 Task: Find connections with filter location Emden with filter topic #Corporationwith filter profile language English with filter current company IQVIA India with filter school Careers for youth in BANGALORE with filter industry Internet Marketplace Platforms with filter service category Filing with filter keywords title Director
Action: Mouse moved to (666, 92)
Screenshot: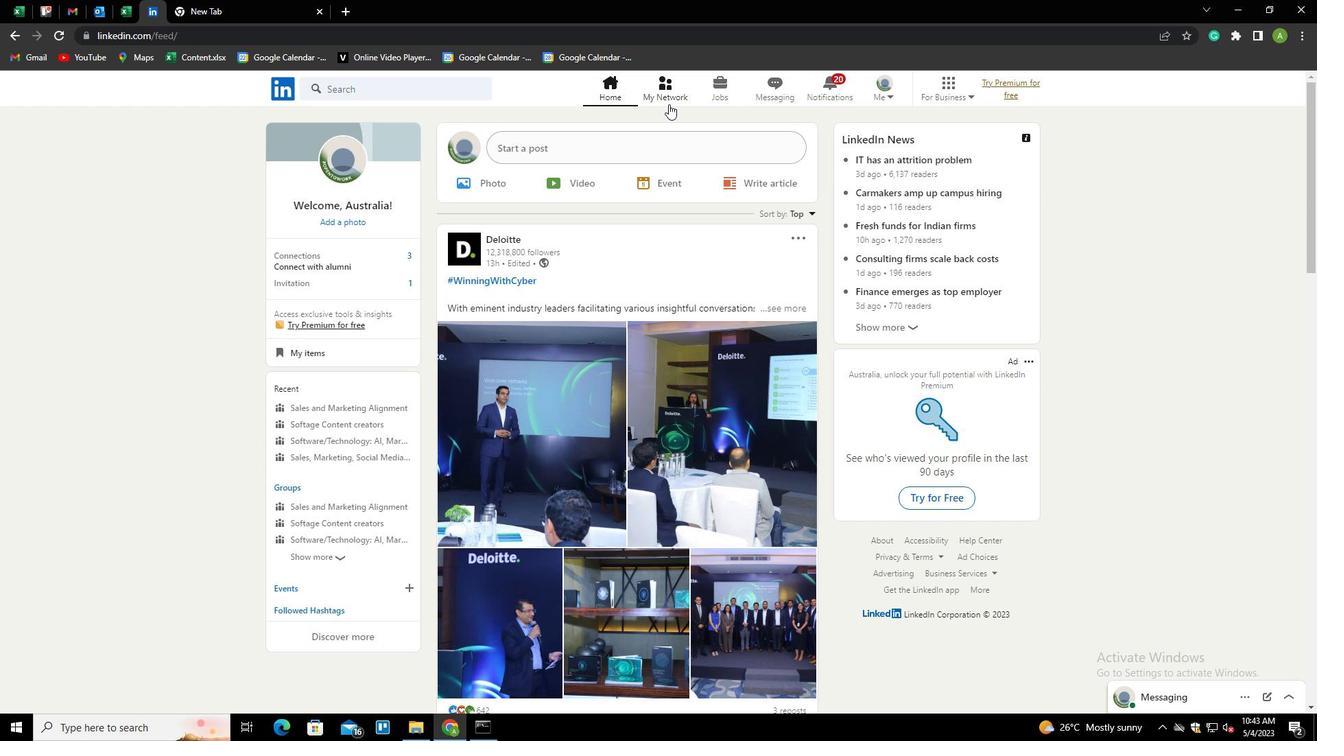 
Action: Mouse pressed left at (666, 92)
Screenshot: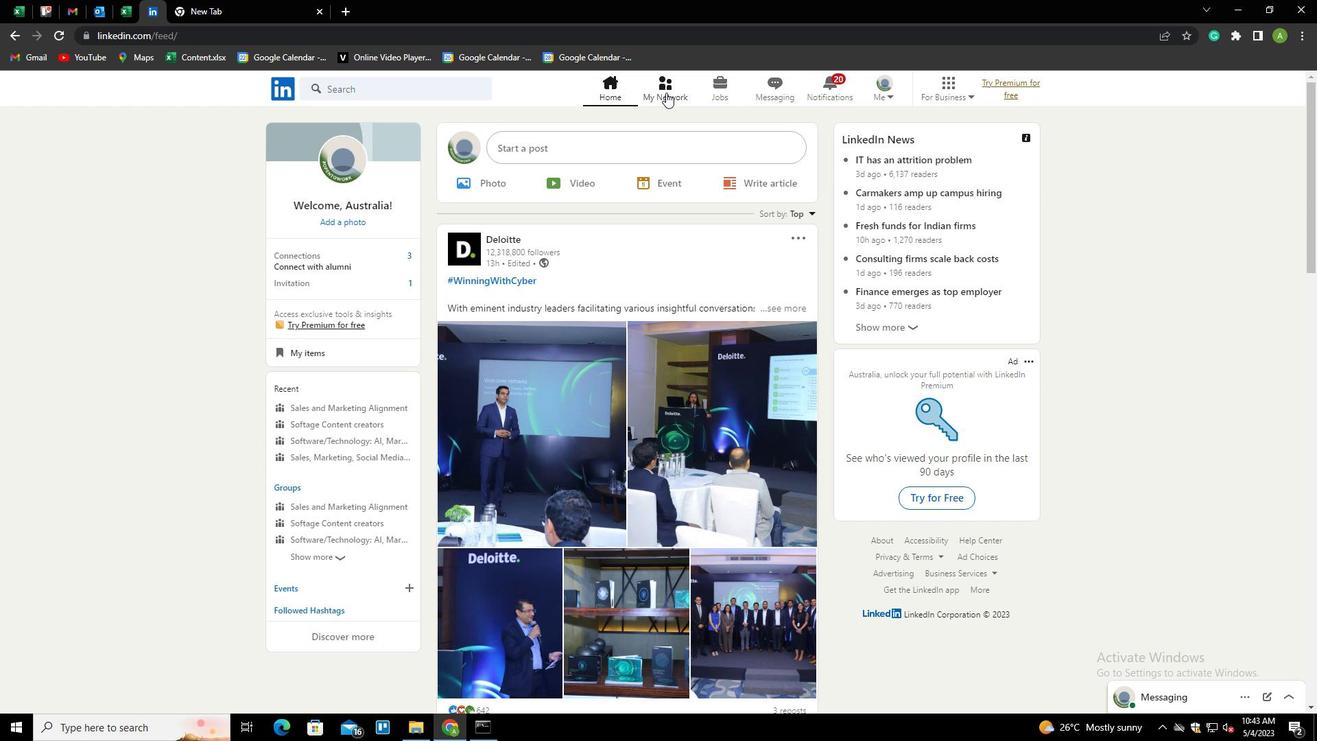 
Action: Mouse moved to (352, 156)
Screenshot: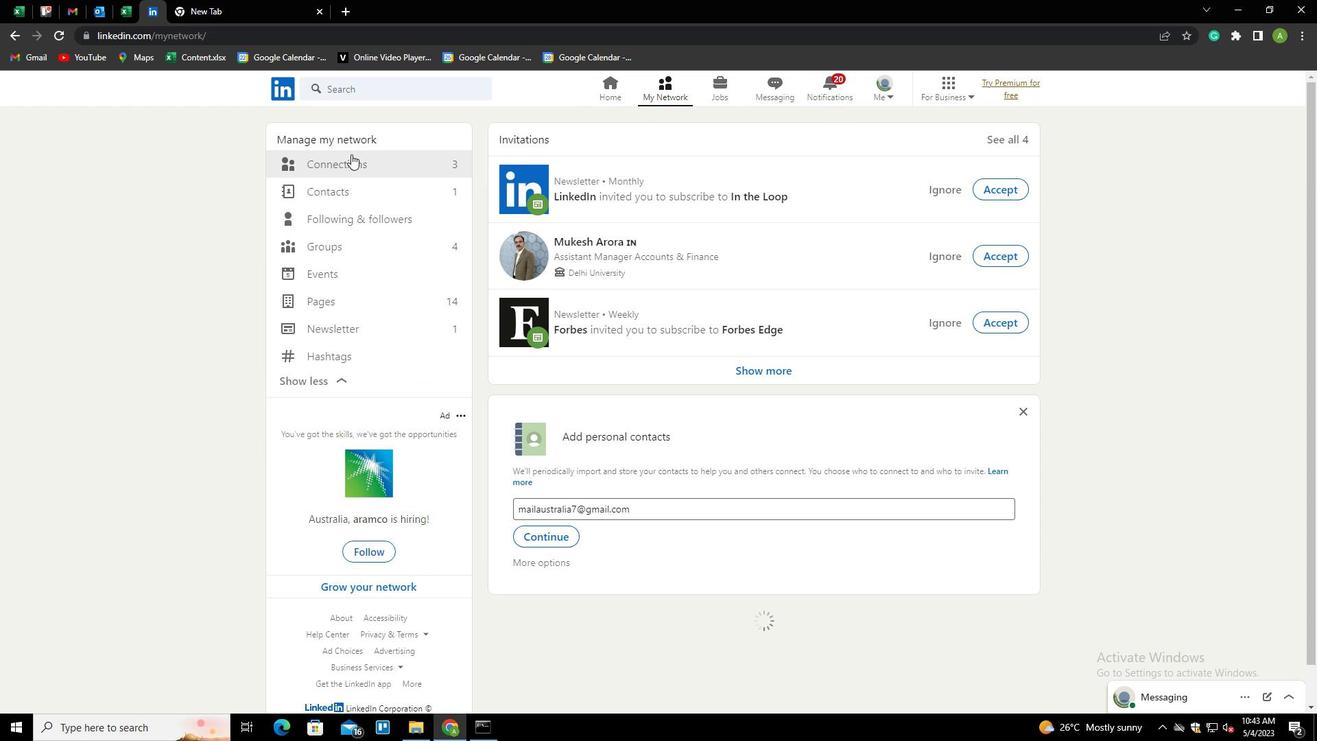 
Action: Mouse pressed left at (352, 156)
Screenshot: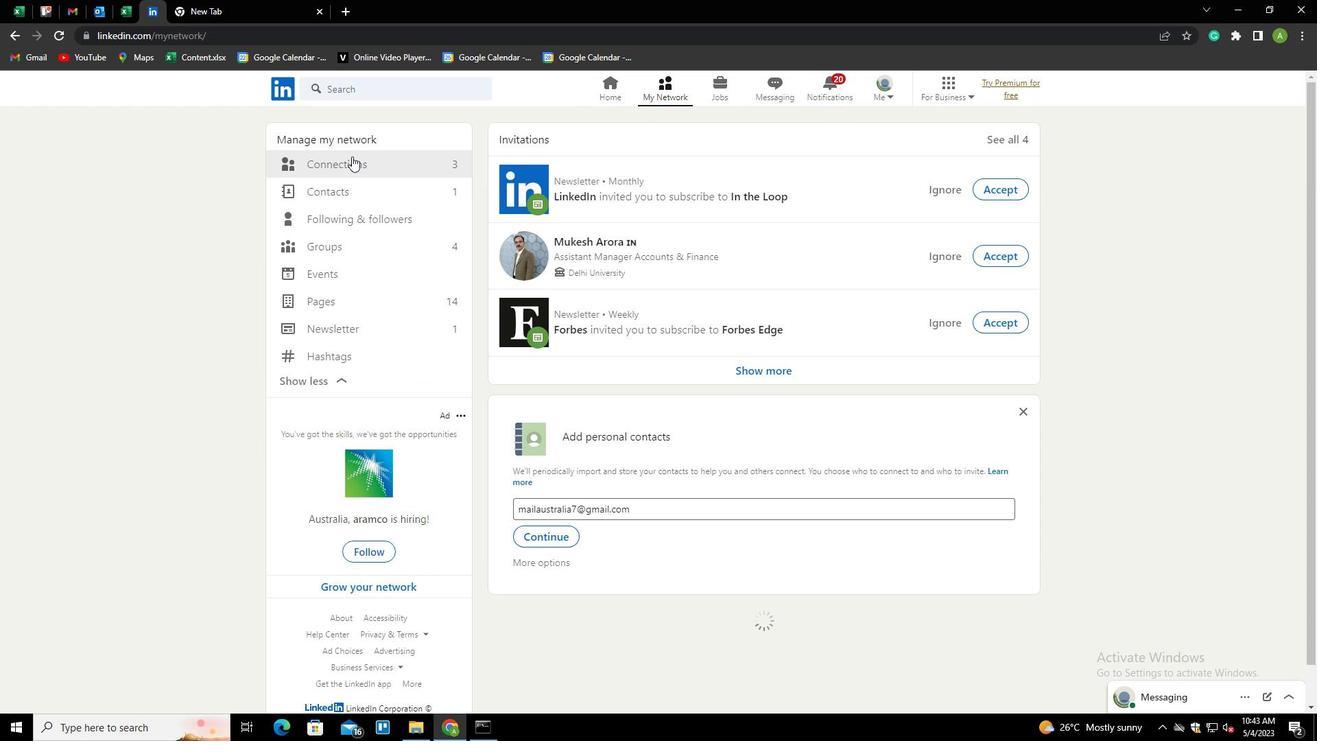 
Action: Mouse moved to (768, 168)
Screenshot: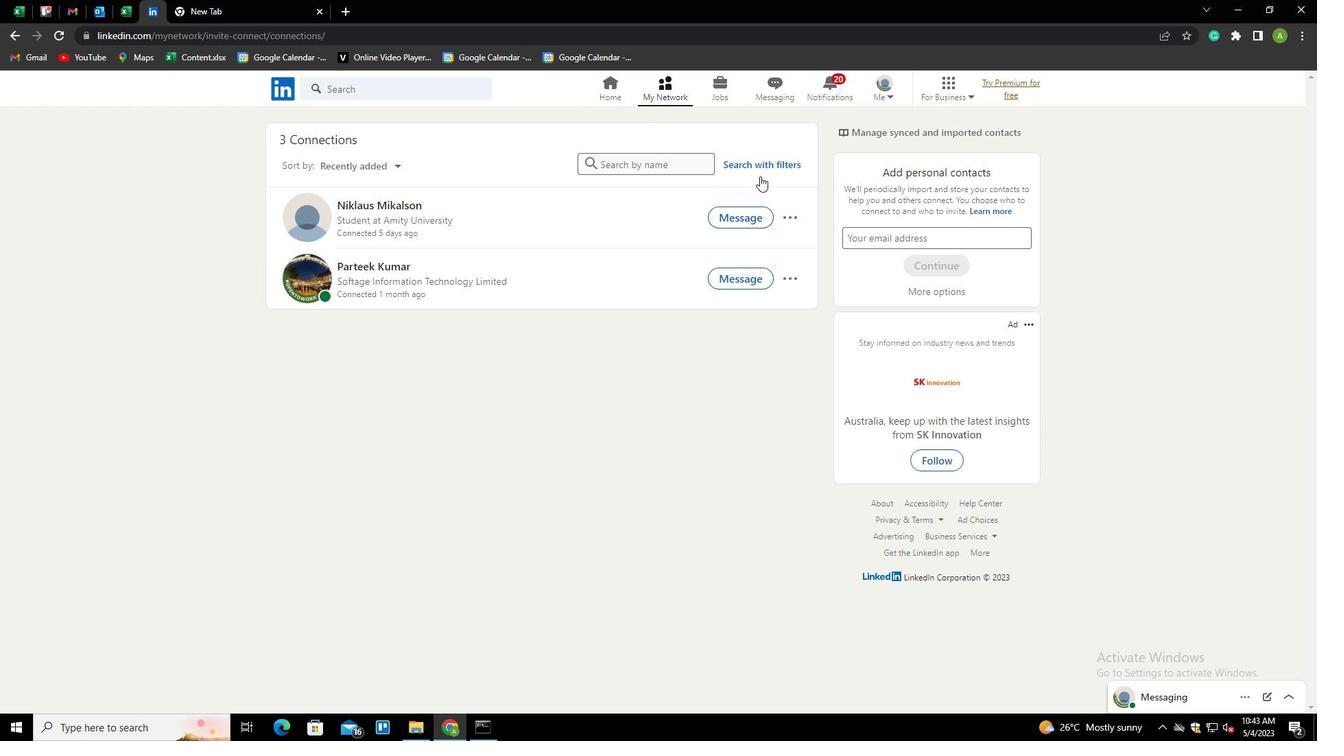 
Action: Mouse pressed left at (768, 168)
Screenshot: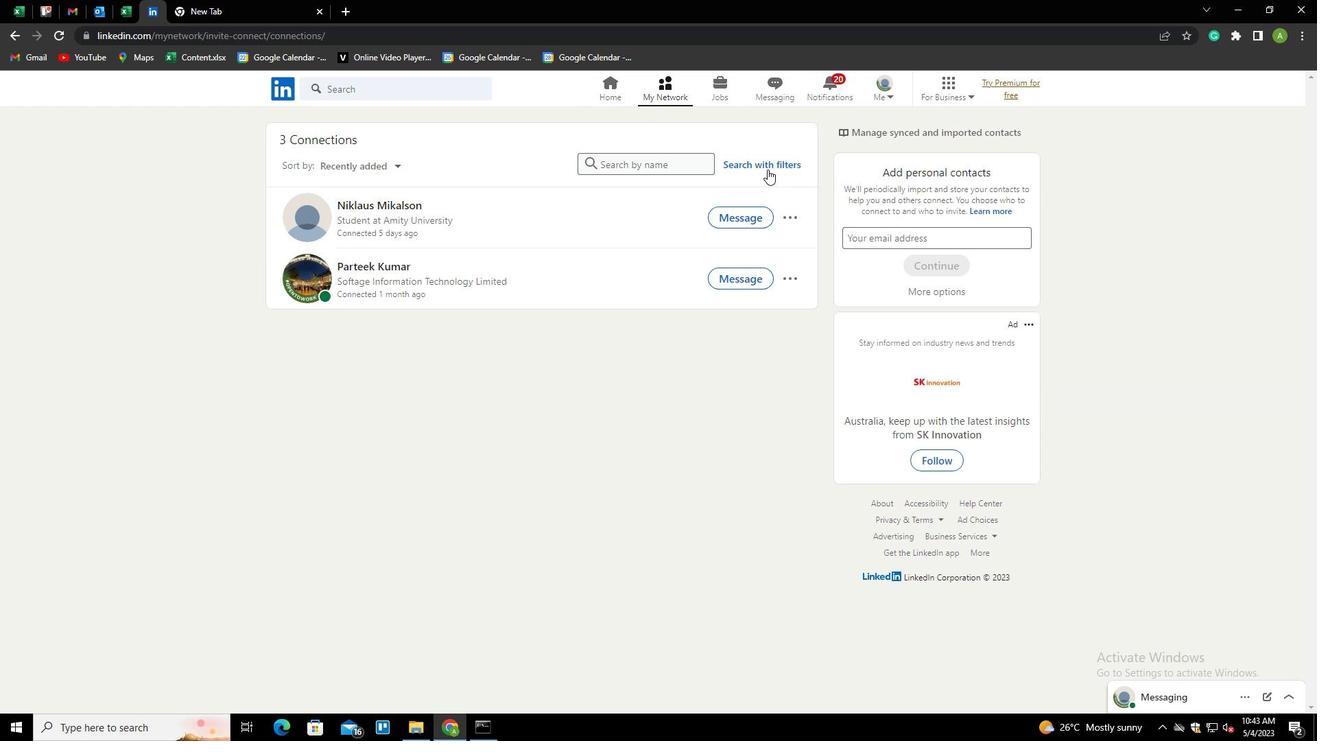 
Action: Mouse moved to (704, 125)
Screenshot: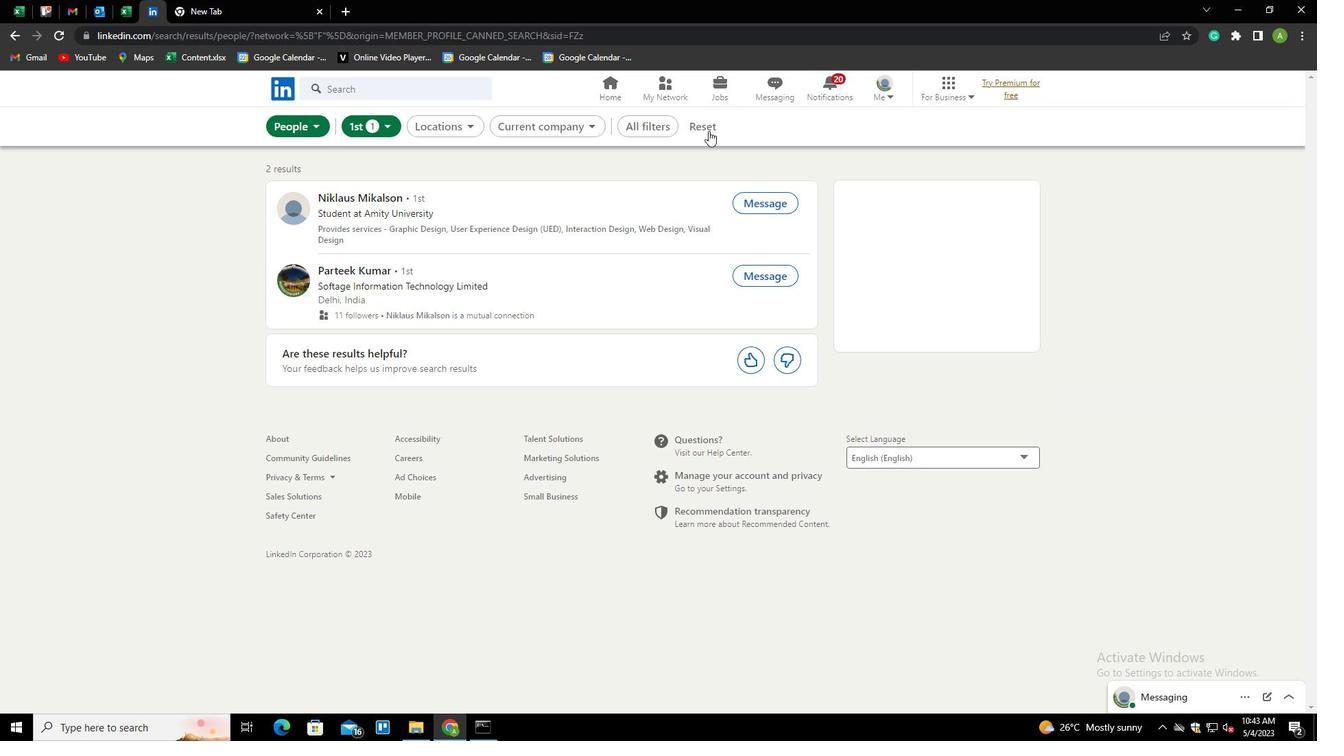 
Action: Mouse pressed left at (704, 125)
Screenshot: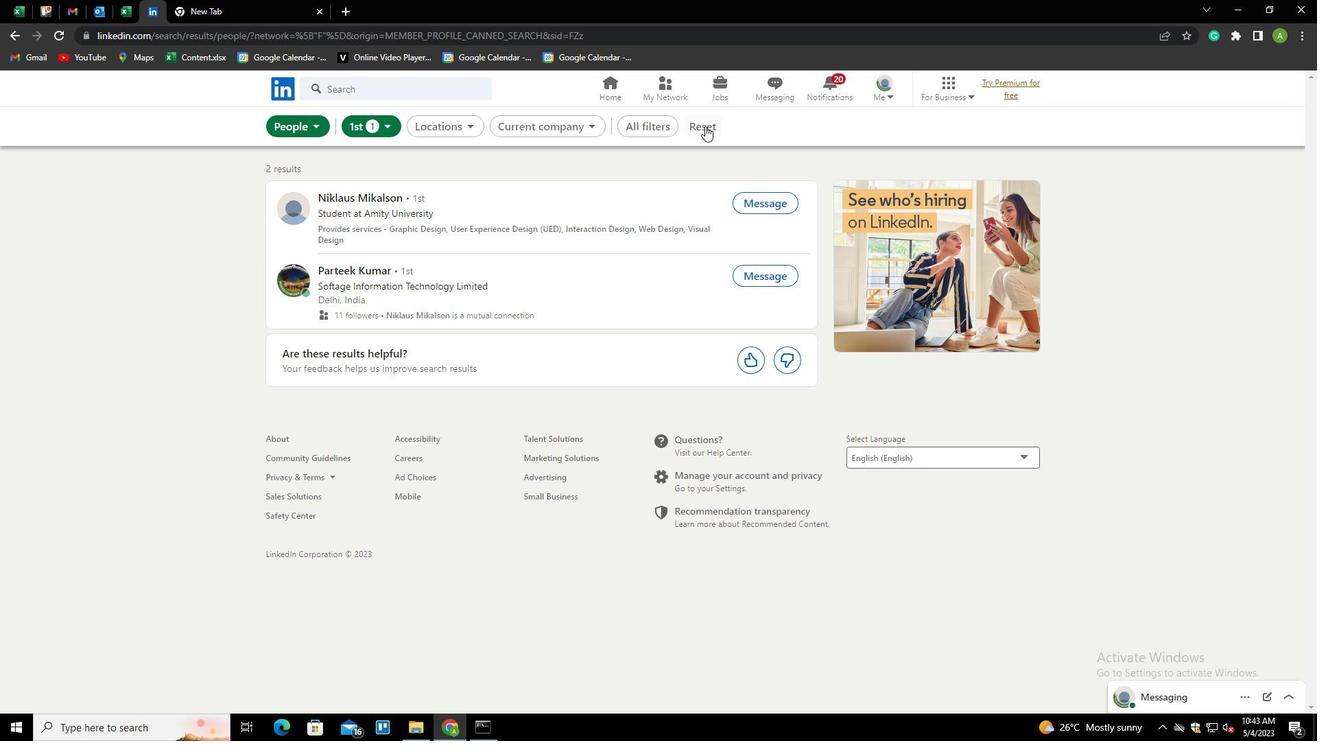 
Action: Mouse moved to (678, 125)
Screenshot: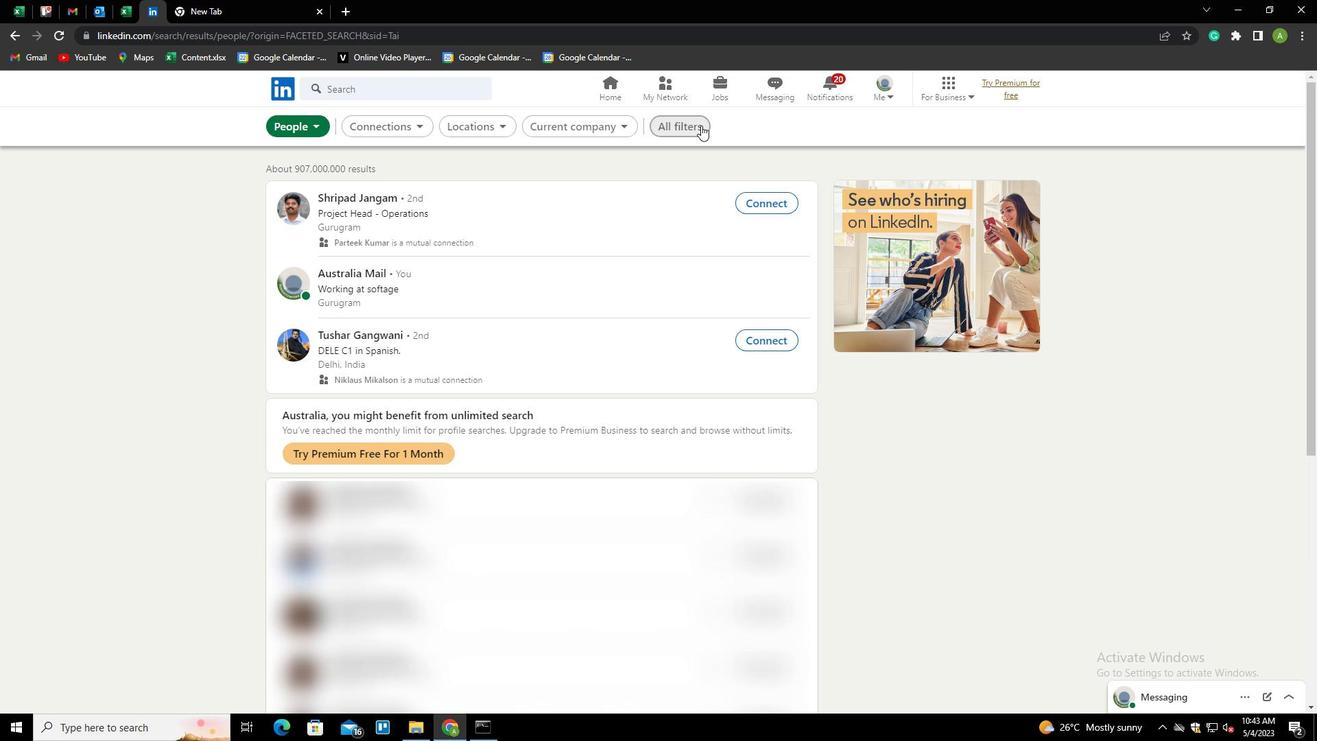 
Action: Mouse pressed left at (678, 125)
Screenshot: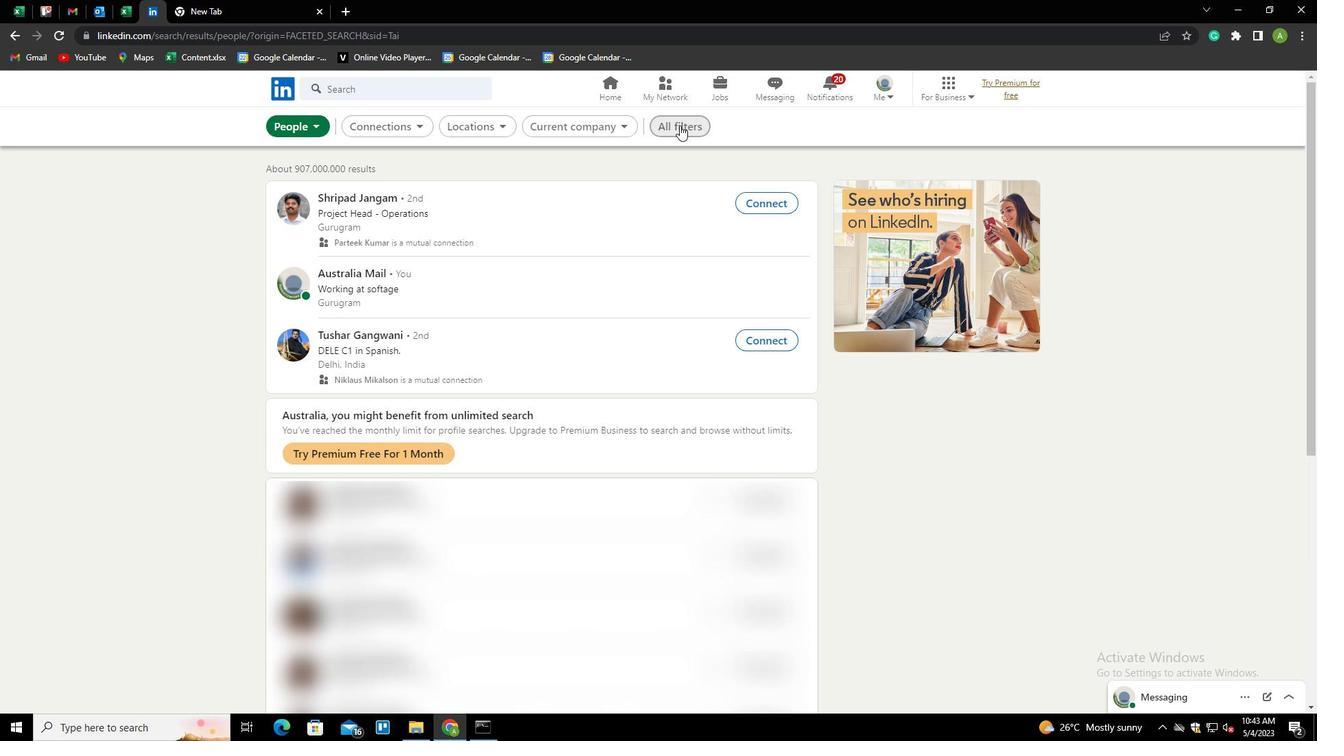 
Action: Mouse moved to (1166, 389)
Screenshot: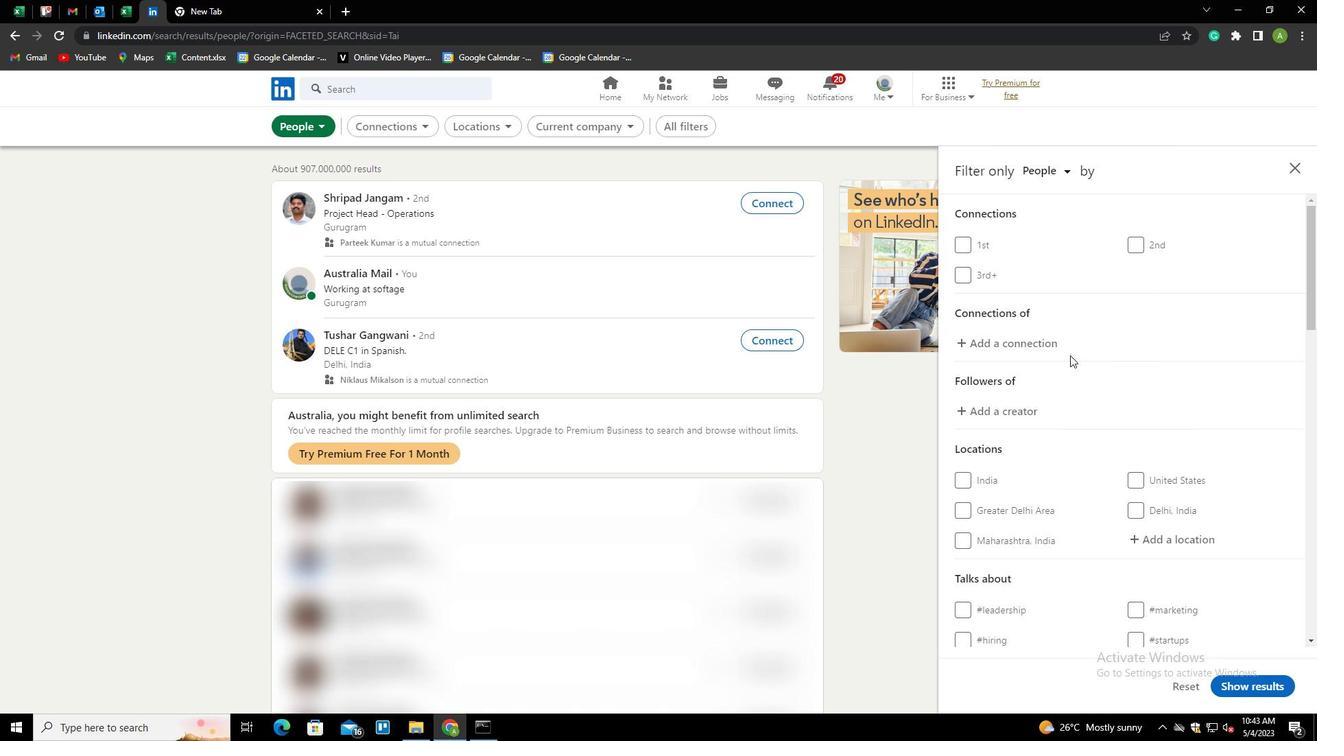 
Action: Mouse scrolled (1166, 388) with delta (0, 0)
Screenshot: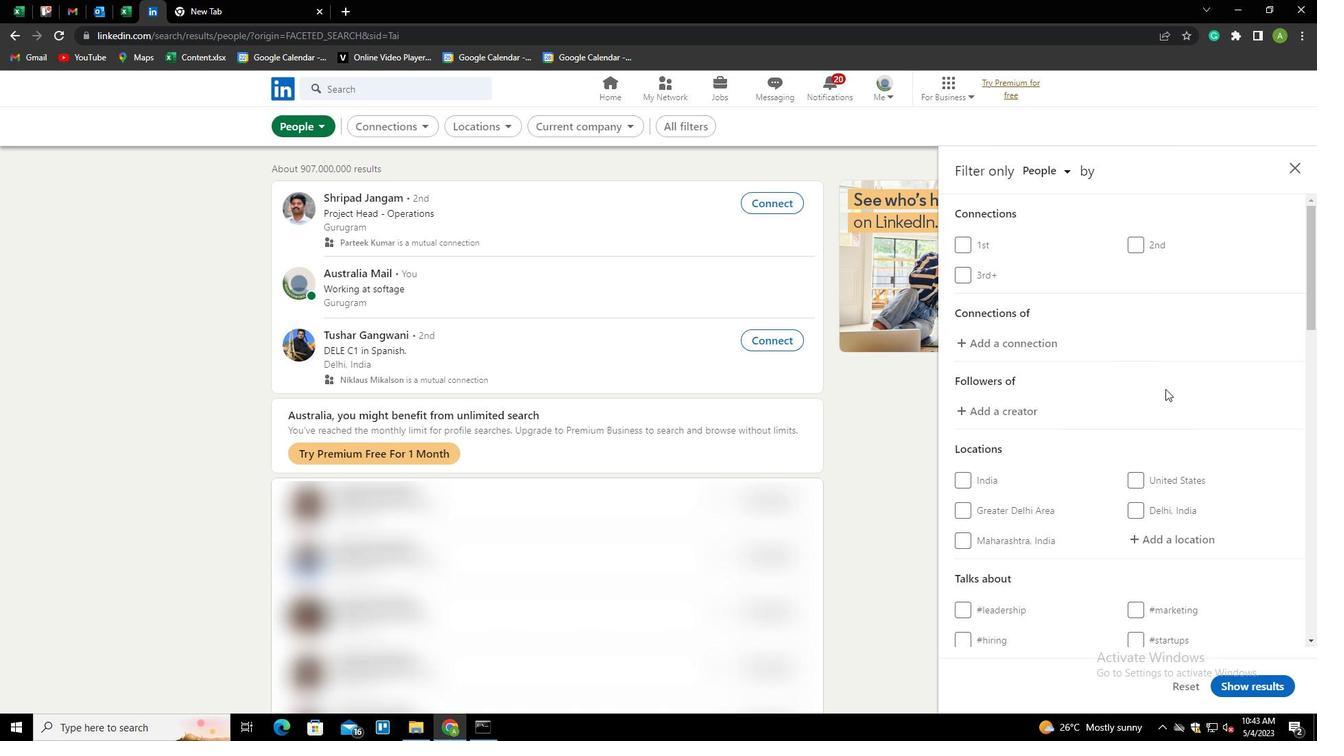 
Action: Mouse scrolled (1166, 388) with delta (0, 0)
Screenshot: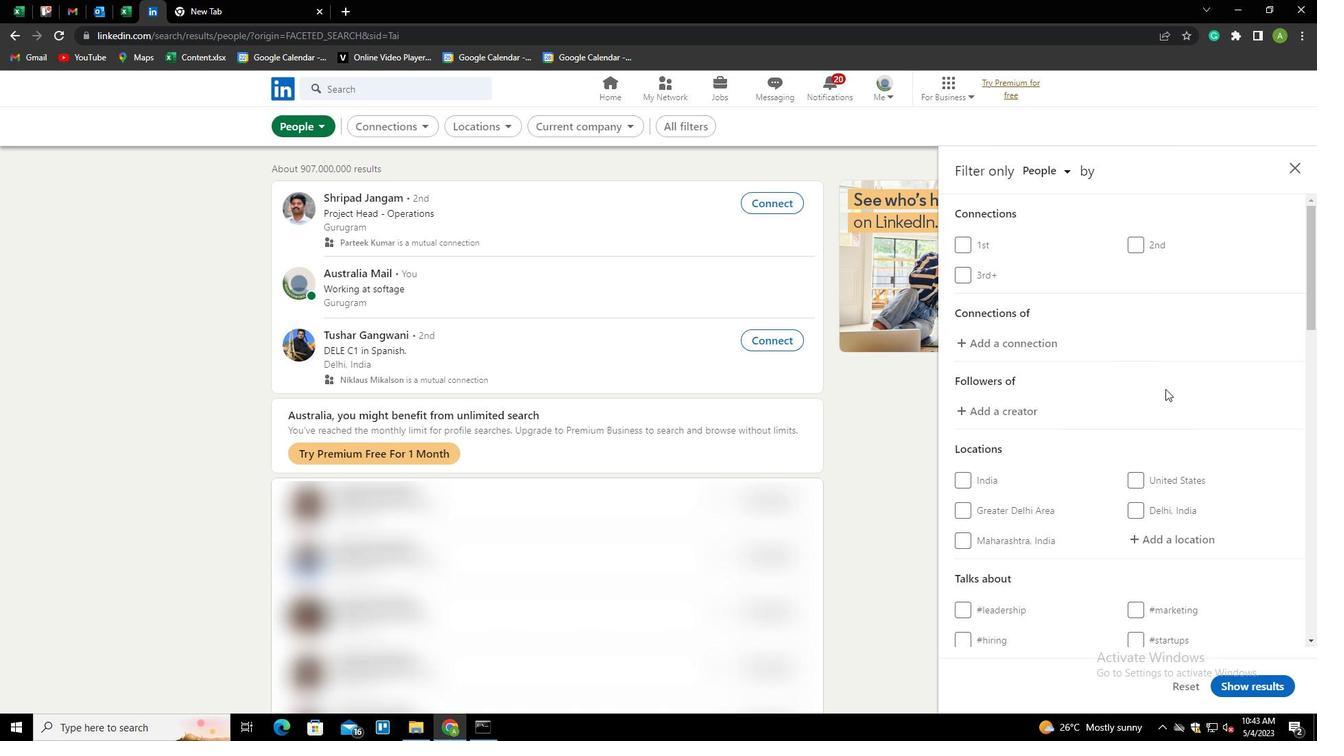
Action: Mouse scrolled (1166, 388) with delta (0, 0)
Screenshot: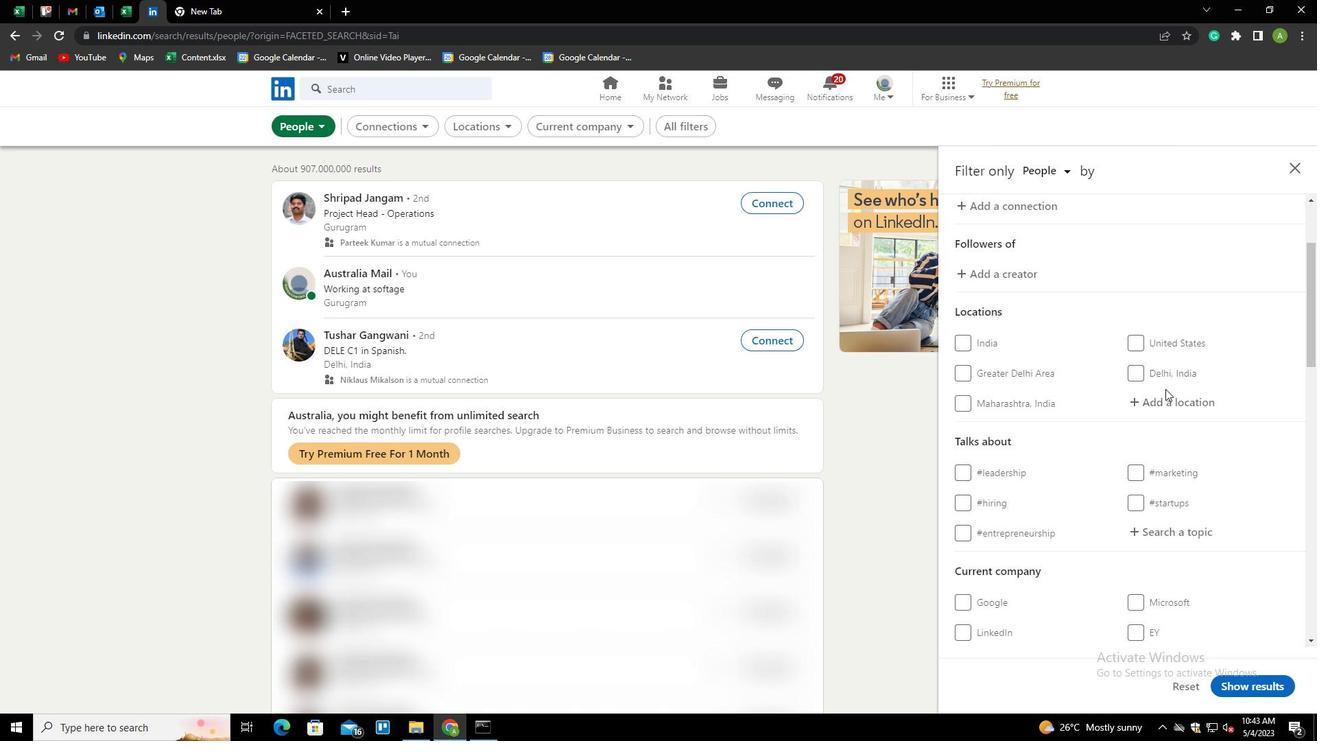 
Action: Mouse scrolled (1166, 388) with delta (0, 0)
Screenshot: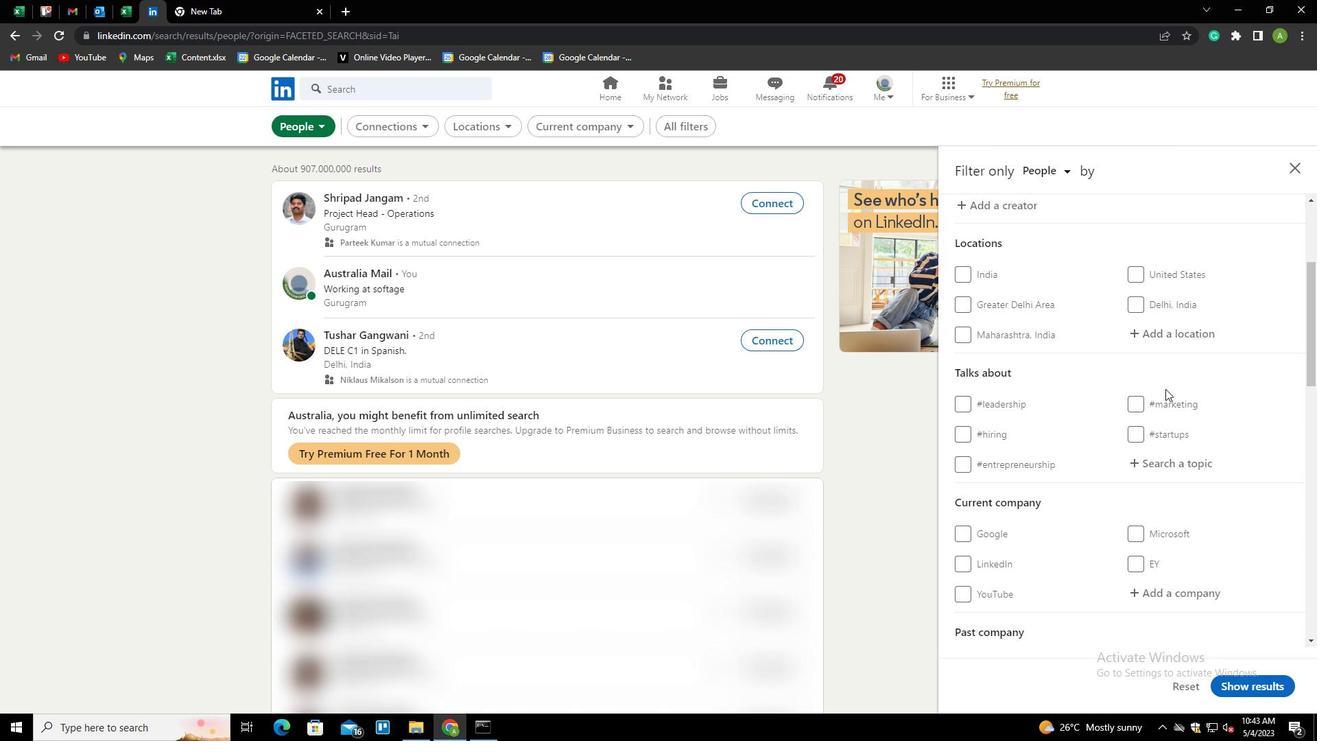 
Action: Mouse moved to (1157, 273)
Screenshot: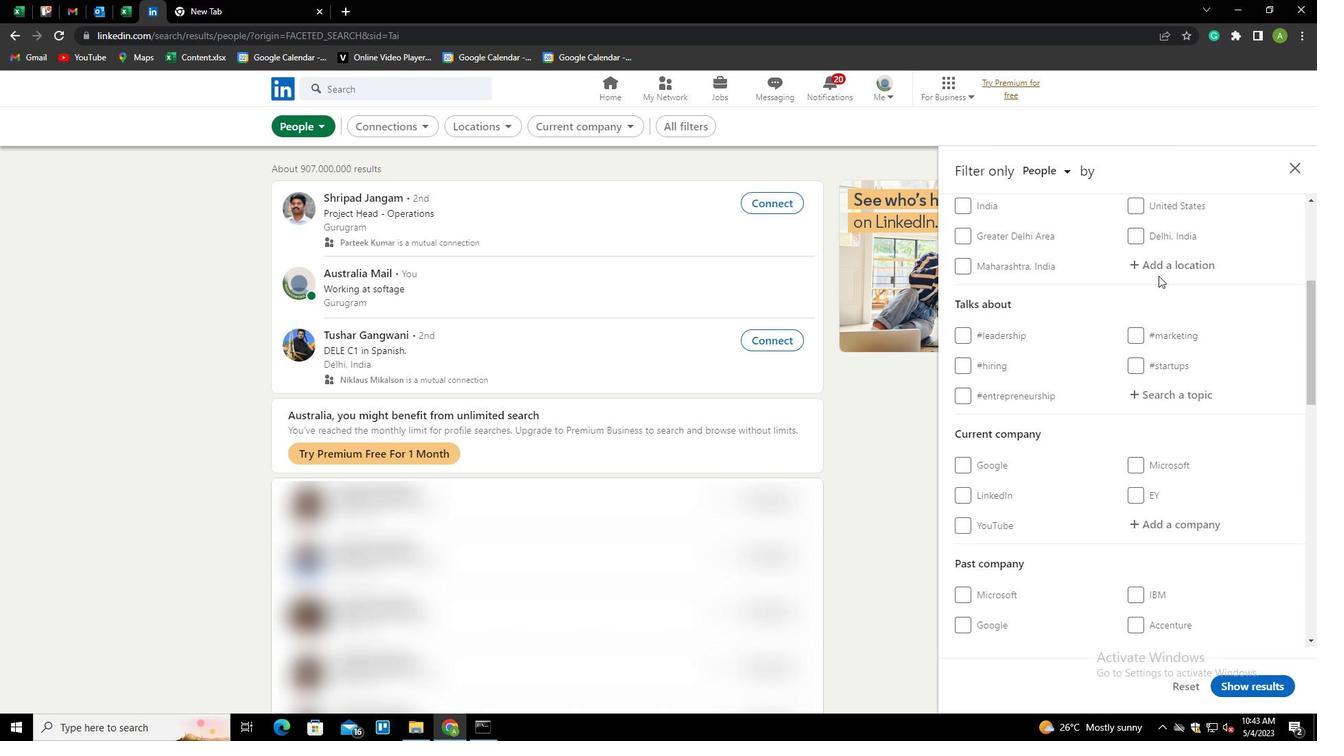 
Action: Mouse pressed left at (1157, 273)
Screenshot: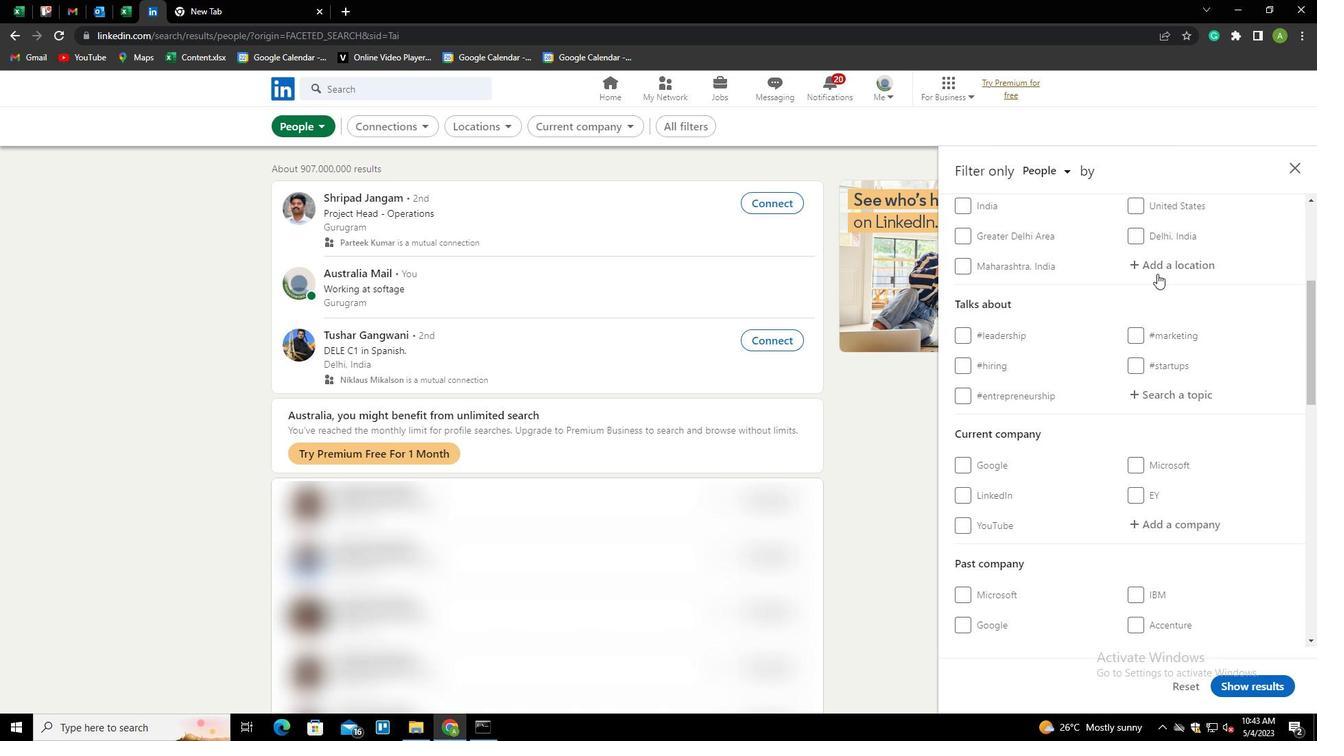
Action: Key pressed <Key.shift>EMDEN<Key.down><Key.enter>
Screenshot: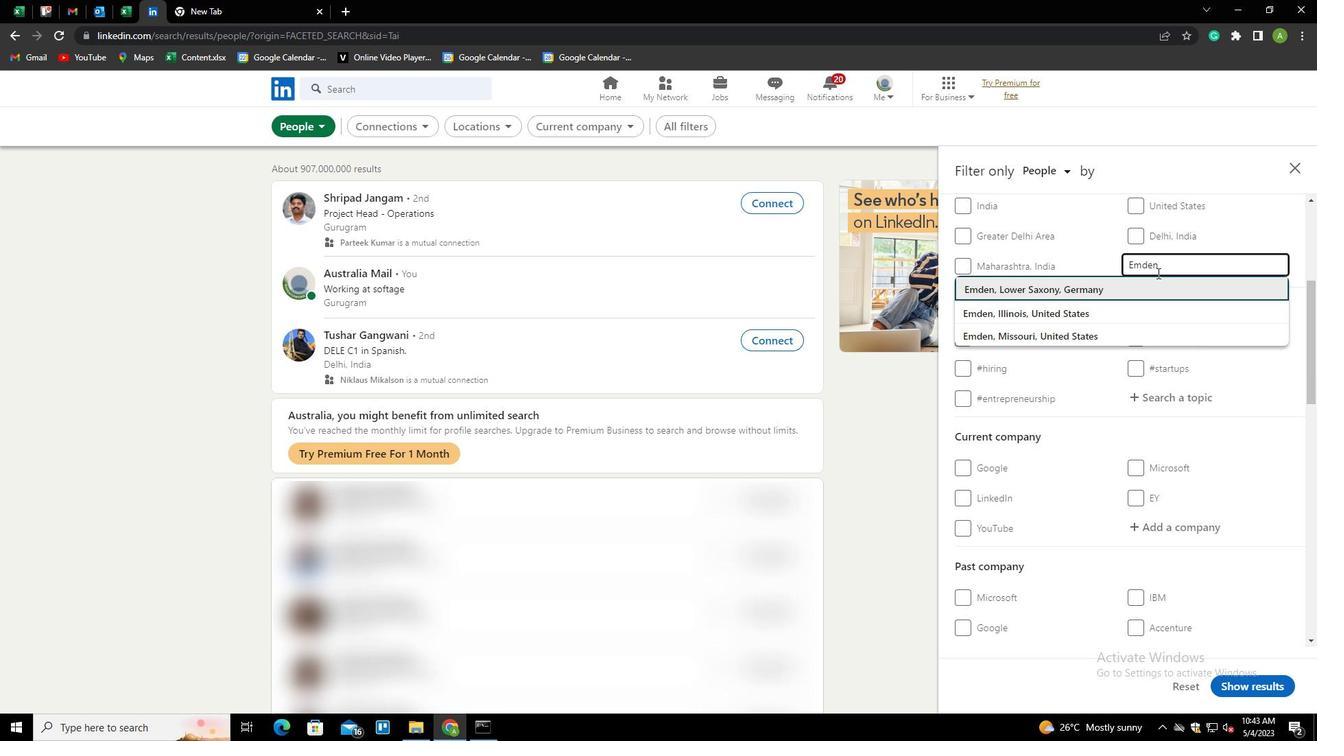
Action: Mouse scrolled (1157, 272) with delta (0, 0)
Screenshot: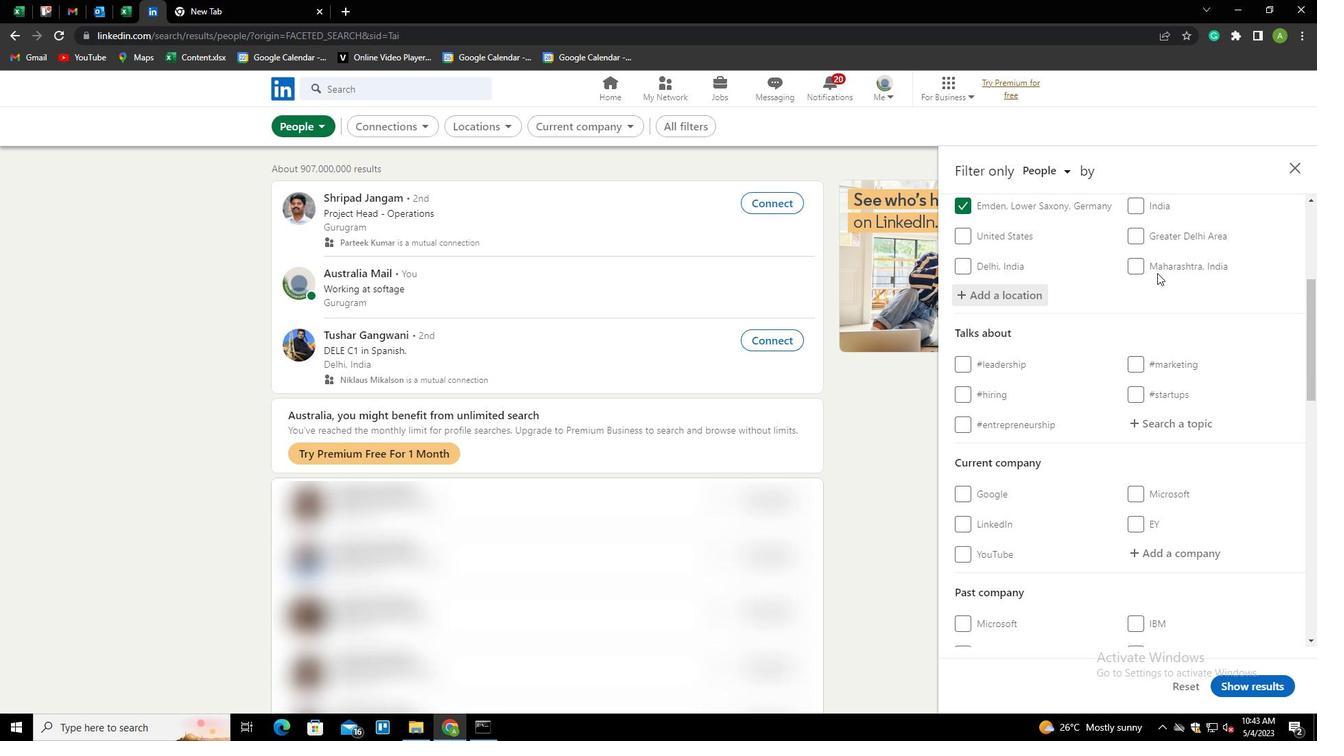 
Action: Mouse scrolled (1157, 272) with delta (0, 0)
Screenshot: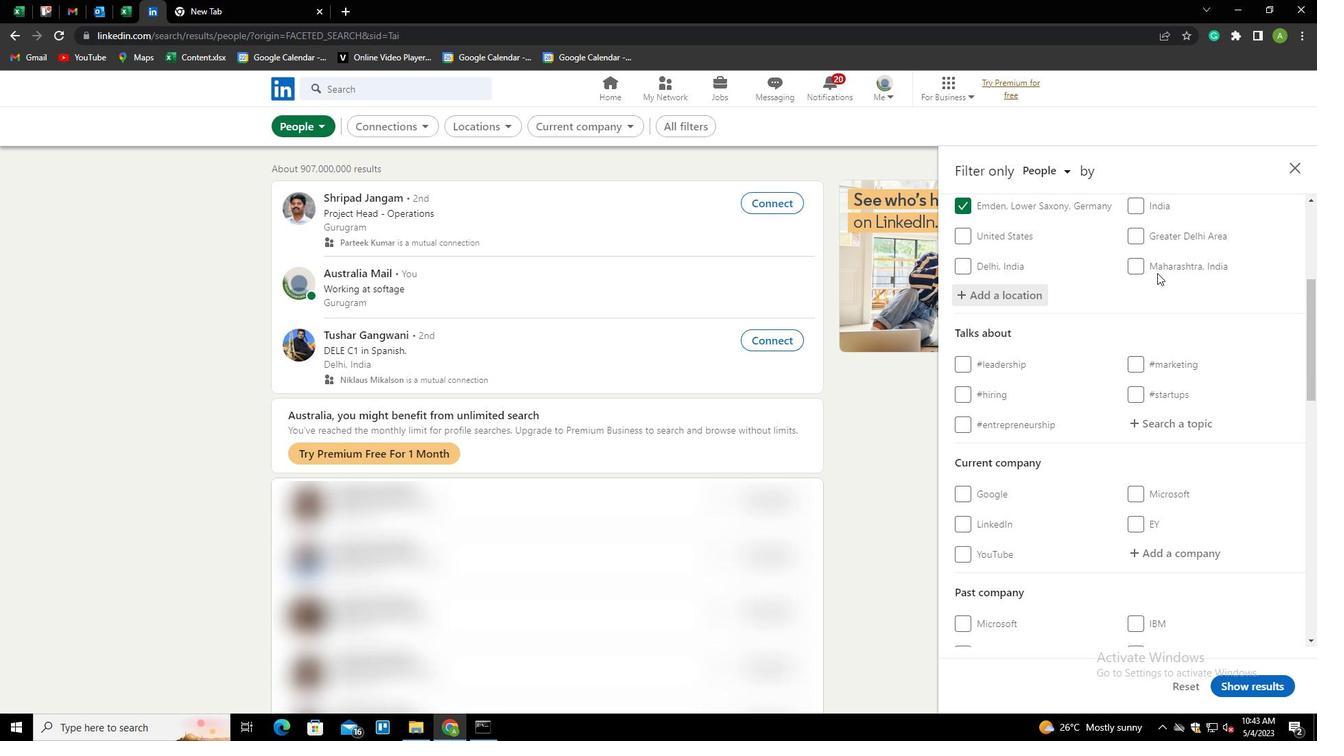 
Action: Mouse moved to (1150, 289)
Screenshot: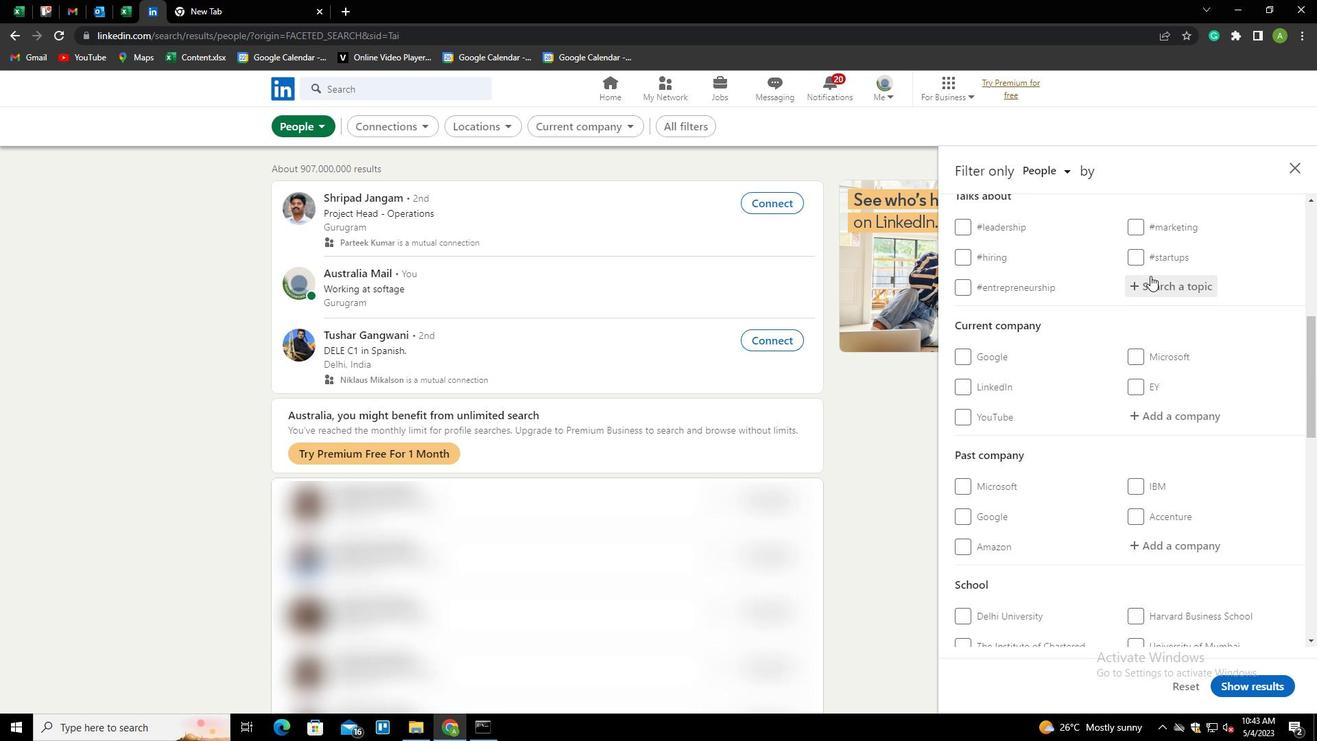 
Action: Mouse pressed left at (1150, 289)
Screenshot: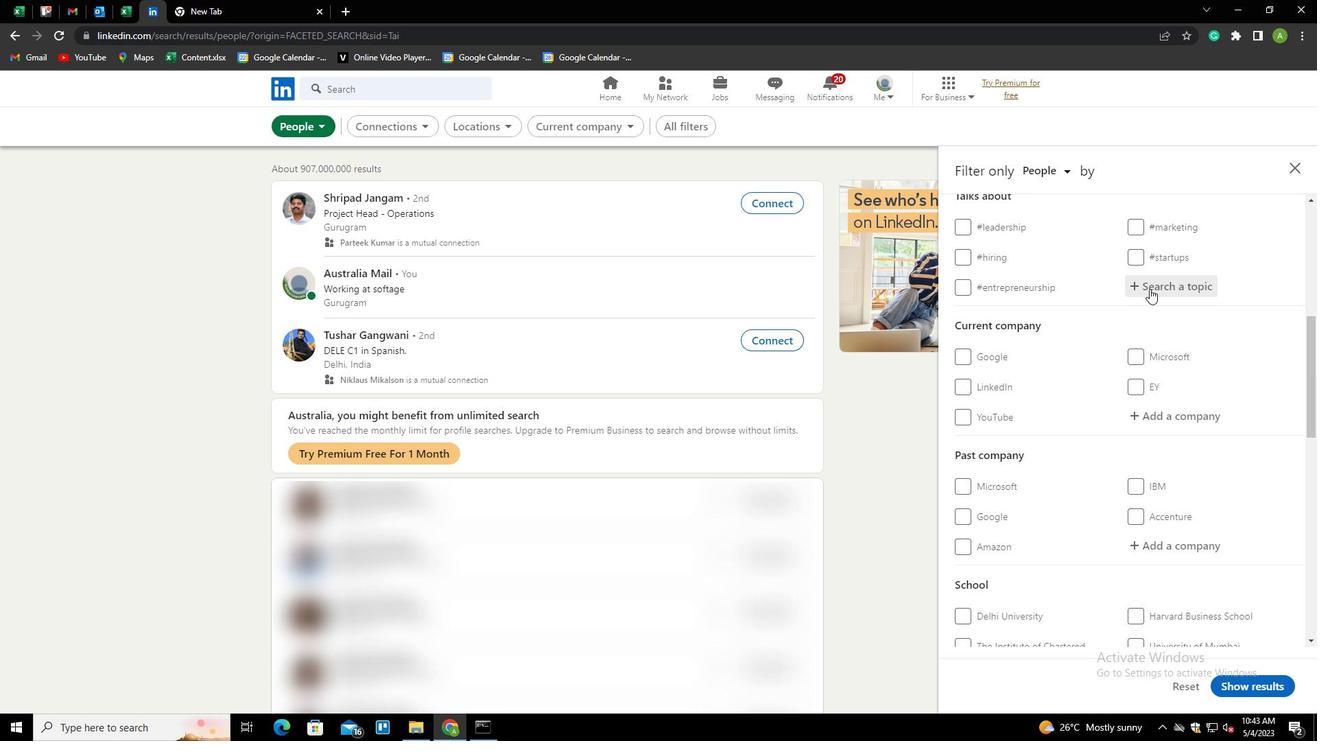 
Action: Key pressed <Key.shift>CORPORATION<Key.down><Key.down><Key.enter>
Screenshot: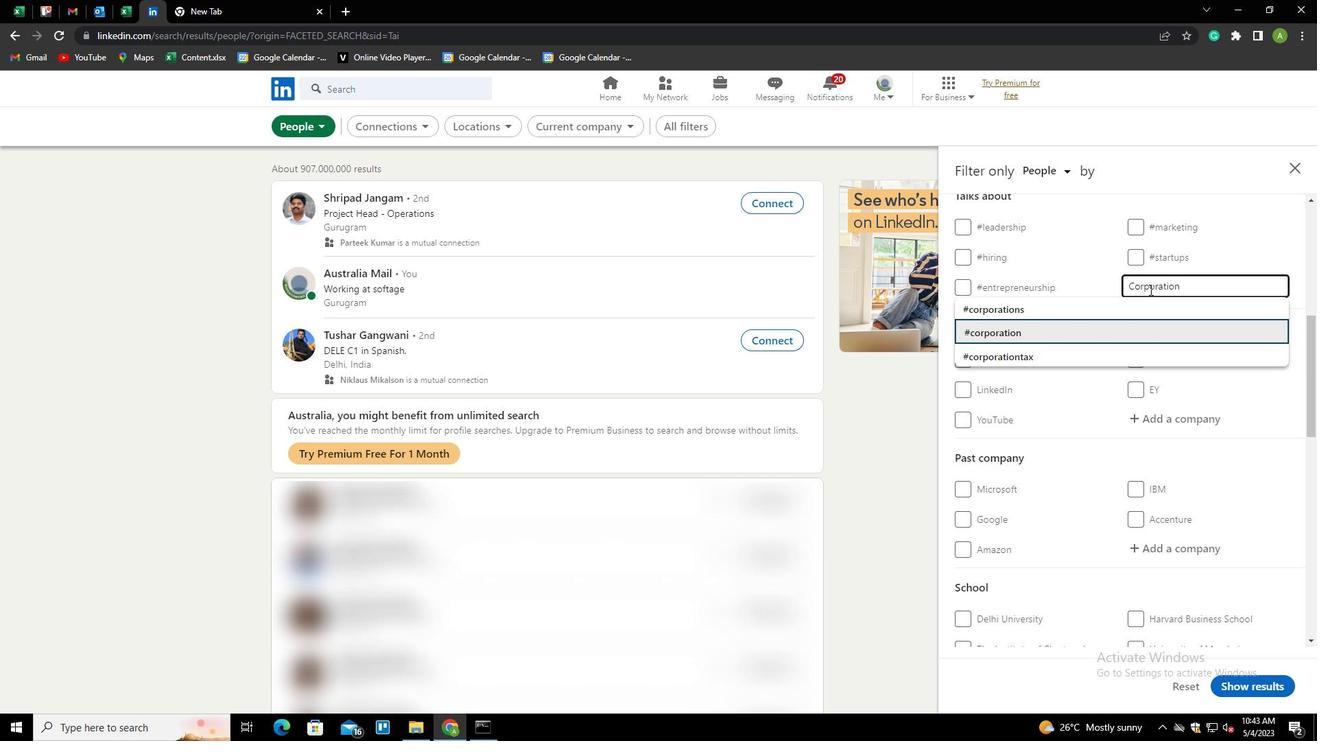 
Action: Mouse scrolled (1150, 288) with delta (0, 0)
Screenshot: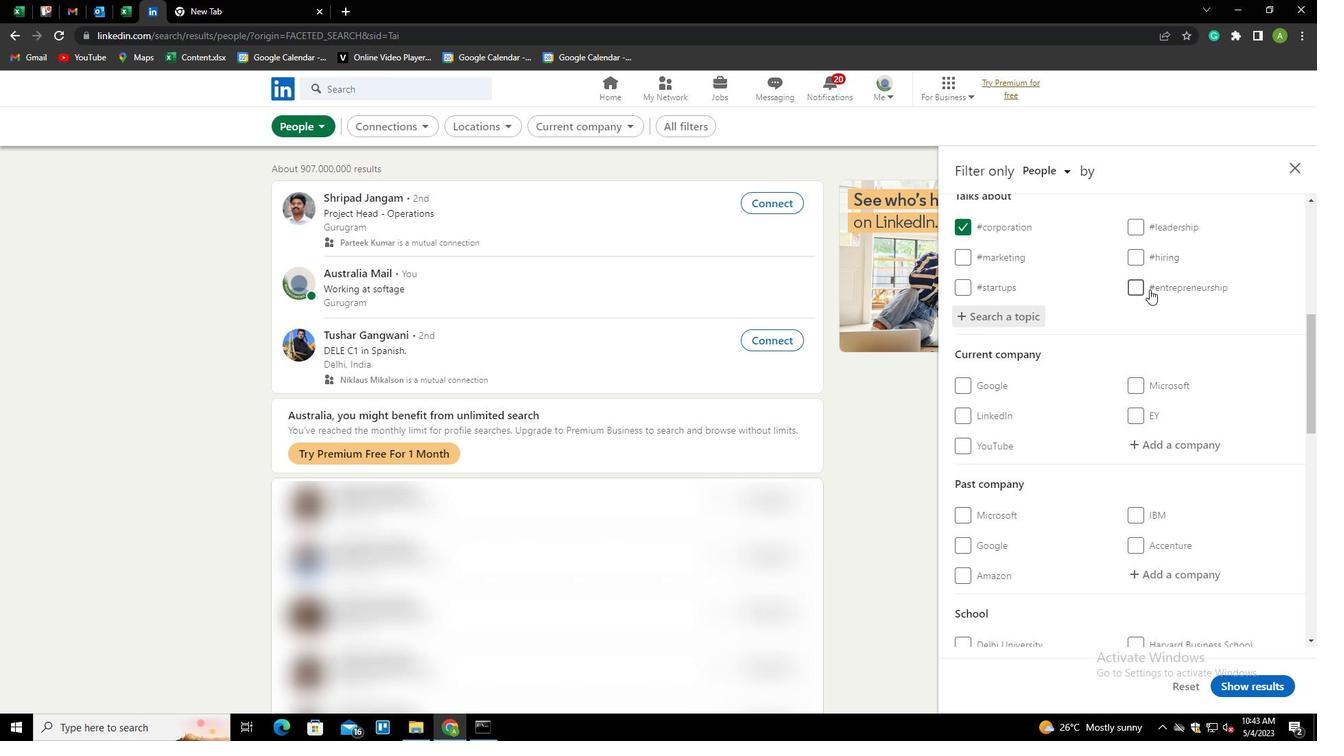 
Action: Mouse scrolled (1150, 288) with delta (0, 0)
Screenshot: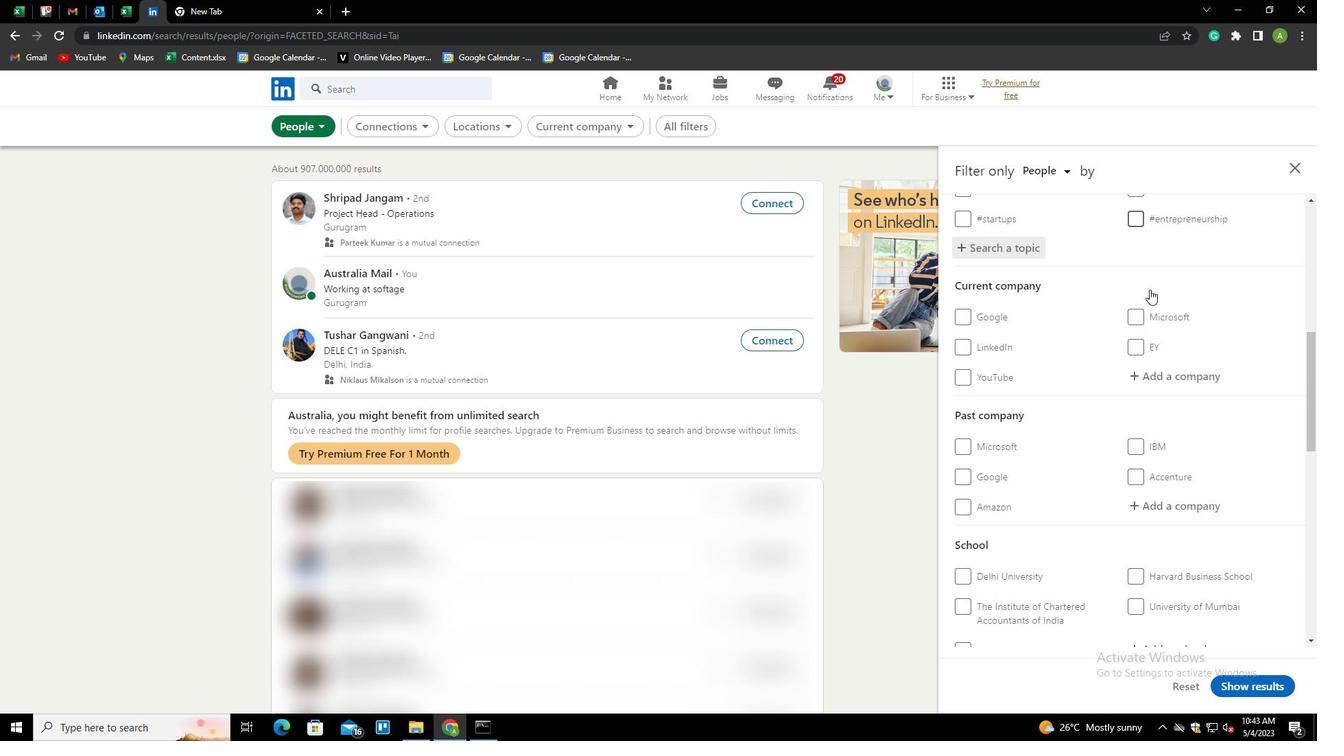 
Action: Mouse scrolled (1150, 288) with delta (0, 0)
Screenshot: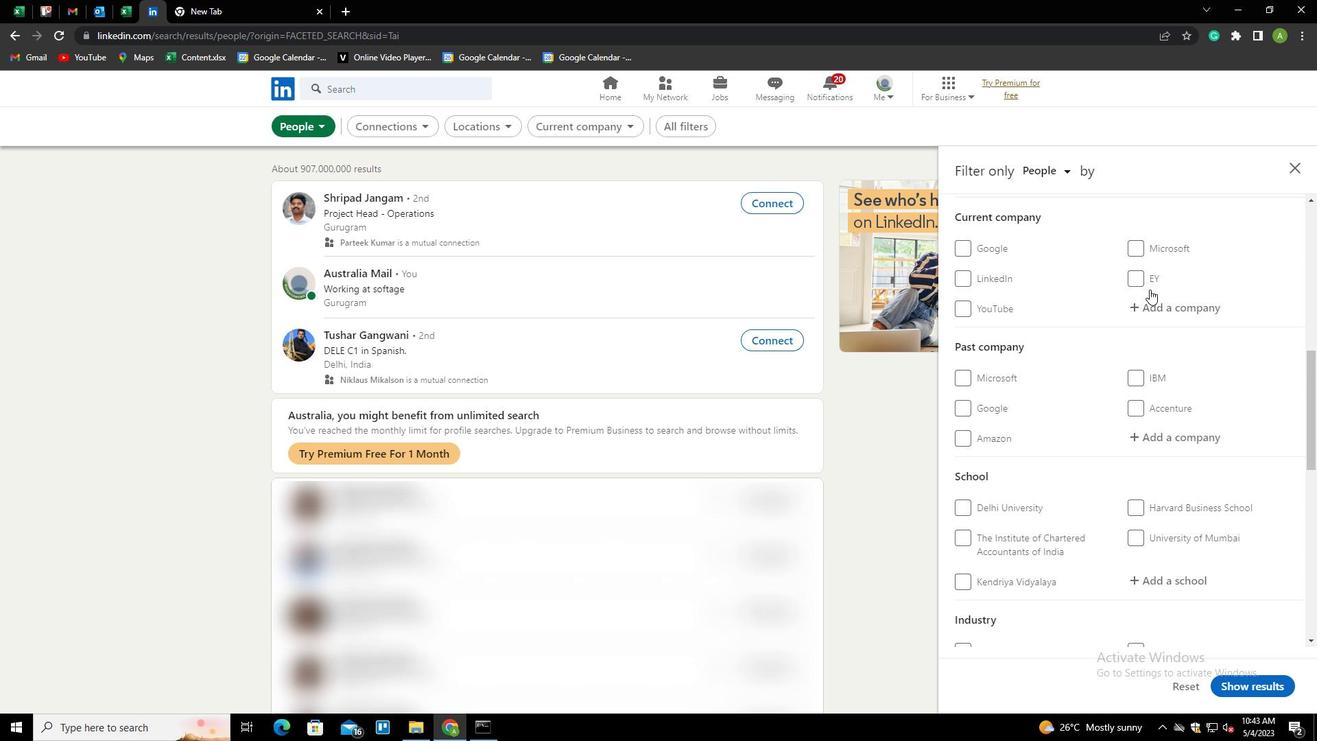 
Action: Mouse scrolled (1150, 288) with delta (0, 0)
Screenshot: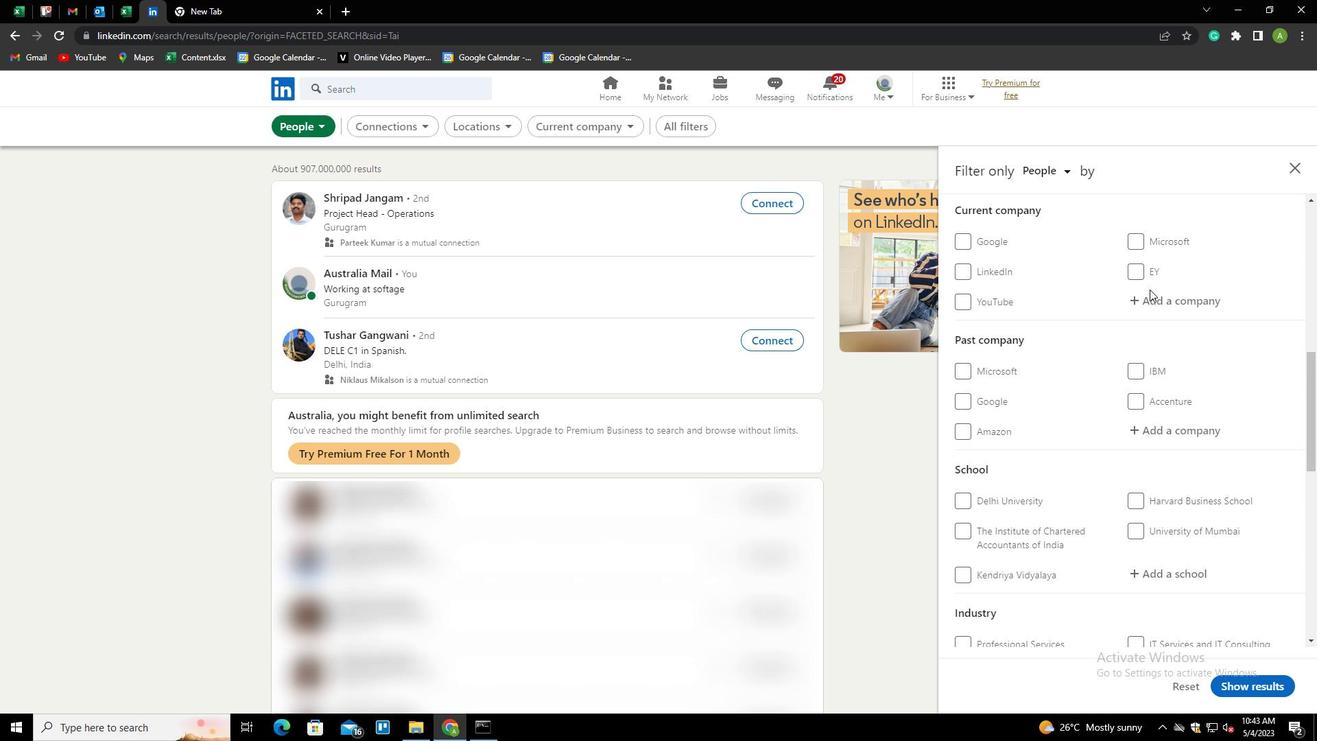 
Action: Mouse scrolled (1150, 288) with delta (0, 0)
Screenshot: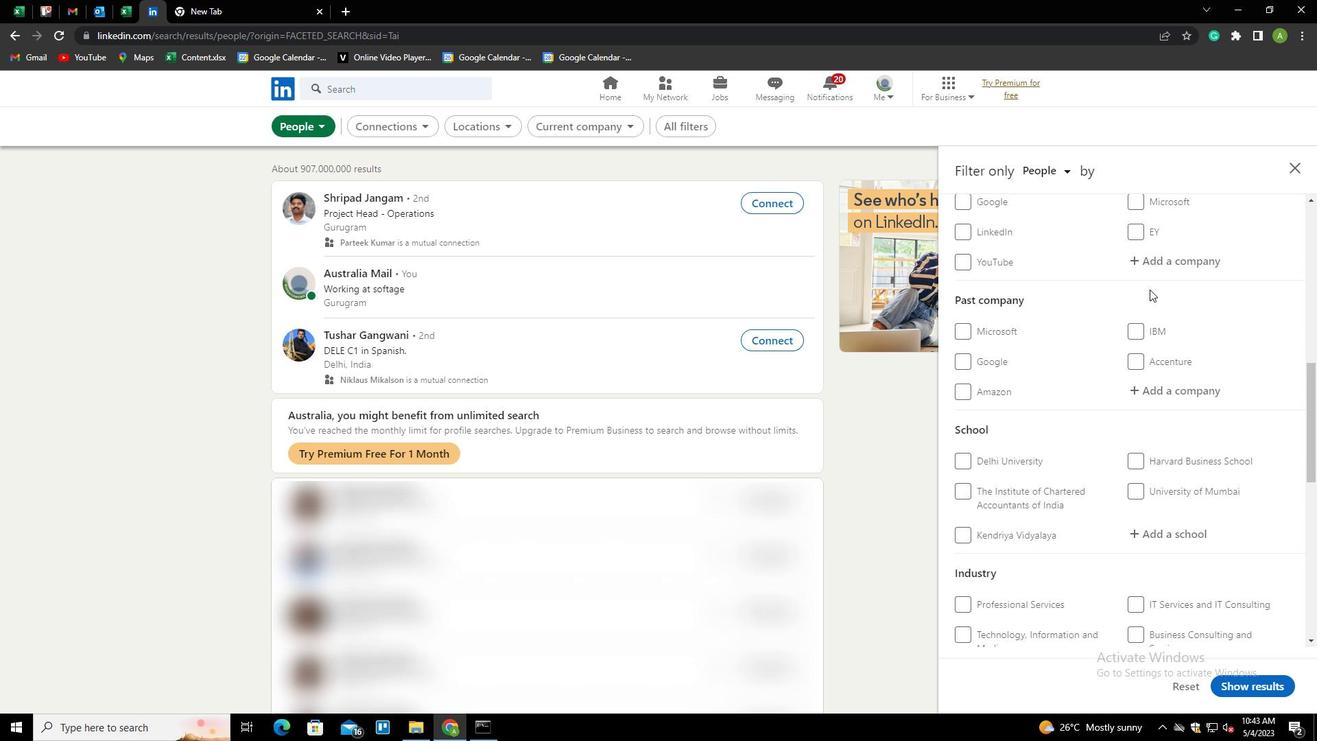 
Action: Mouse scrolled (1150, 288) with delta (0, 0)
Screenshot: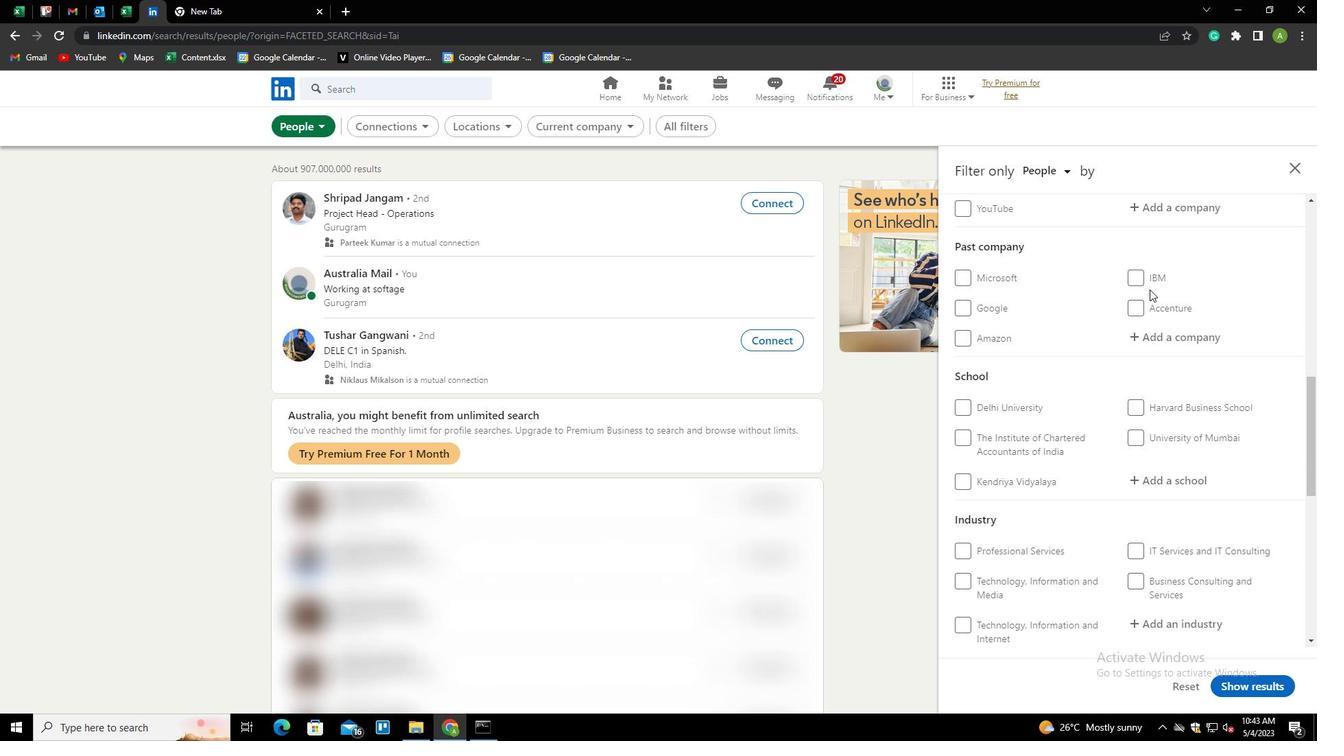 
Action: Mouse scrolled (1150, 288) with delta (0, 0)
Screenshot: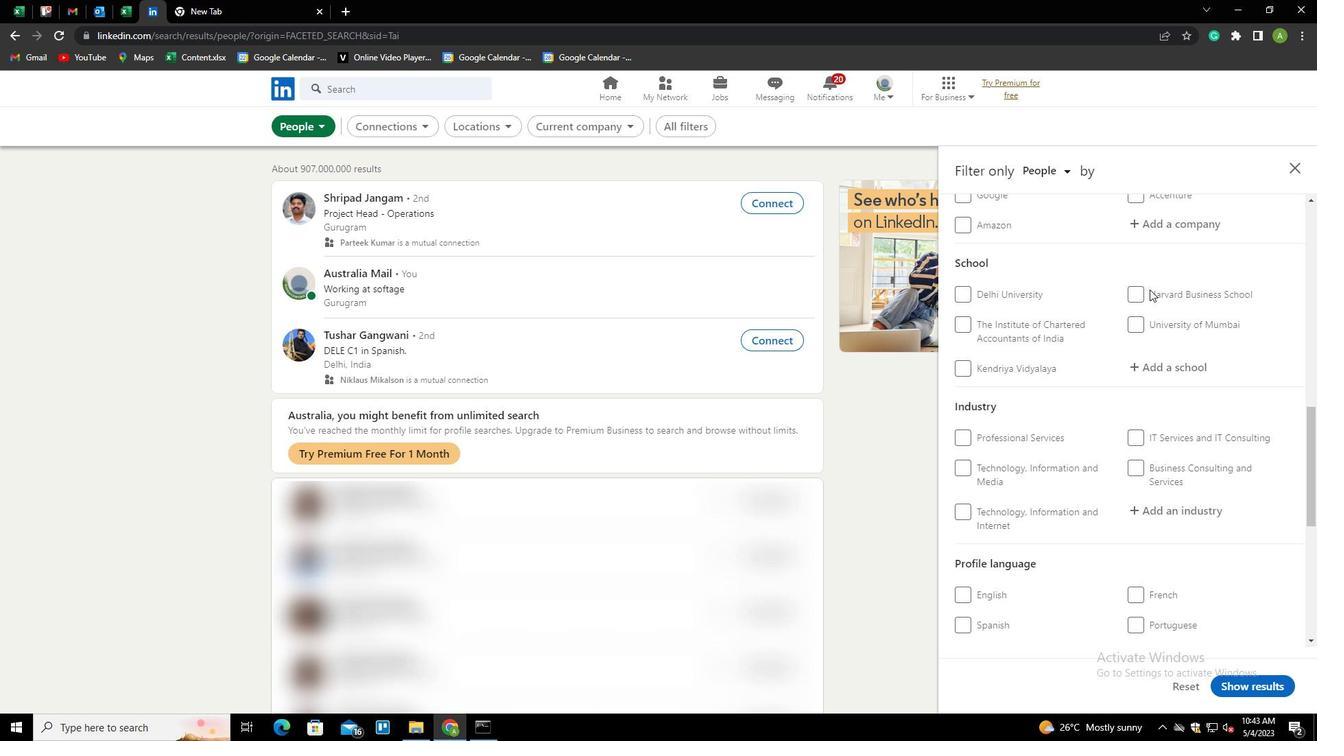 
Action: Mouse moved to (964, 471)
Screenshot: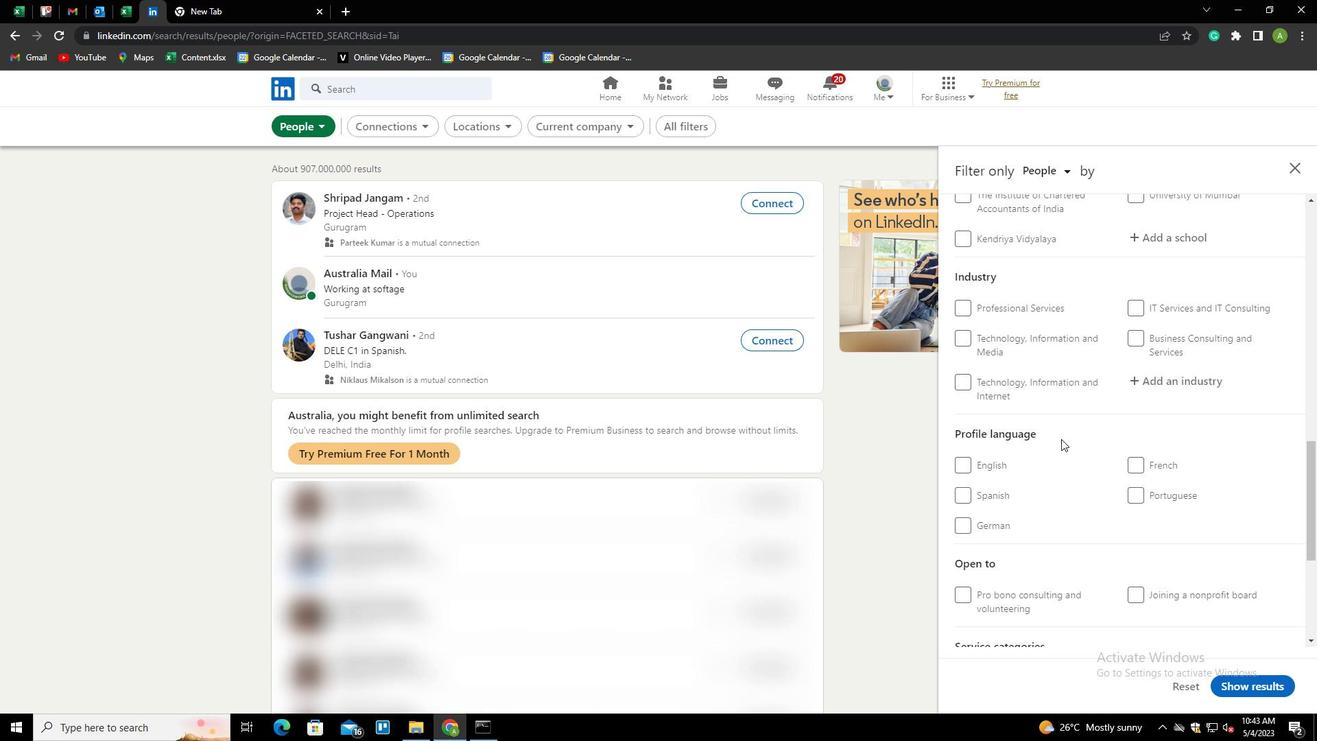 
Action: Mouse pressed left at (964, 471)
Screenshot: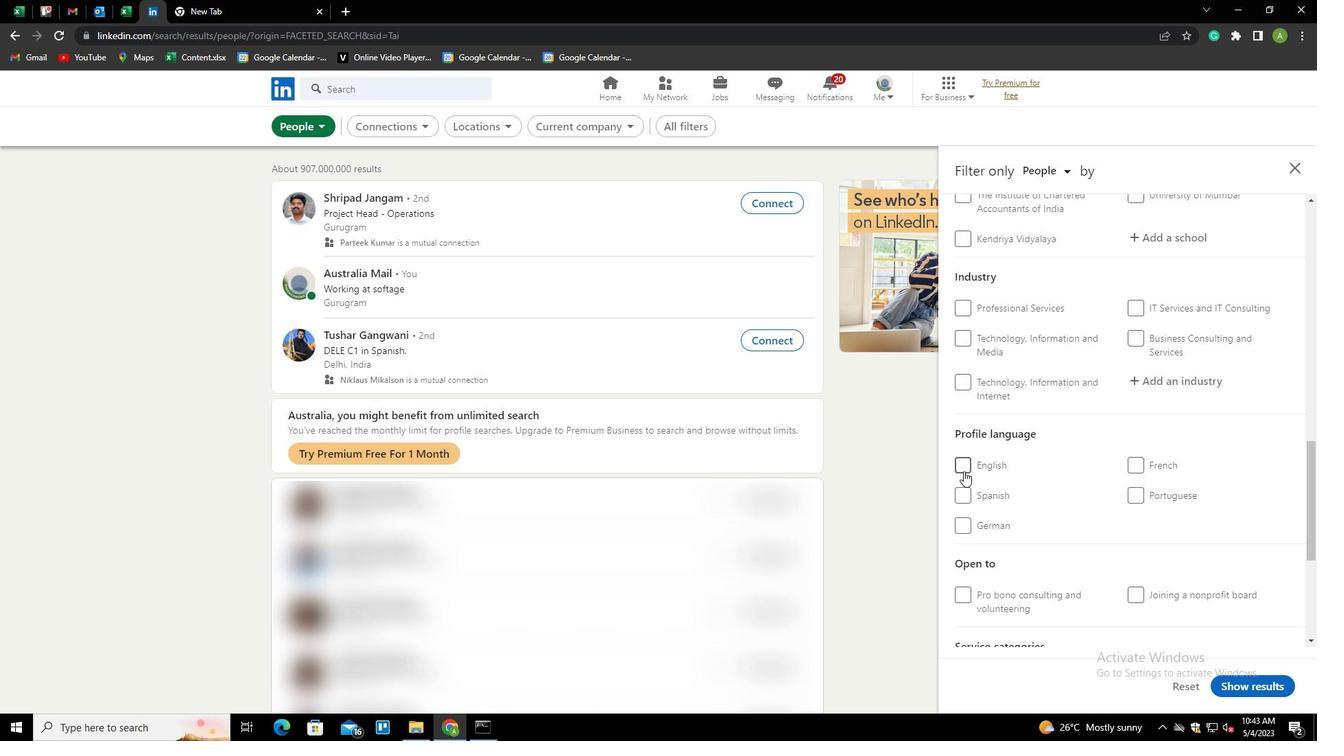 
Action: Mouse moved to (1127, 426)
Screenshot: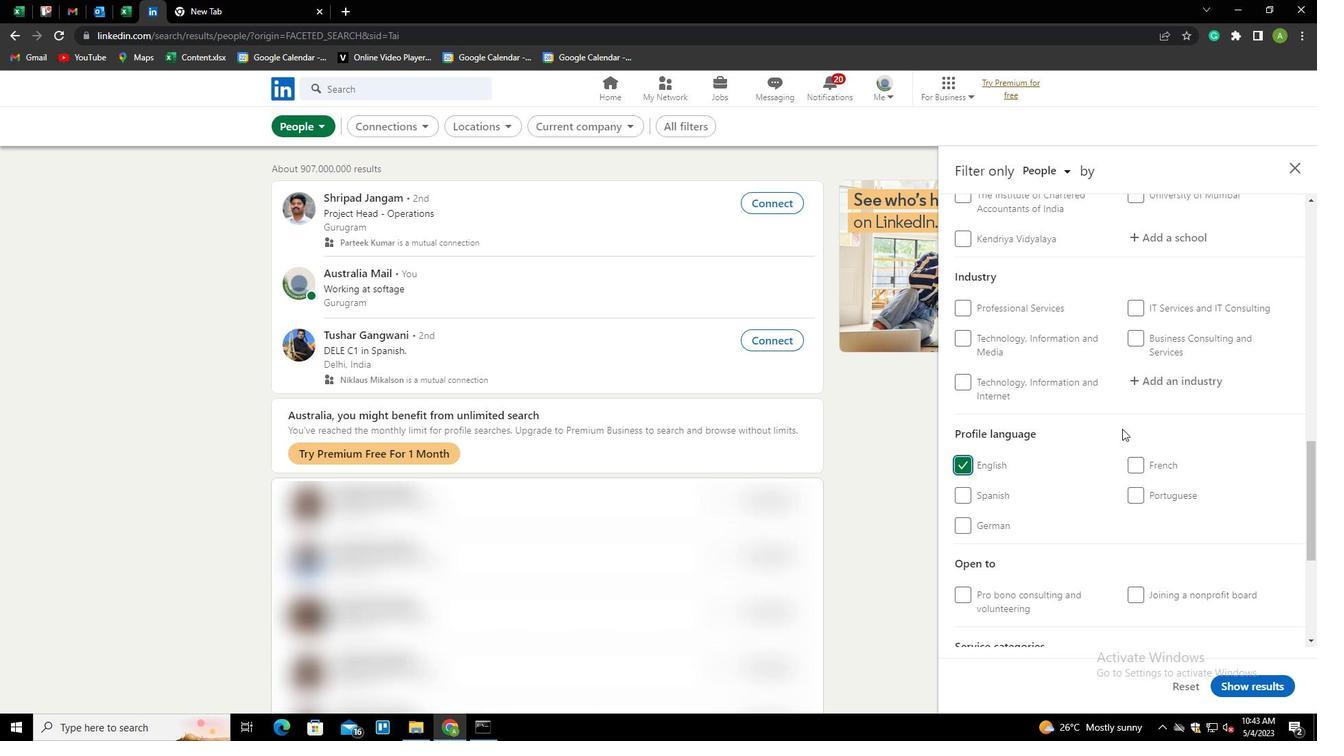 
Action: Mouse scrolled (1127, 427) with delta (0, 0)
Screenshot: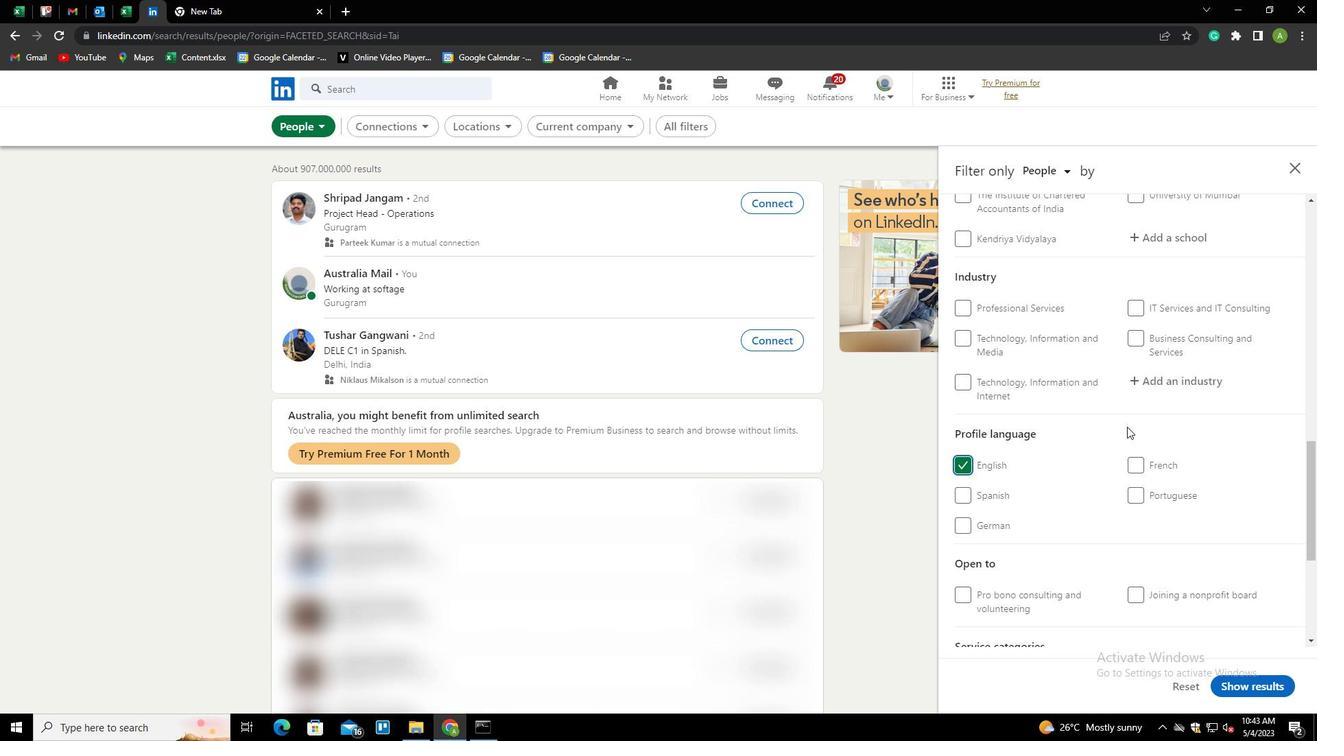 
Action: Mouse scrolled (1127, 427) with delta (0, 0)
Screenshot: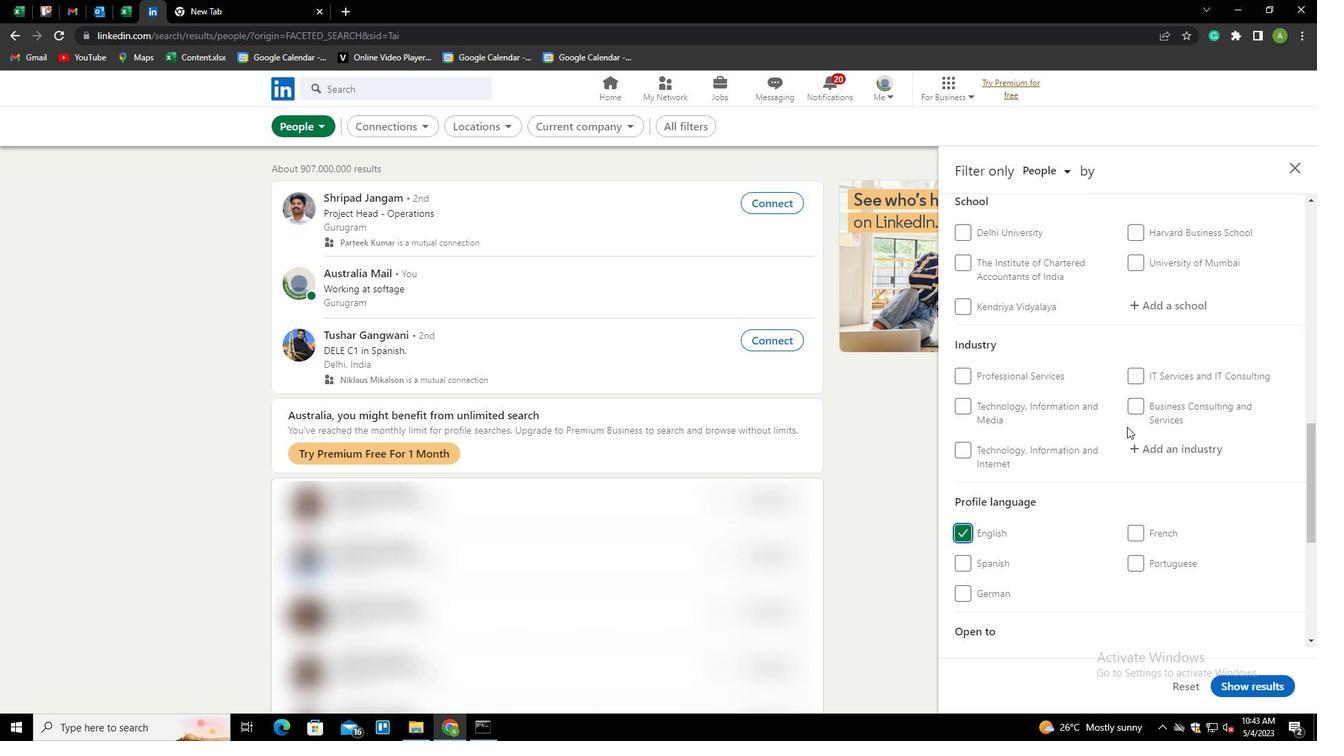 
Action: Mouse scrolled (1127, 427) with delta (0, 0)
Screenshot: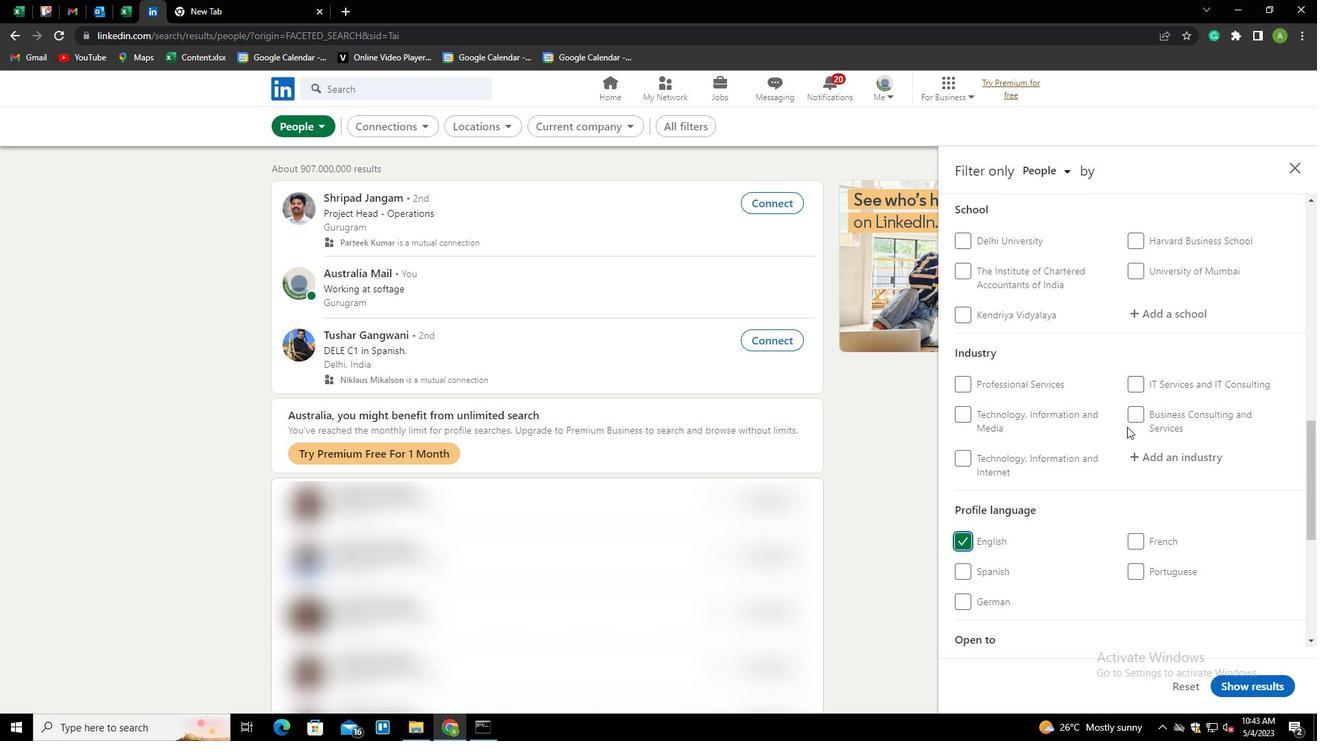 
Action: Mouse scrolled (1127, 427) with delta (0, 0)
Screenshot: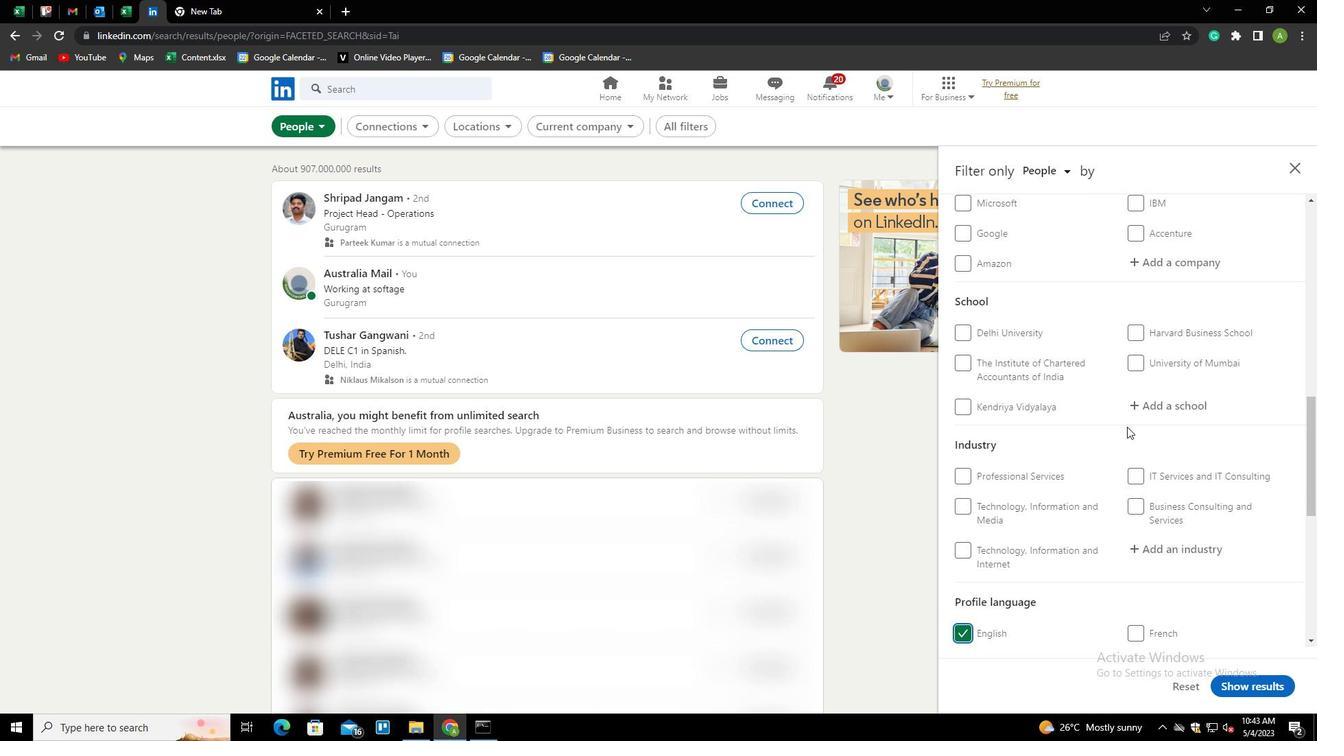 
Action: Mouse scrolled (1127, 427) with delta (0, 0)
Screenshot: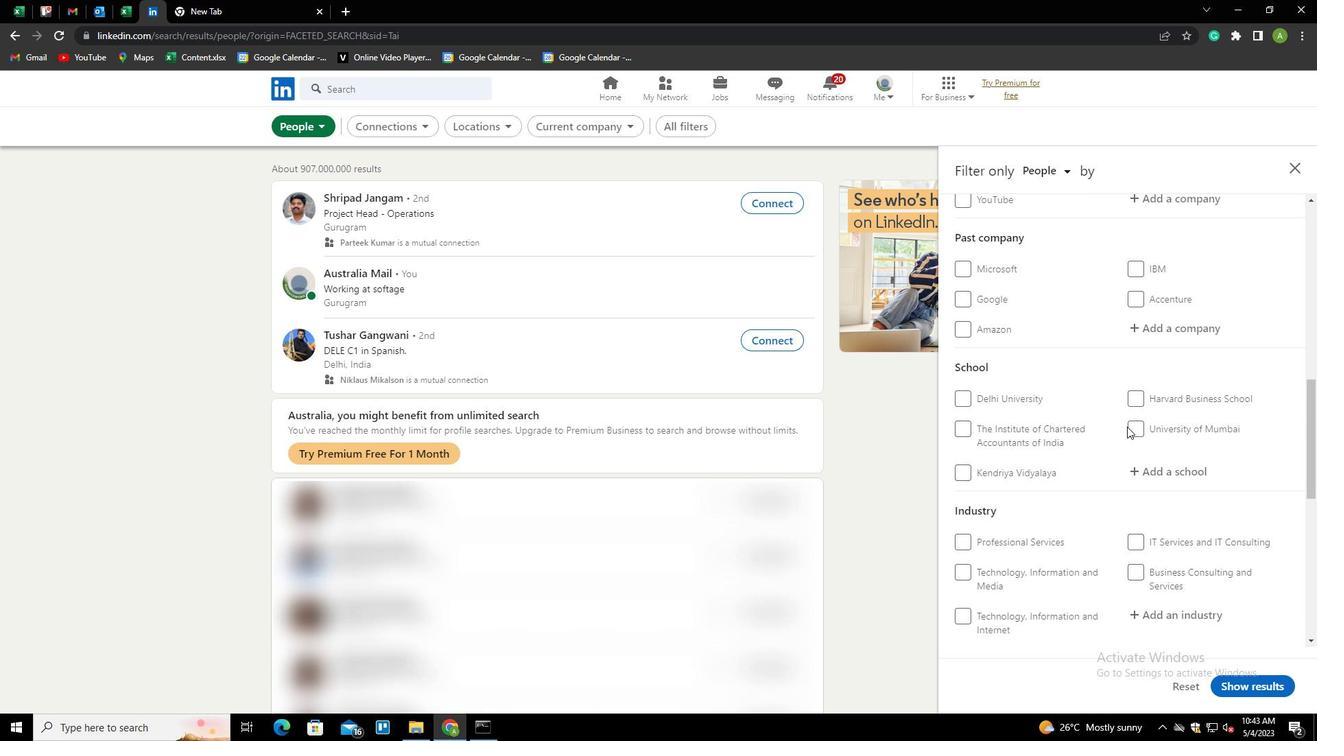 
Action: Mouse scrolled (1127, 427) with delta (0, 0)
Screenshot: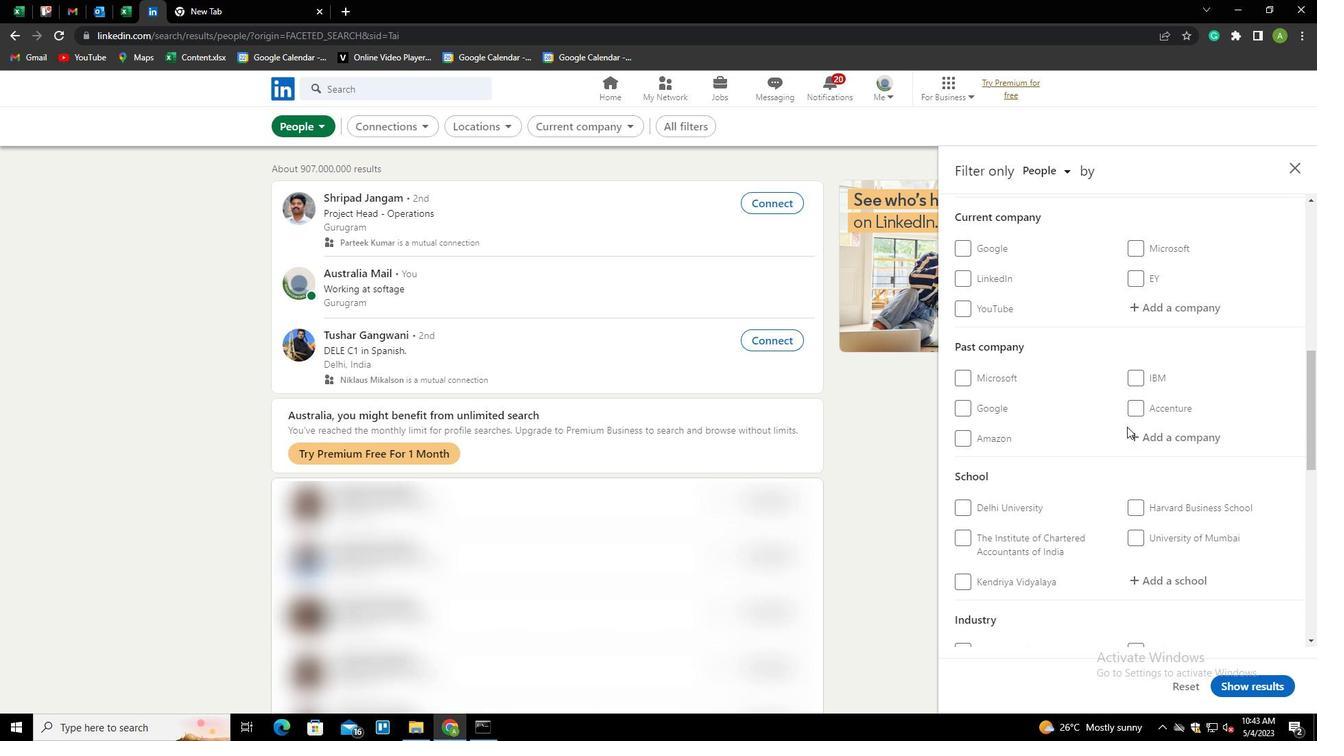 
Action: Mouse scrolled (1127, 427) with delta (0, 0)
Screenshot: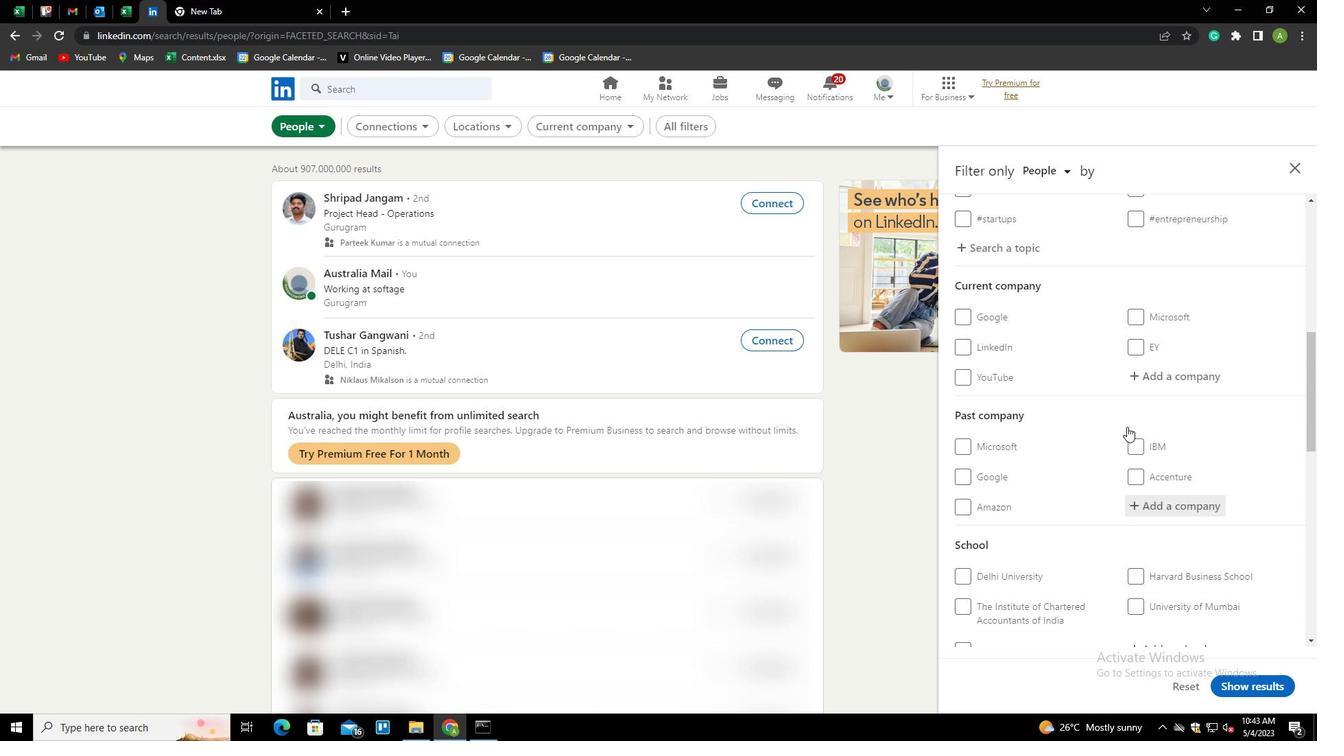 
Action: Mouse scrolled (1127, 427) with delta (0, 0)
Screenshot: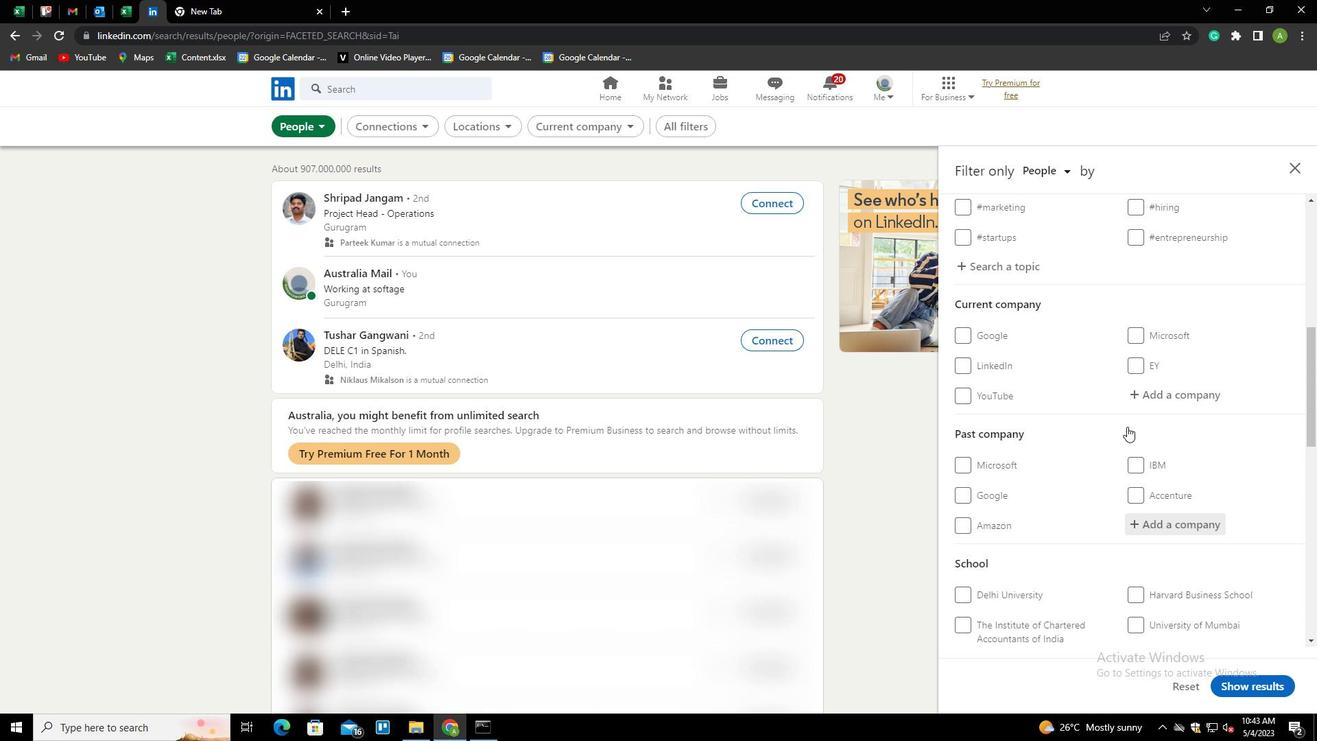 
Action: Mouse scrolled (1127, 426) with delta (0, 0)
Screenshot: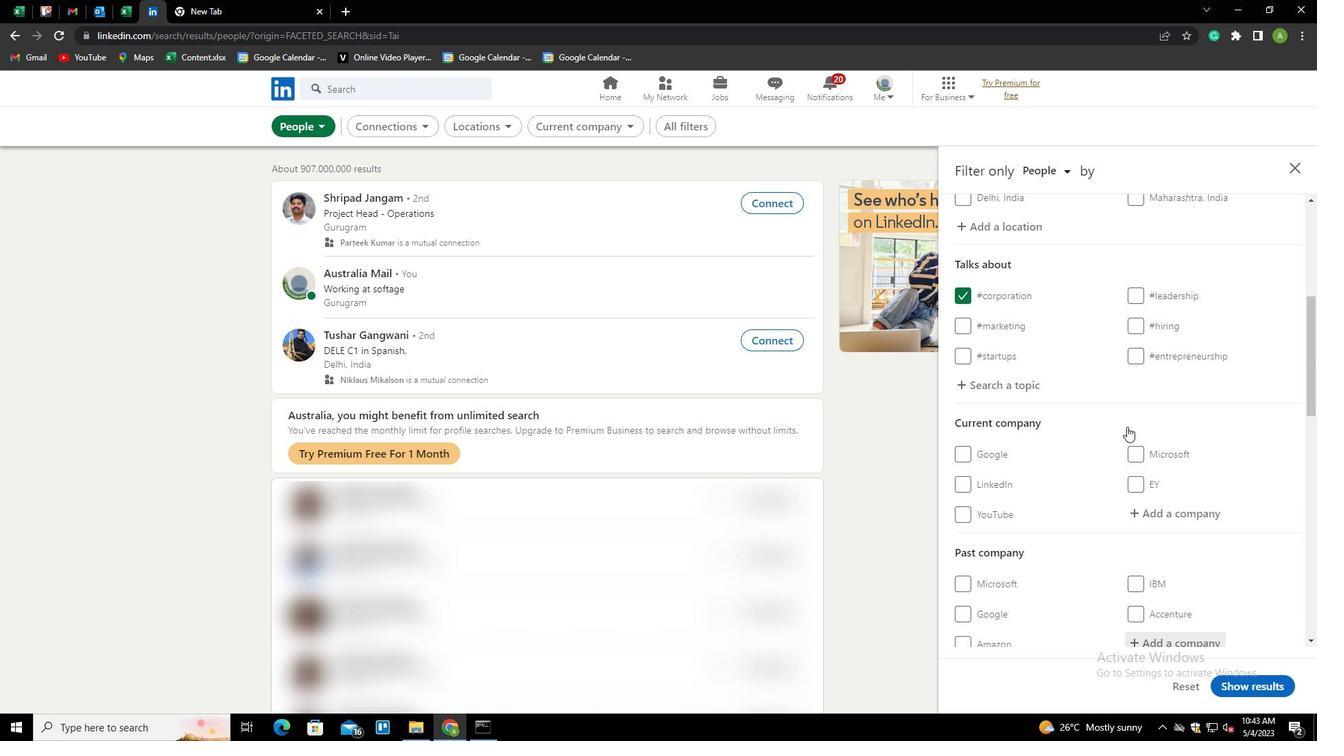 
Action: Mouse scrolled (1127, 426) with delta (0, 0)
Screenshot: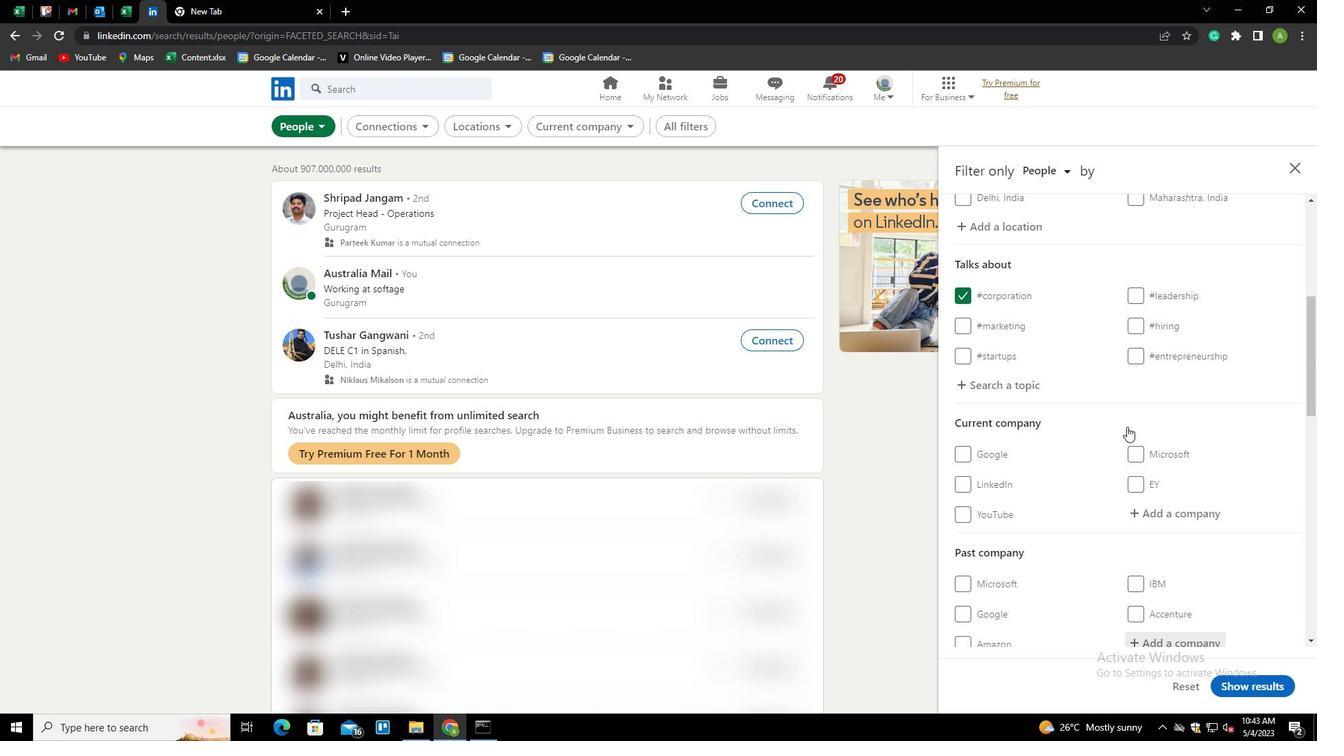 
Action: Mouse moved to (1158, 369)
Screenshot: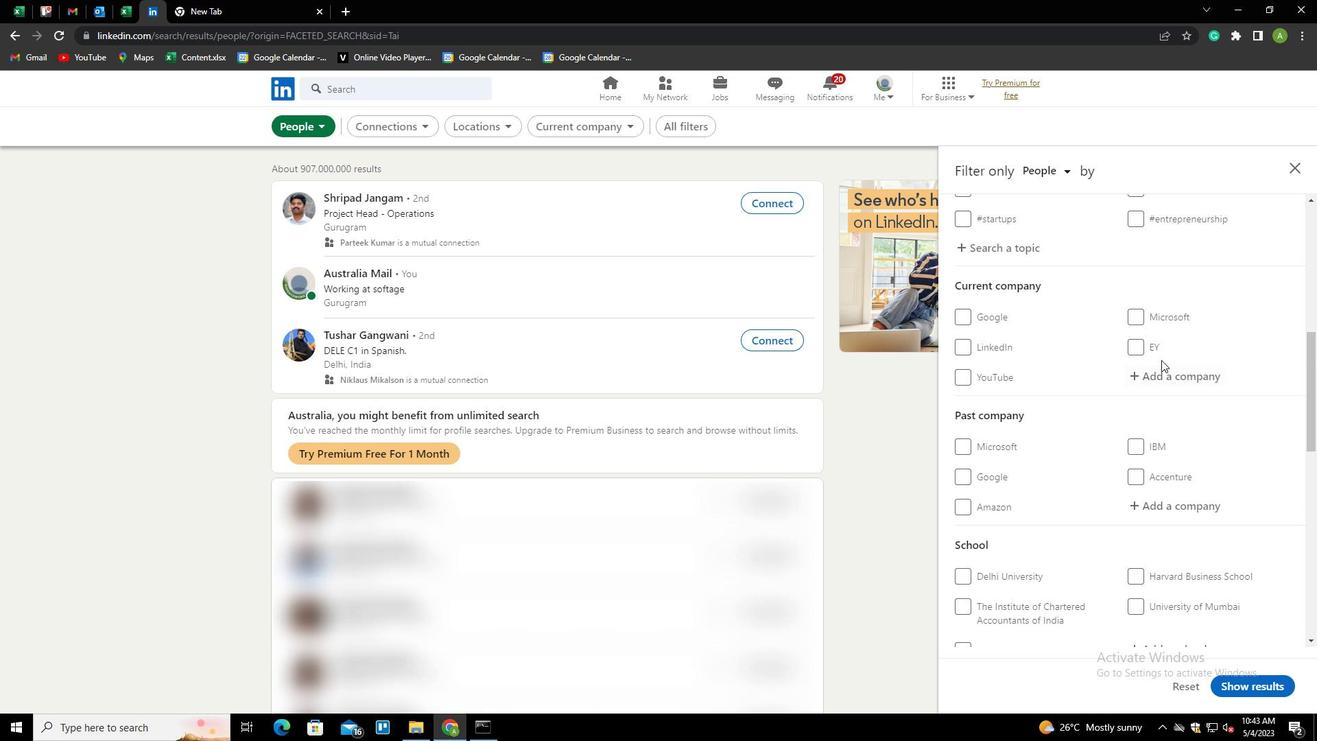 
Action: Mouse pressed left at (1158, 369)
Screenshot: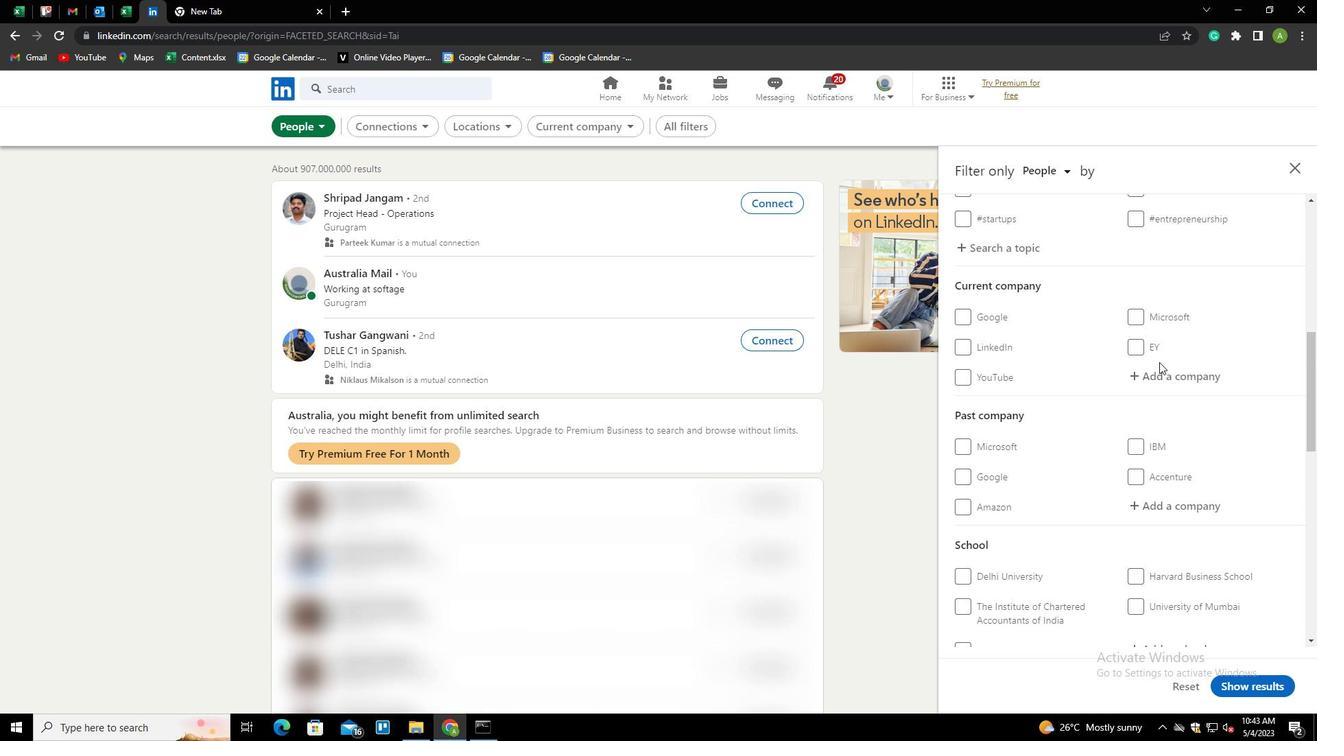 
Action: Key pressed <Key.shift>IW<Key.backspace>QVIA<Key.down><Key.down><Key.enter>
Screenshot: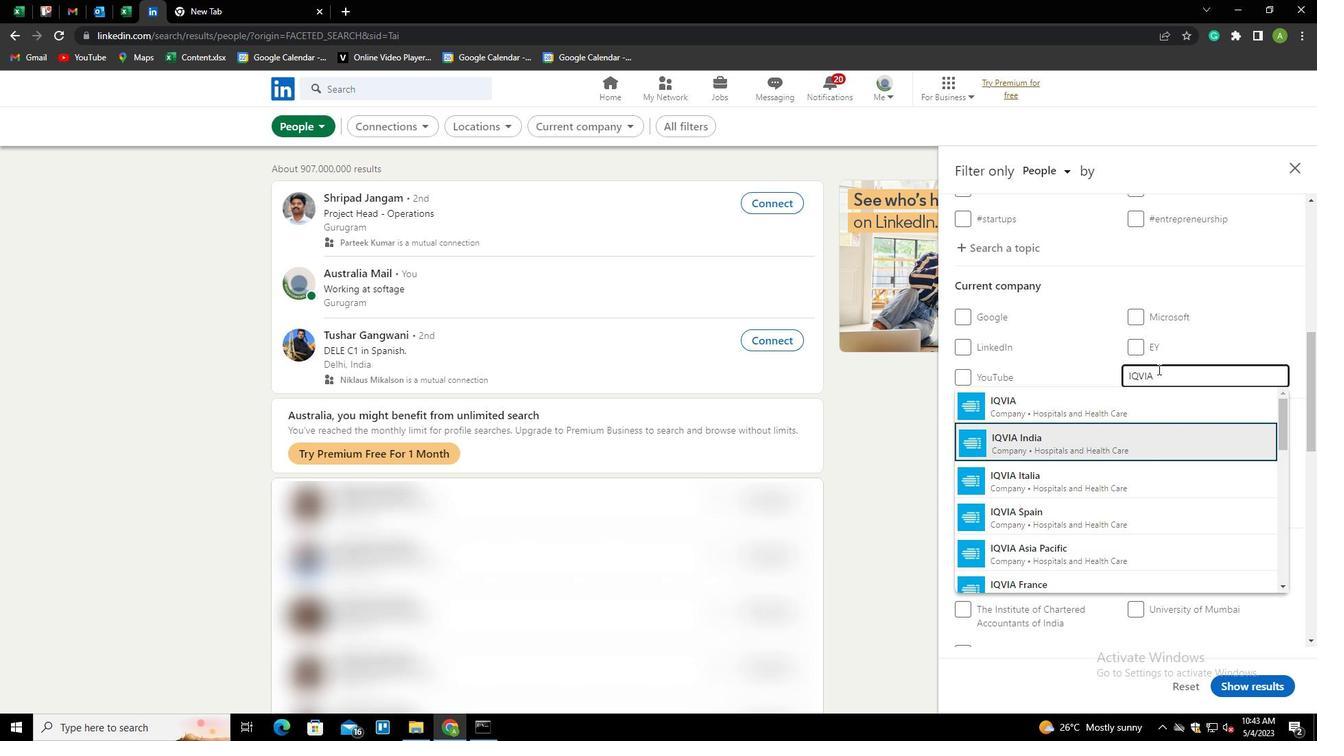 
Action: Mouse scrolled (1158, 368) with delta (0, 0)
Screenshot: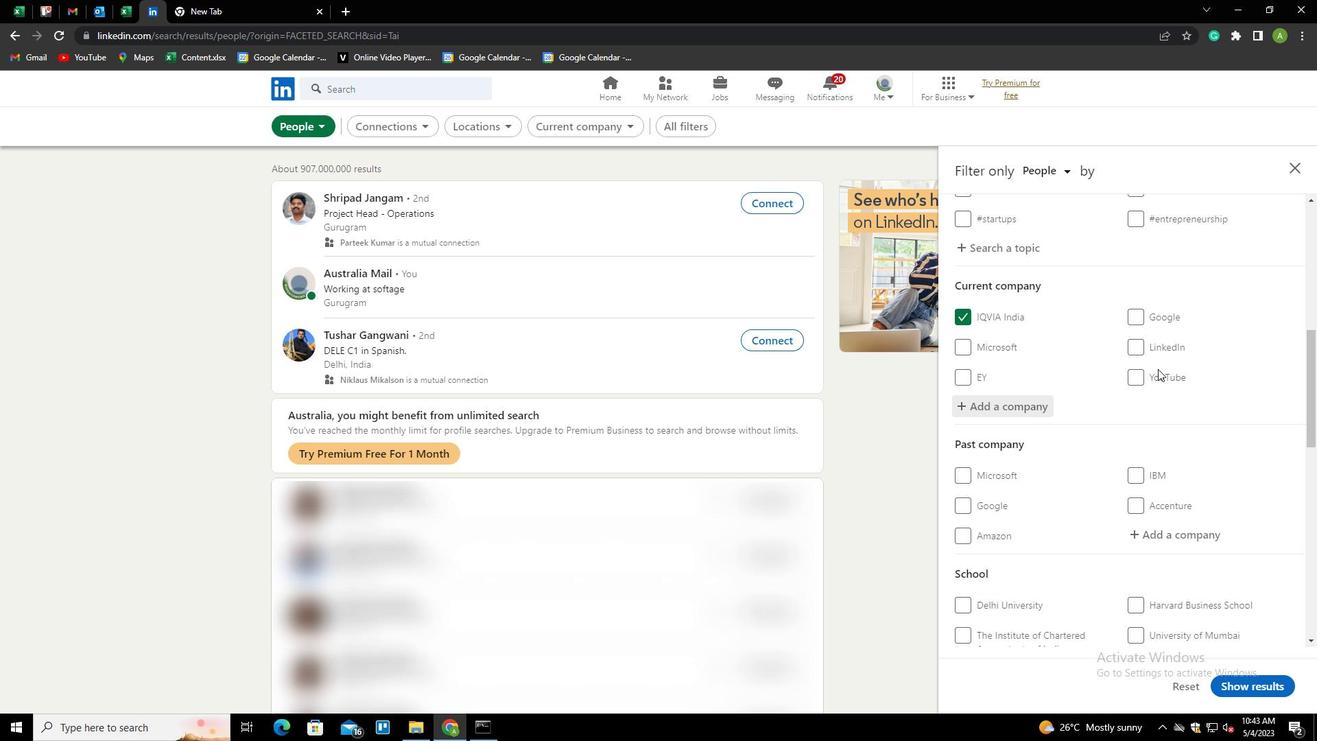 
Action: Mouse scrolled (1158, 368) with delta (0, 0)
Screenshot: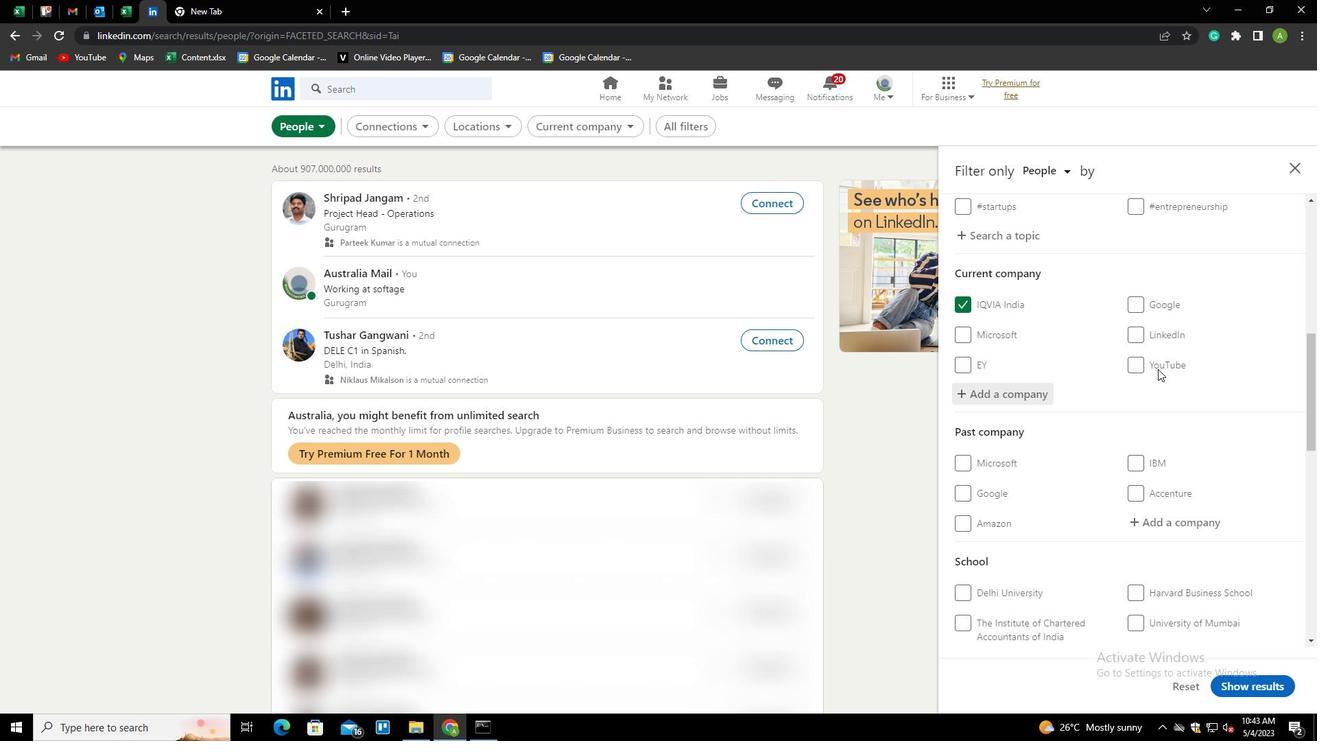 
Action: Mouse scrolled (1158, 368) with delta (0, 0)
Screenshot: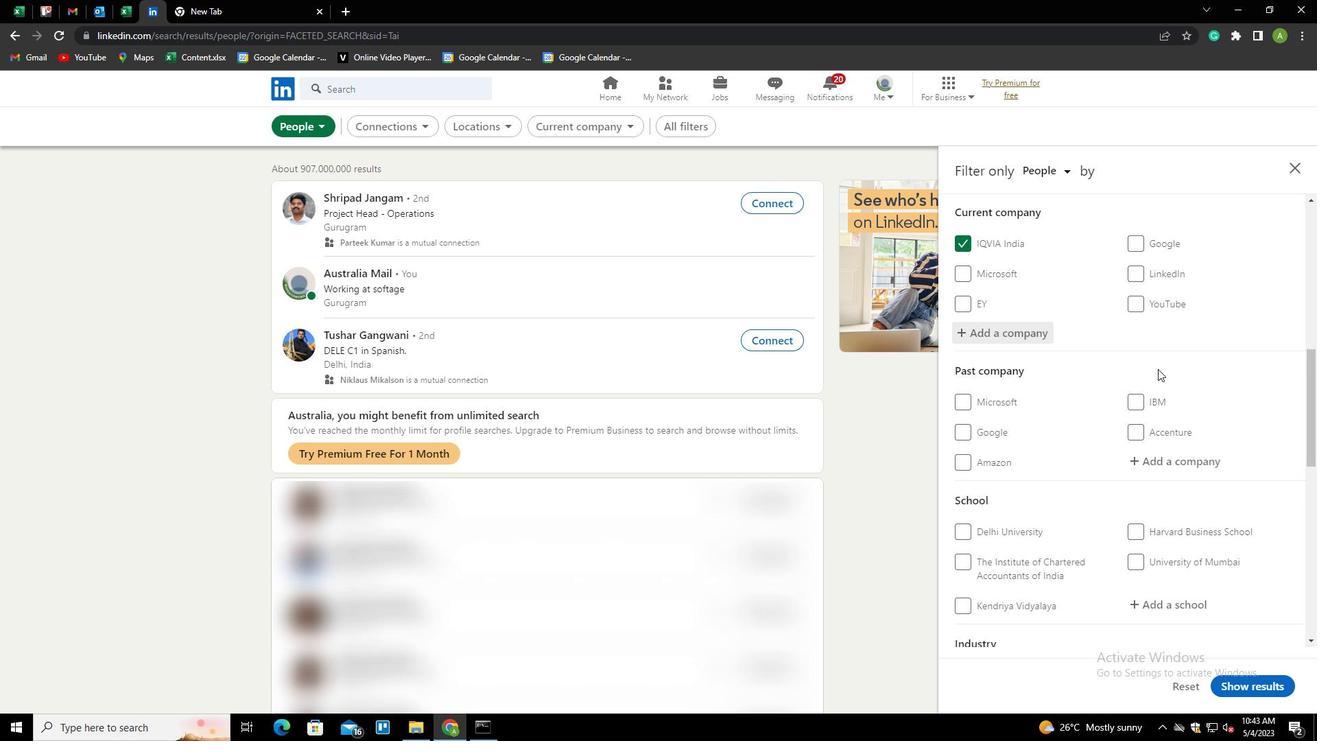 
Action: Mouse moved to (1164, 470)
Screenshot: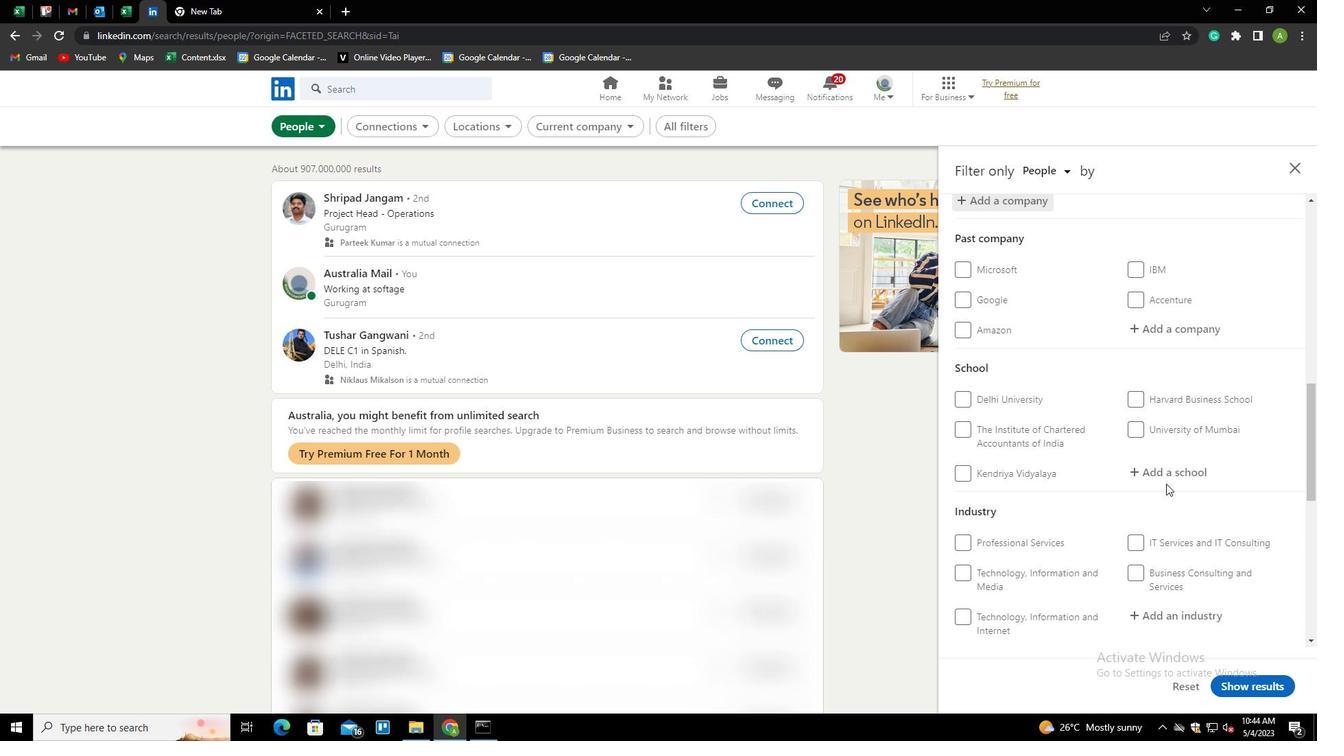 
Action: Mouse pressed left at (1164, 470)
Screenshot: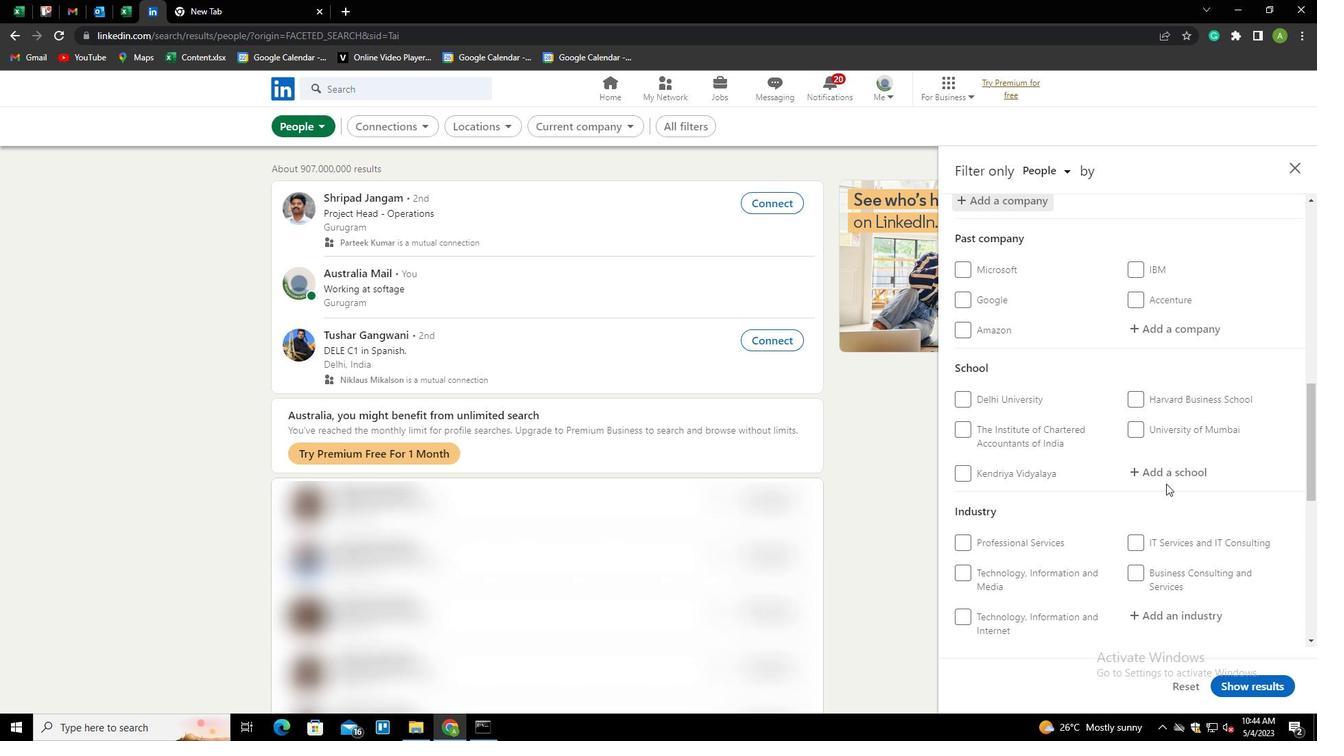 
Action: Mouse moved to (1170, 469)
Screenshot: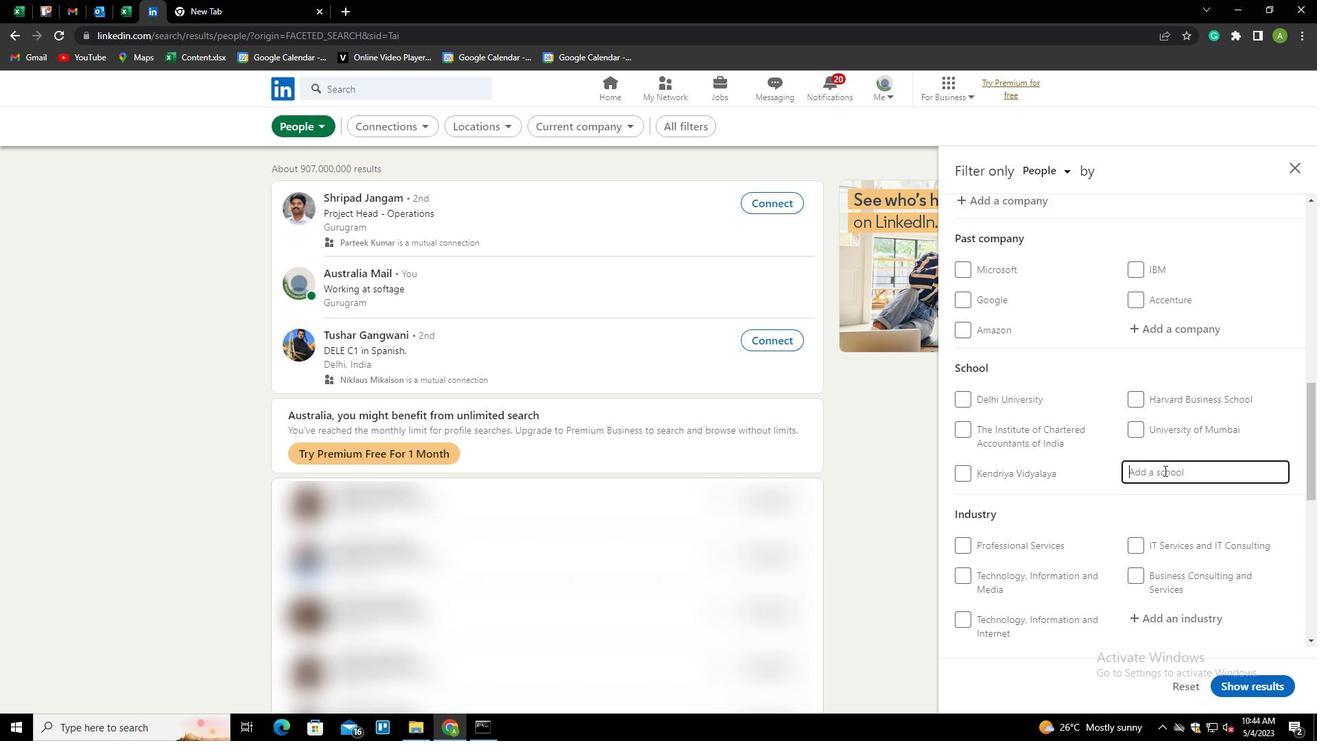 
Action: Mouse pressed left at (1170, 469)
Screenshot: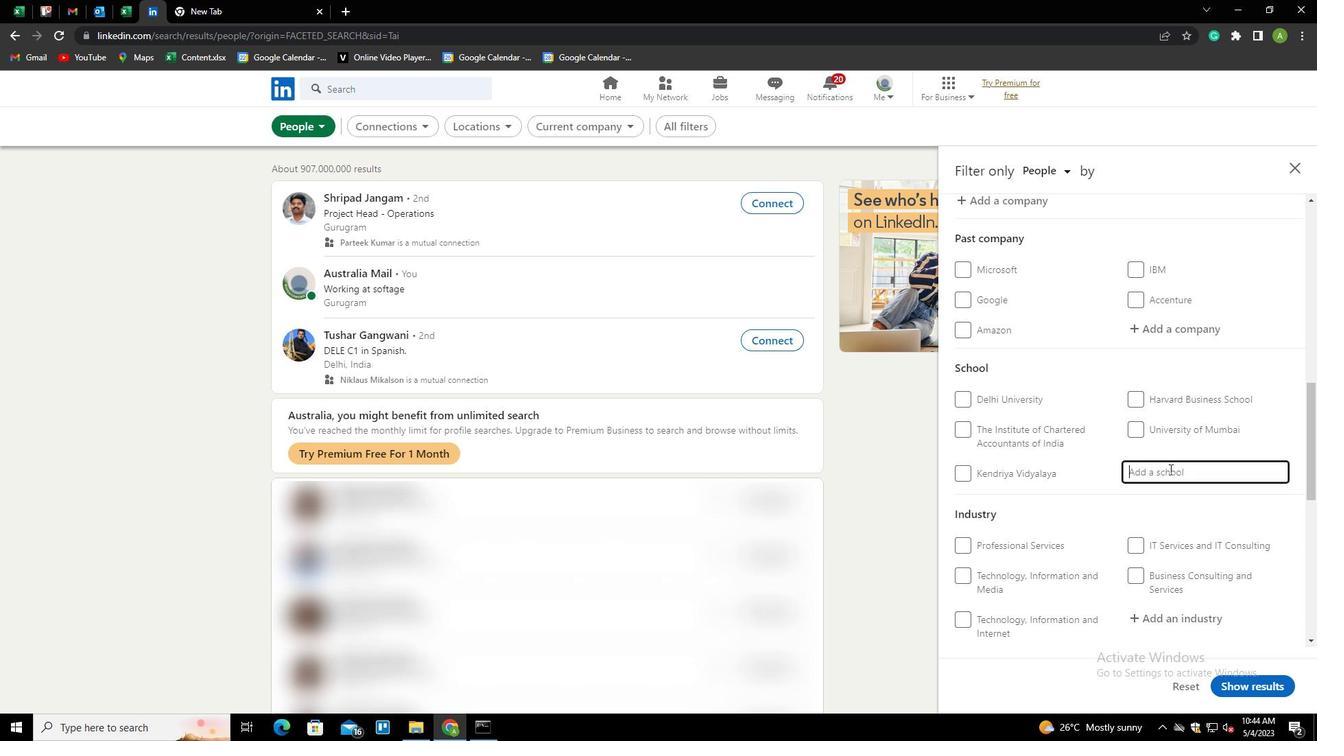 
Action: Key pressed <Key.shift>CAREERS<Key.space>FOR<Key.space><Key.shift>YU<Key.backspace>OUTH<Key.down><Key.down><Key.down><Key.down><Key.enter>
Screenshot: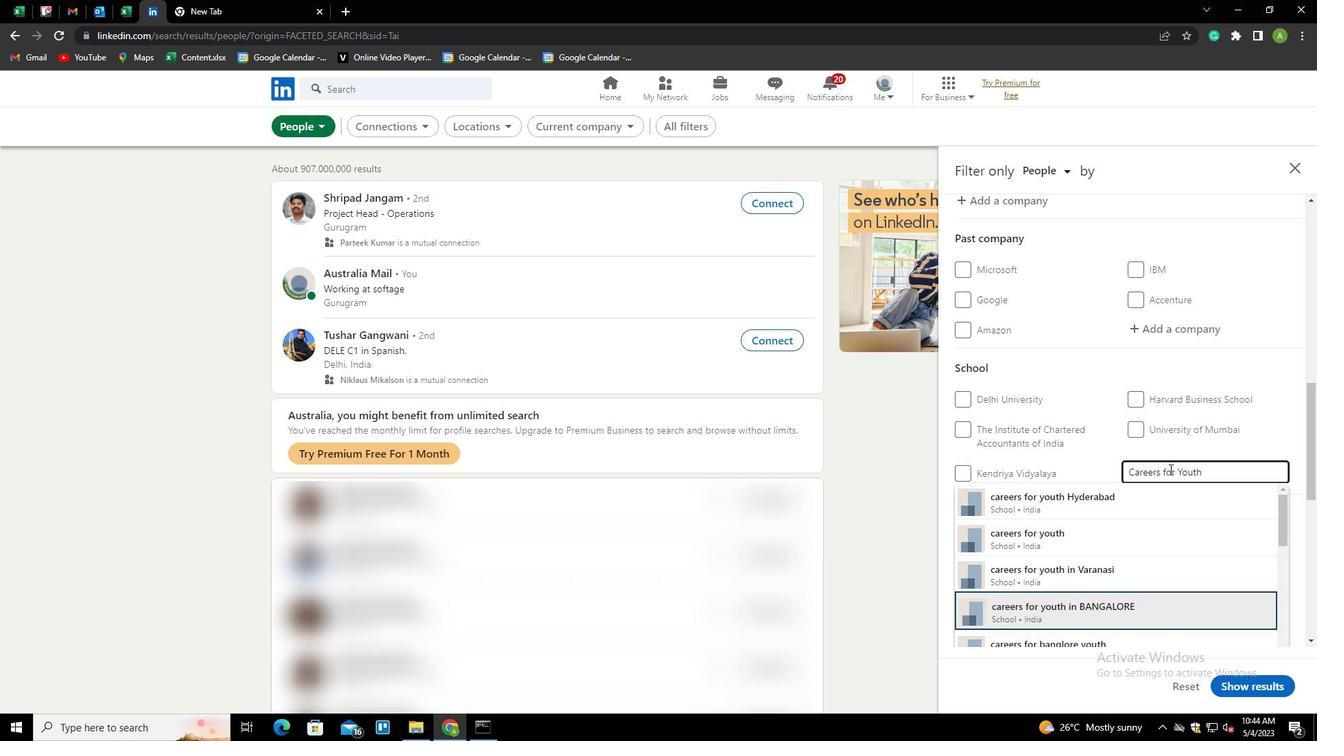 
Action: Mouse scrolled (1170, 468) with delta (0, 0)
Screenshot: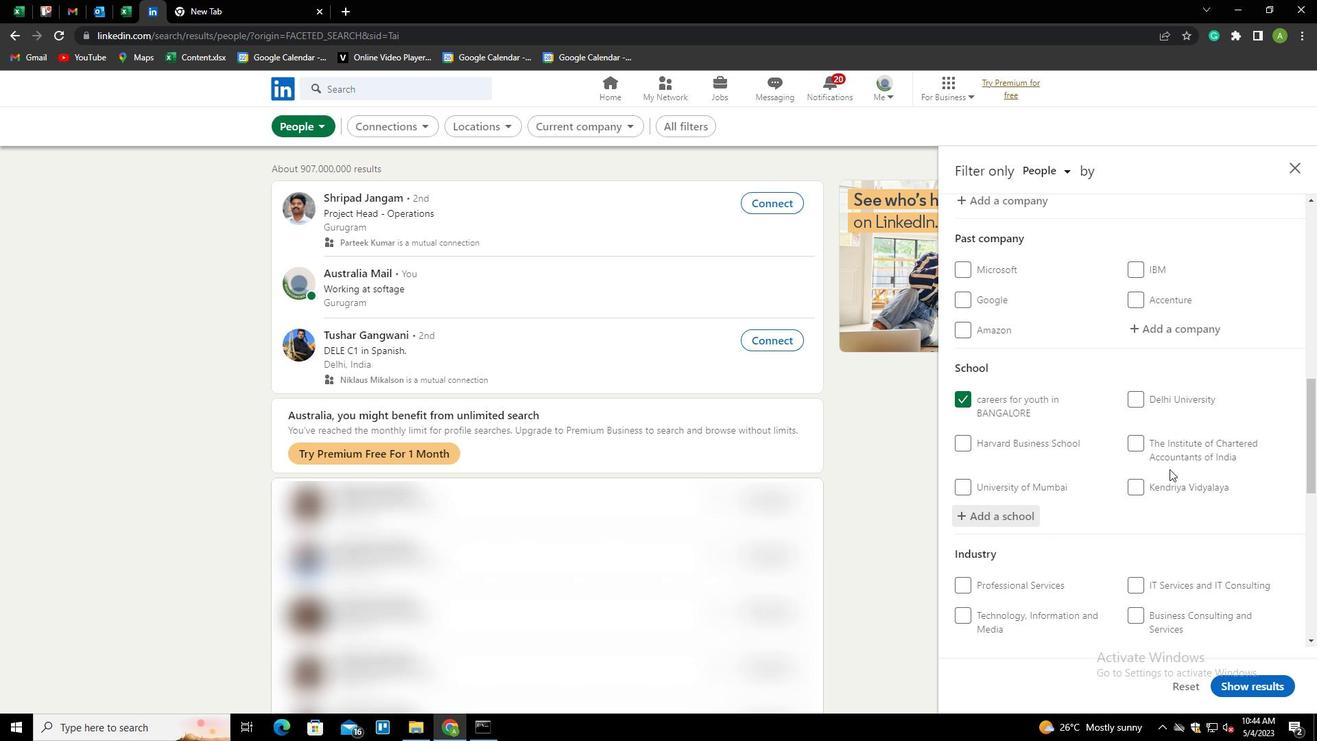 
Action: Mouse scrolled (1170, 468) with delta (0, 0)
Screenshot: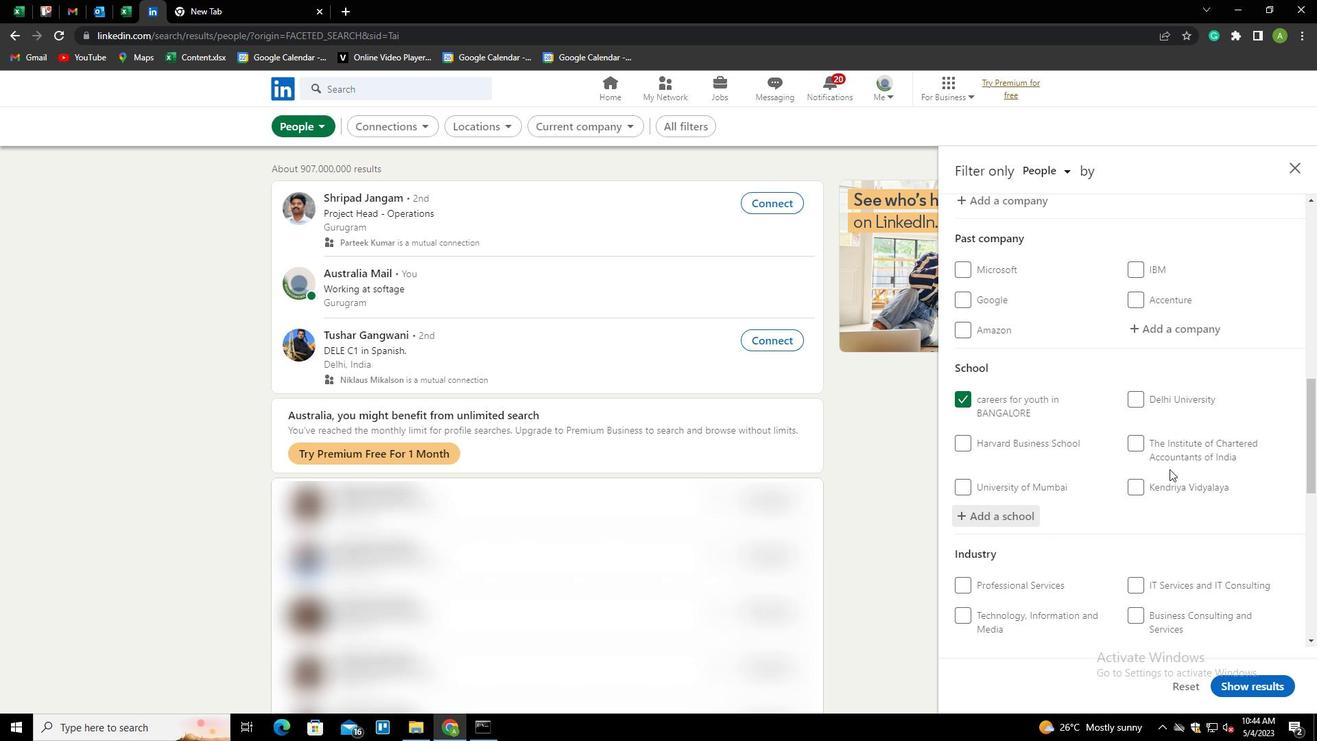 
Action: Mouse scrolled (1170, 468) with delta (0, 0)
Screenshot: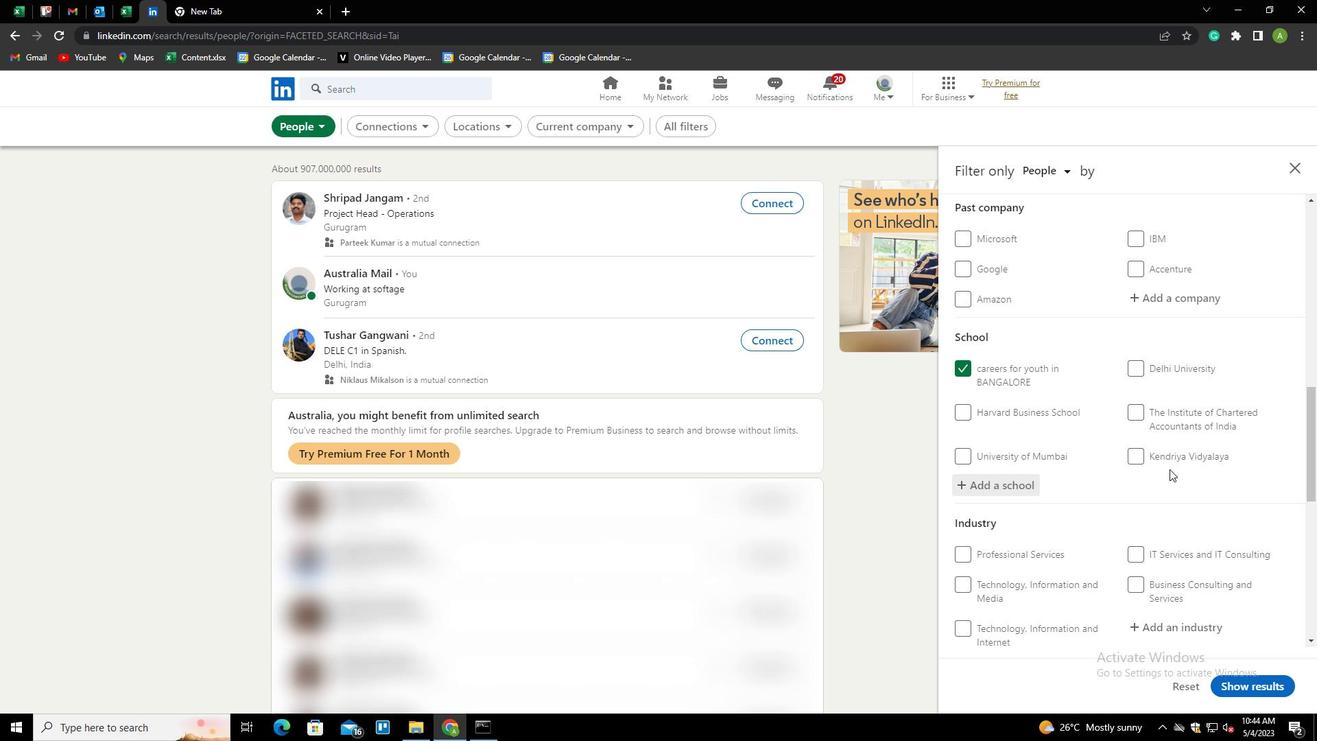 
Action: Mouse moved to (1168, 446)
Screenshot: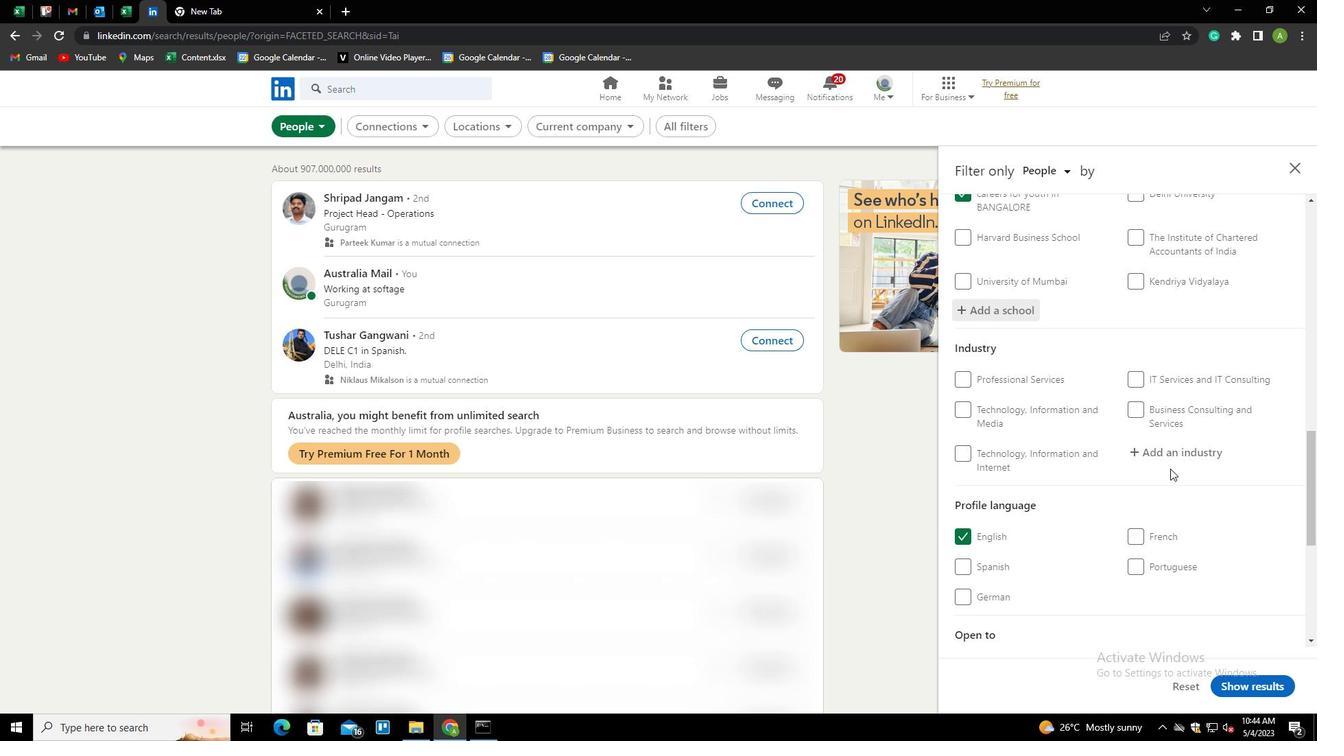 
Action: Mouse pressed left at (1168, 446)
Screenshot: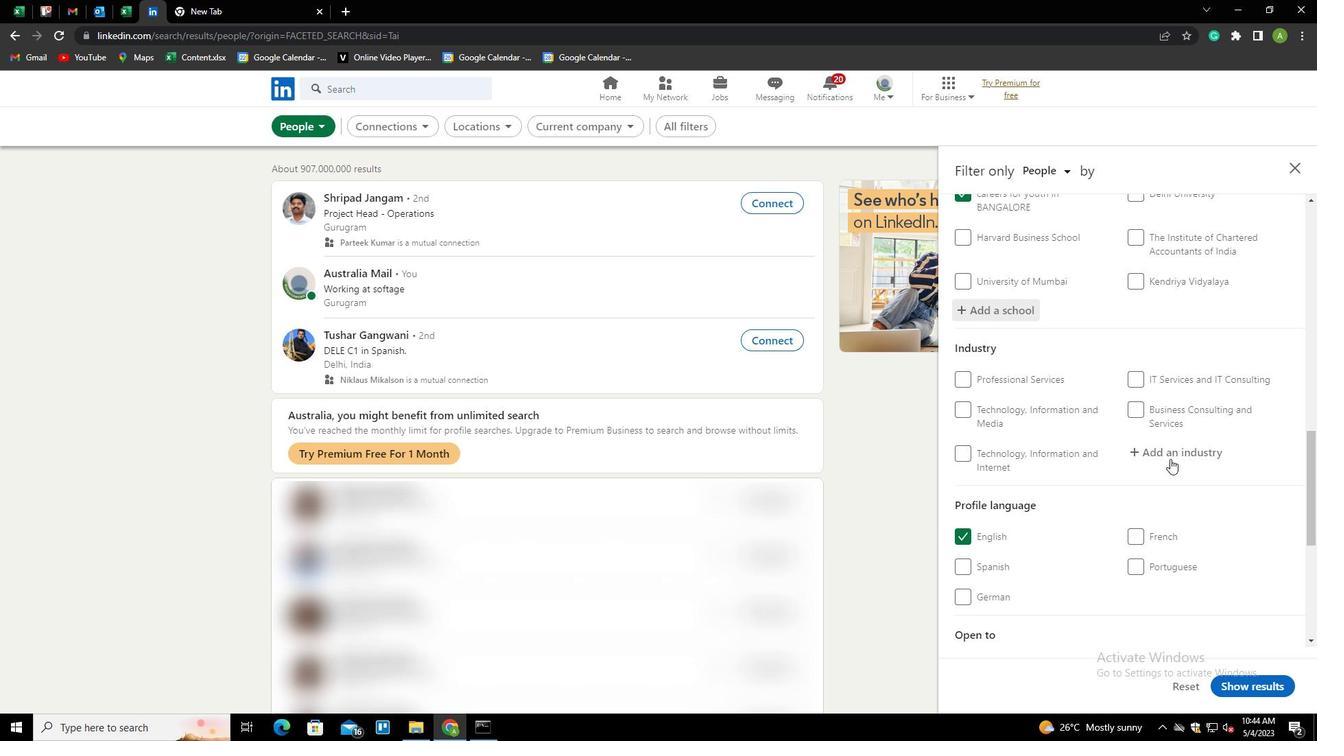 
Action: Key pressed <Key.shift>INTERNET<Key.space><Key.shift>MARKET<Key.space><Key.backspace>PLACE<Key.space><Key.shift>PLATFORMS<Key.down><Key.enter>
Screenshot: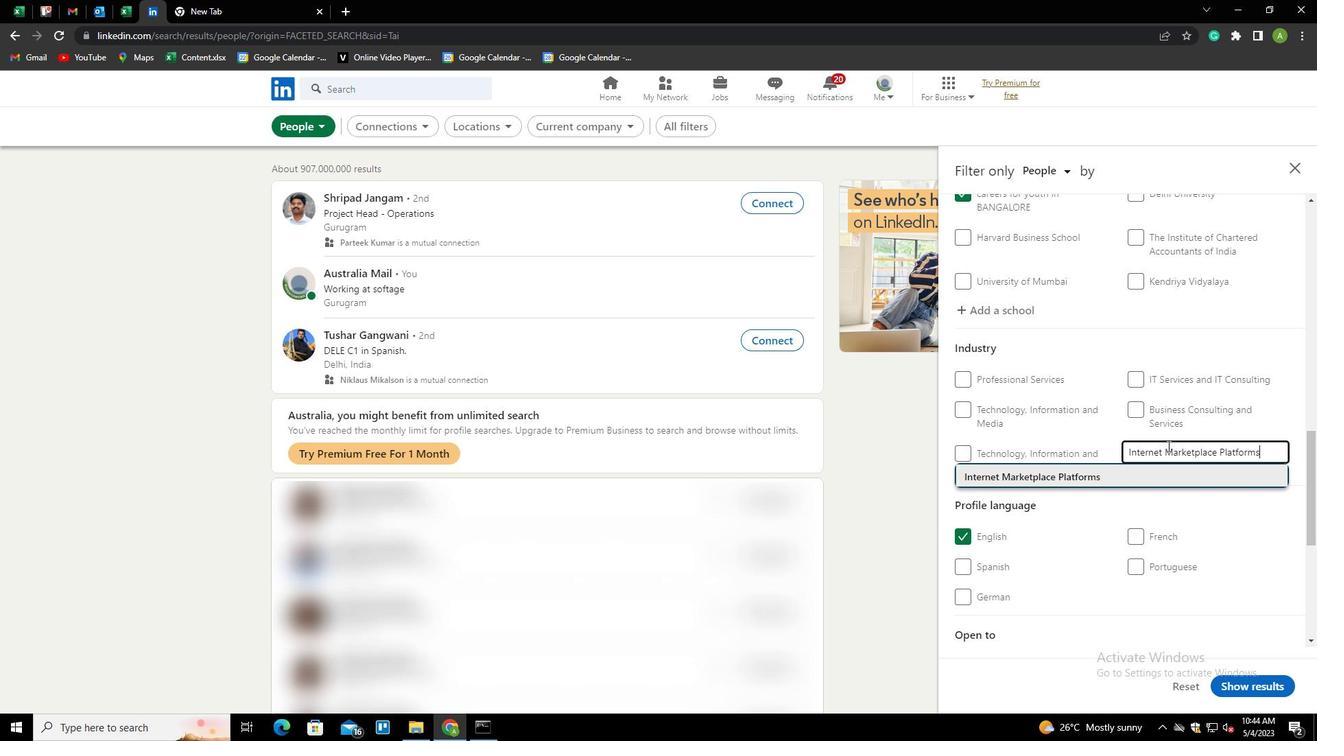 
Action: Mouse scrolled (1168, 445) with delta (0, 0)
Screenshot: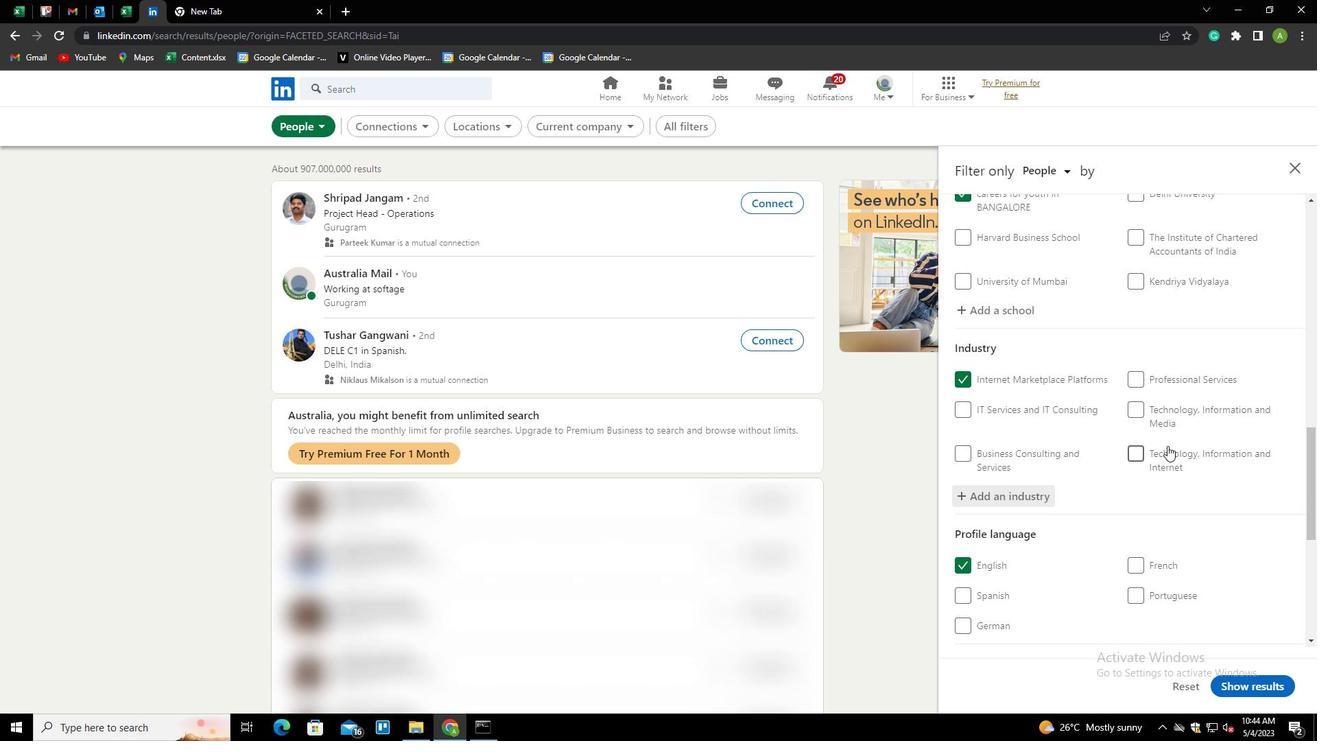 
Action: Mouse scrolled (1168, 445) with delta (0, 0)
Screenshot: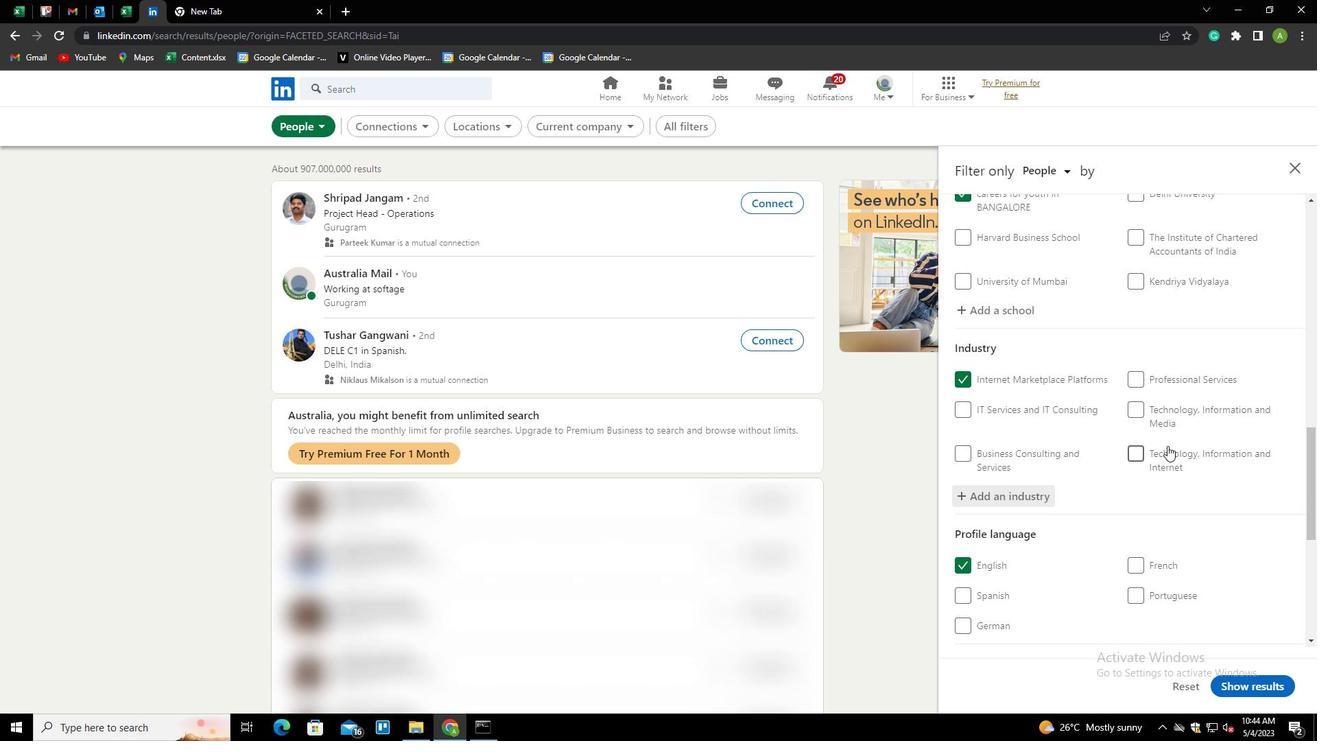
Action: Mouse scrolled (1168, 445) with delta (0, 0)
Screenshot: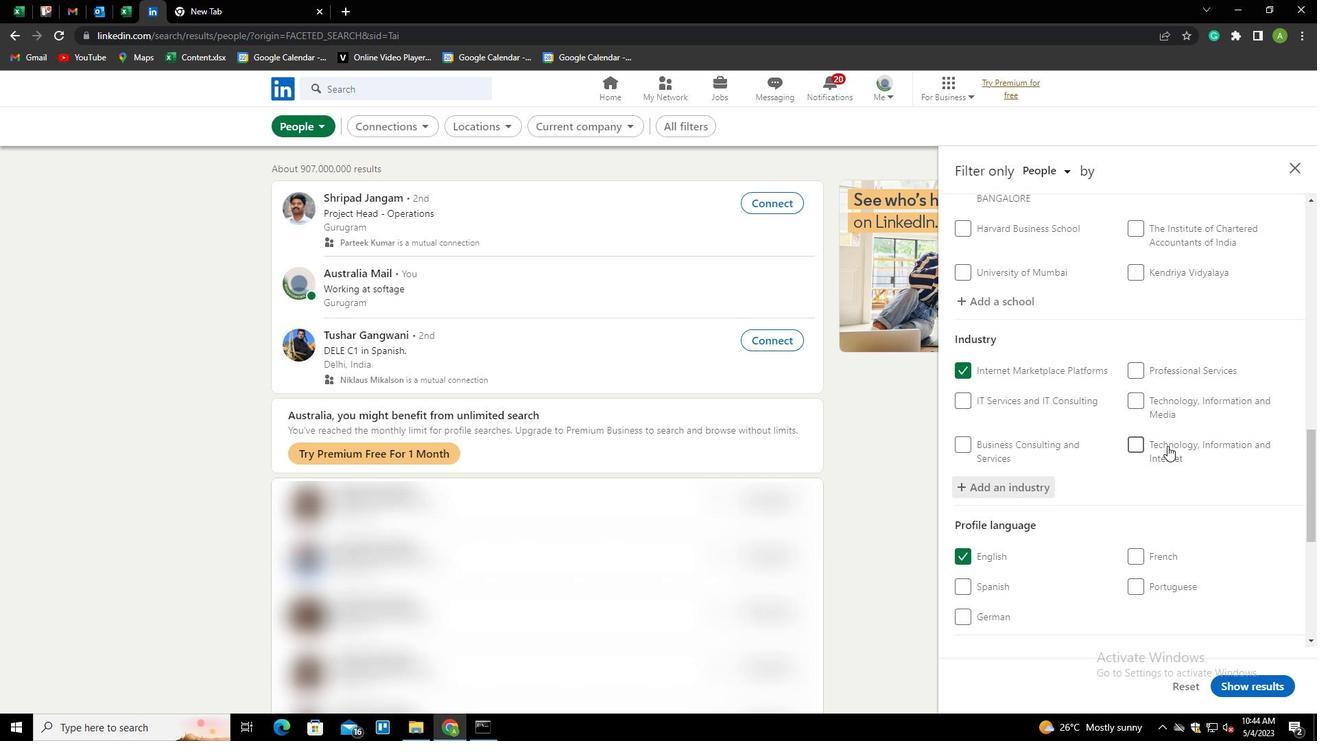 
Action: Mouse scrolled (1168, 445) with delta (0, 0)
Screenshot: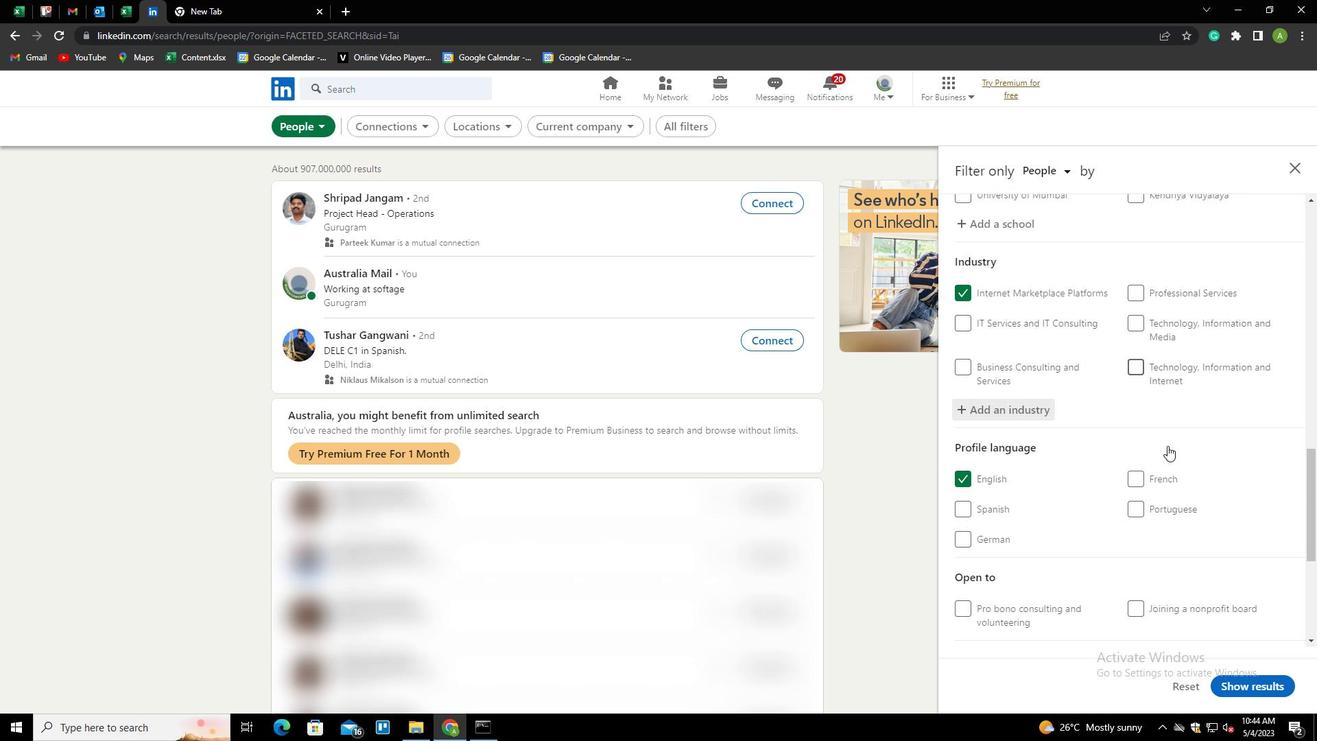 
Action: Mouse scrolled (1168, 445) with delta (0, 0)
Screenshot: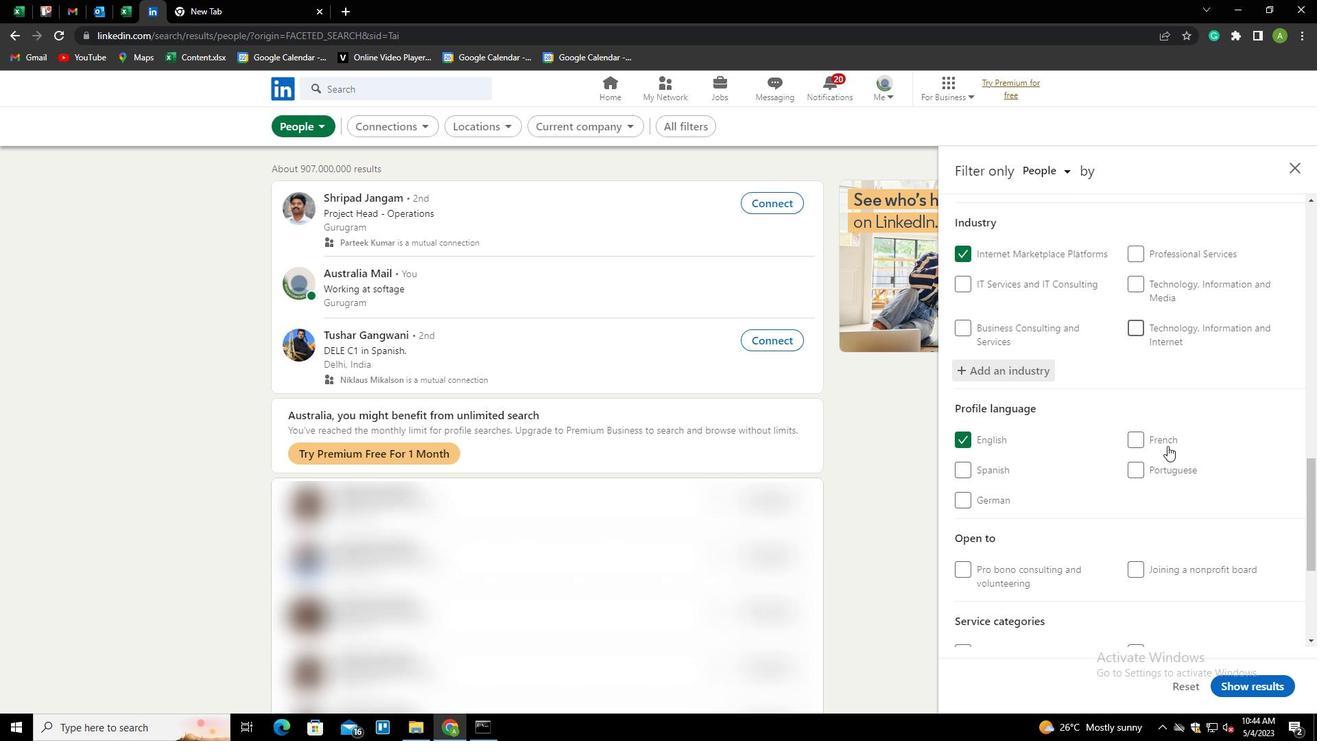 
Action: Mouse moved to (1176, 492)
Screenshot: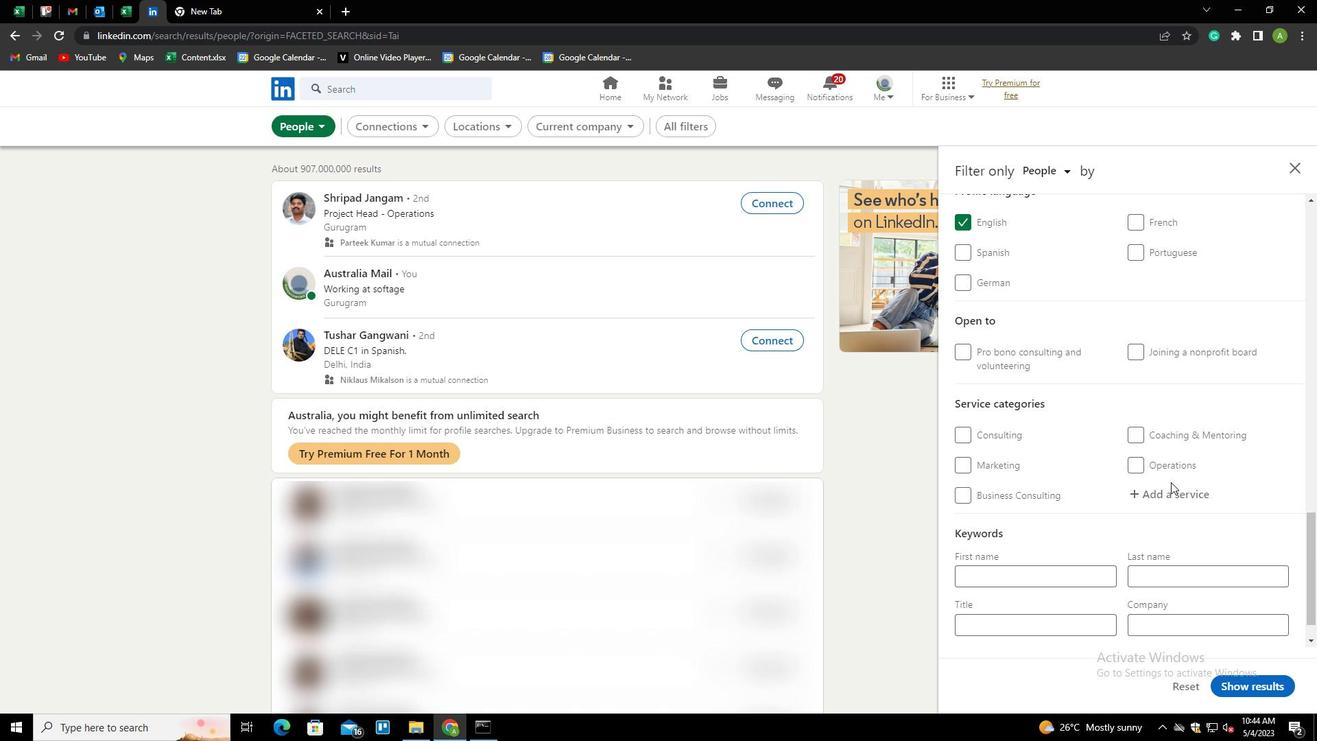 
Action: Mouse pressed left at (1176, 492)
Screenshot: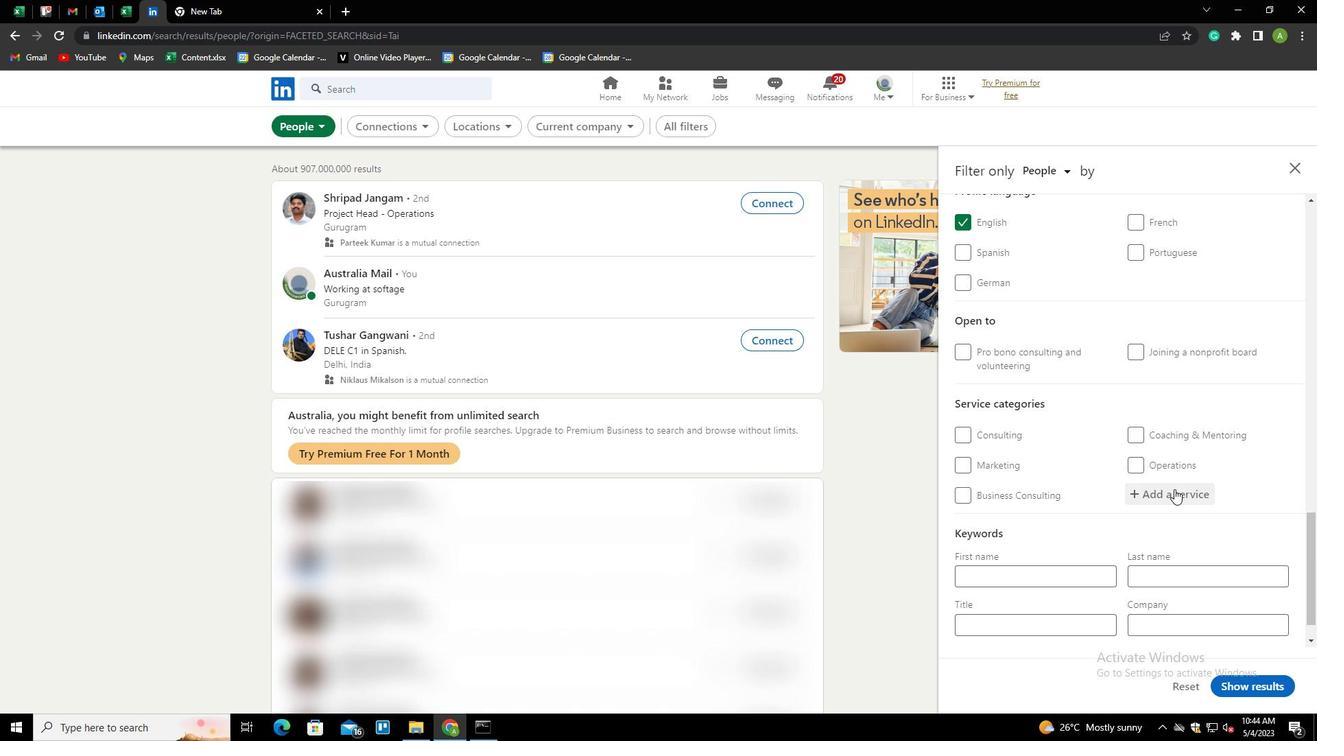 
Action: Key pressed F<Key.shift><Key.backspace><Key.shift>FILLING<Key.backspace><Key.backspace><Key.backspace><Key.backspace>ING<Key.down><Key.enter>
Screenshot: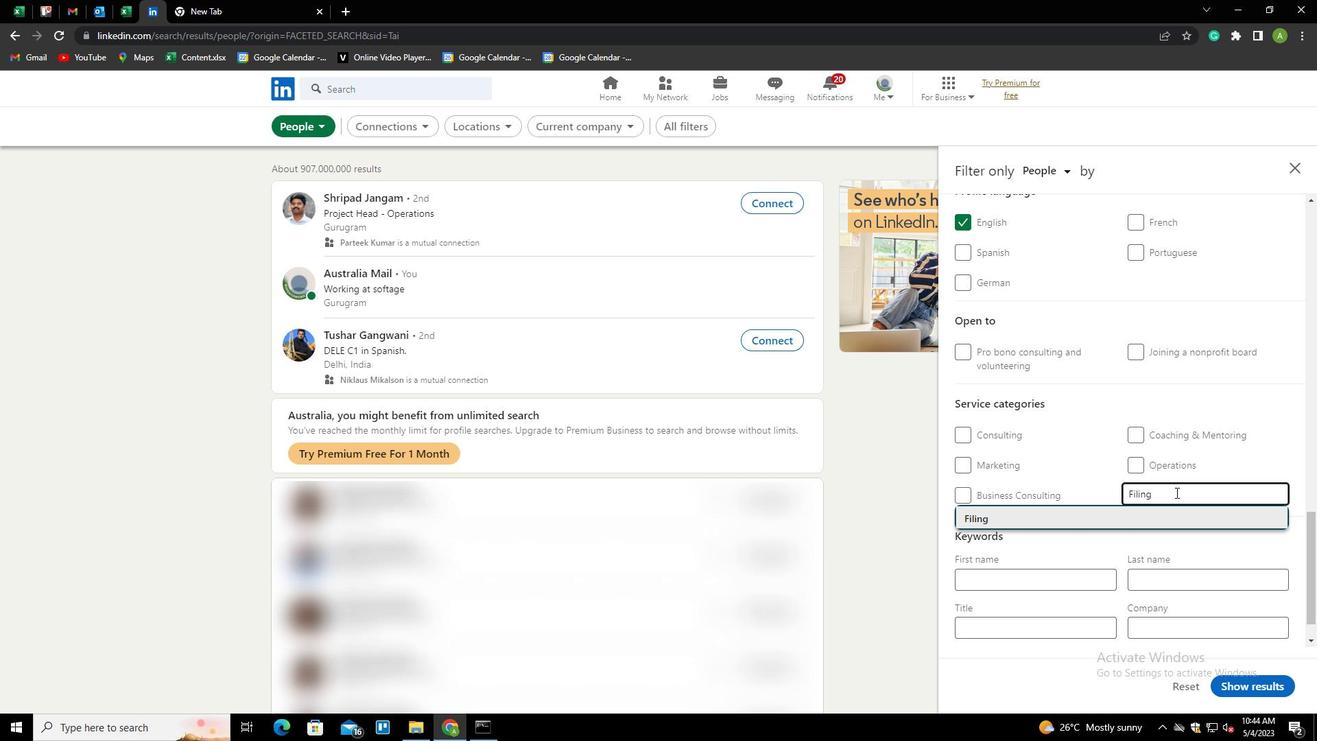 
Action: Mouse scrolled (1176, 492) with delta (0, 0)
Screenshot: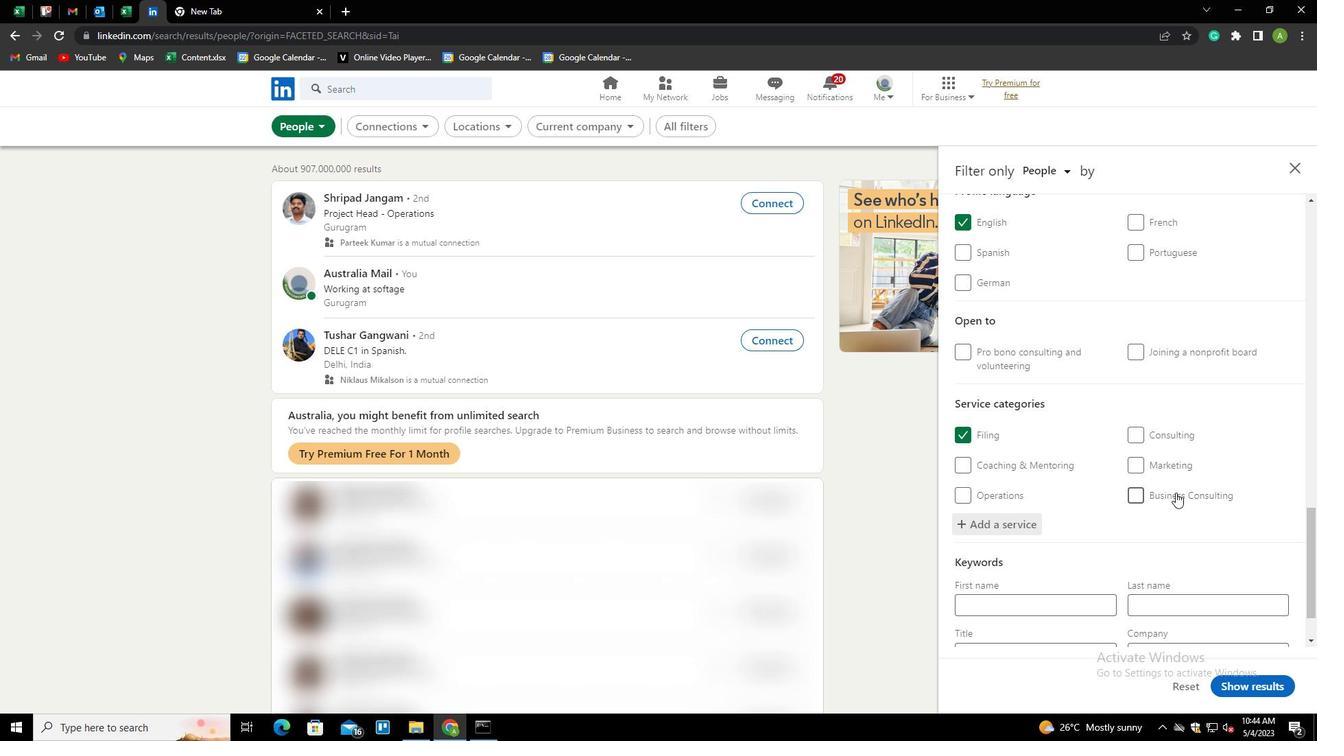 
Action: Mouse scrolled (1176, 492) with delta (0, 0)
Screenshot: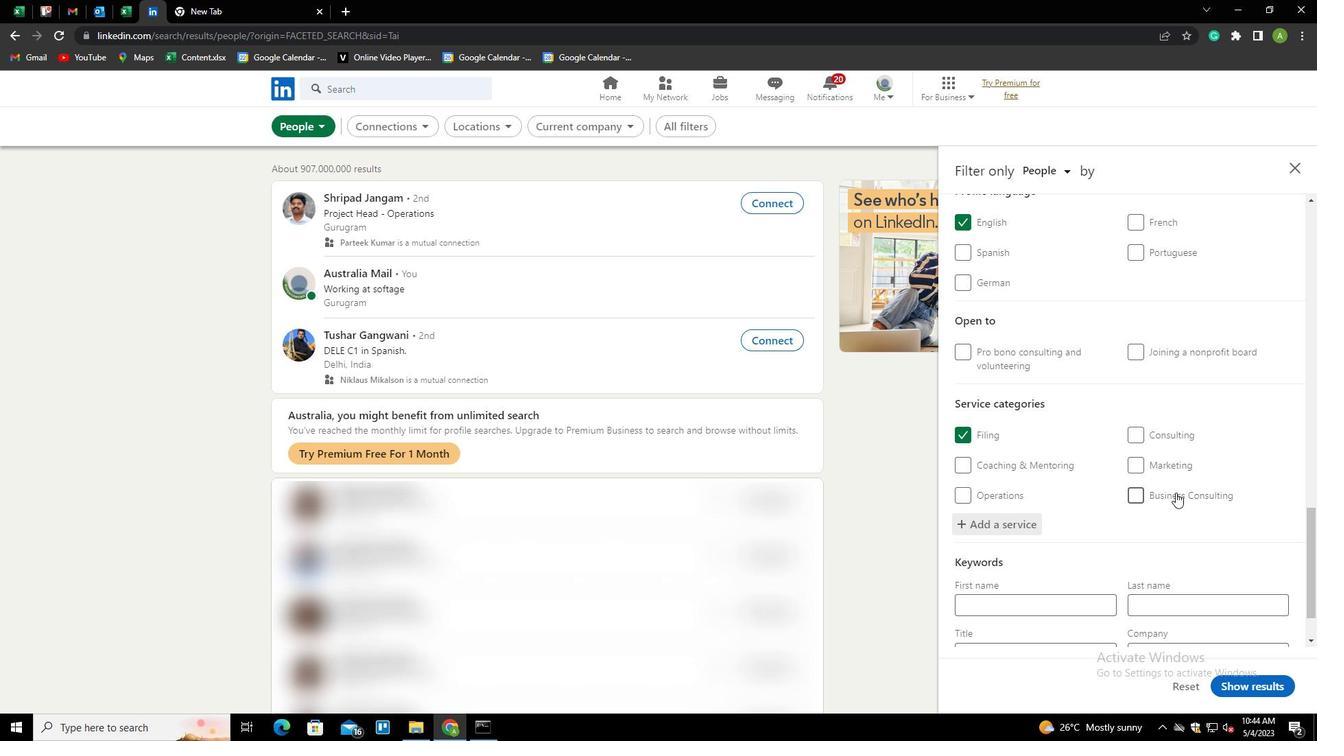 
Action: Mouse scrolled (1176, 492) with delta (0, 0)
Screenshot: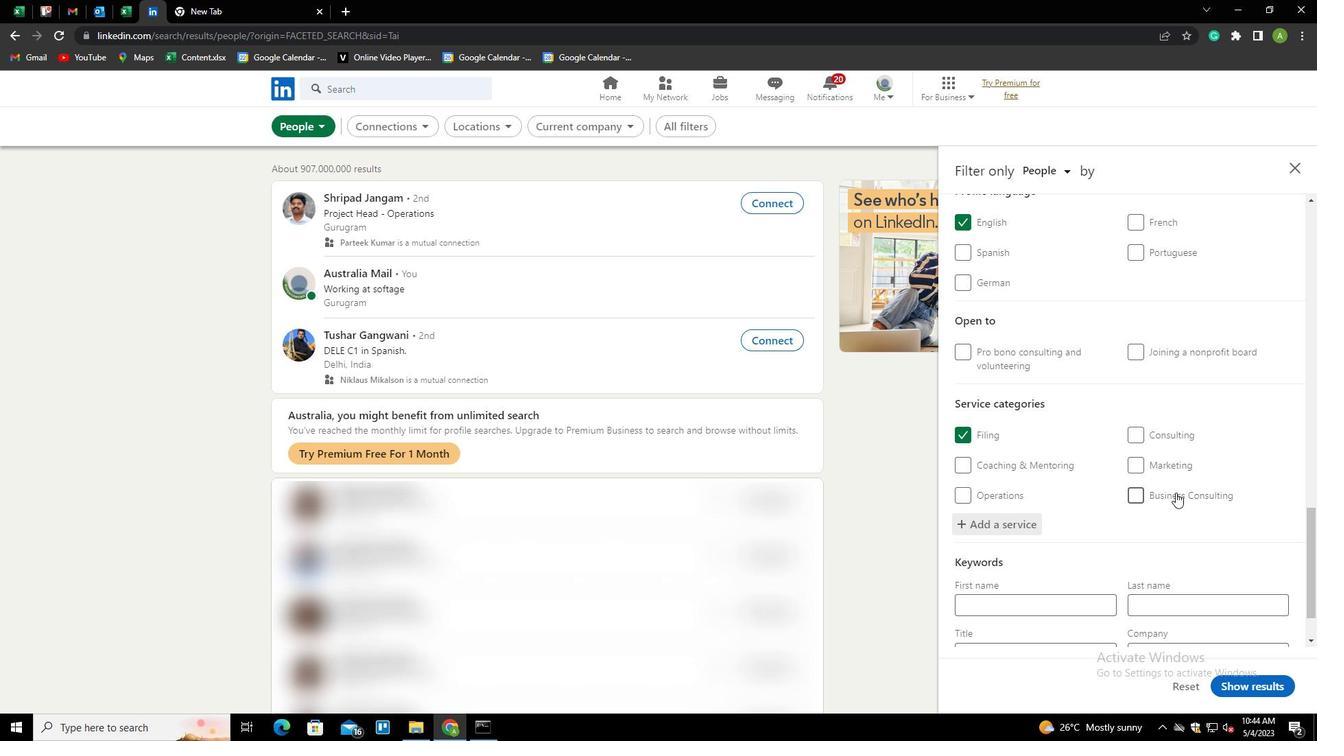 
Action: Mouse scrolled (1176, 492) with delta (0, 0)
Screenshot: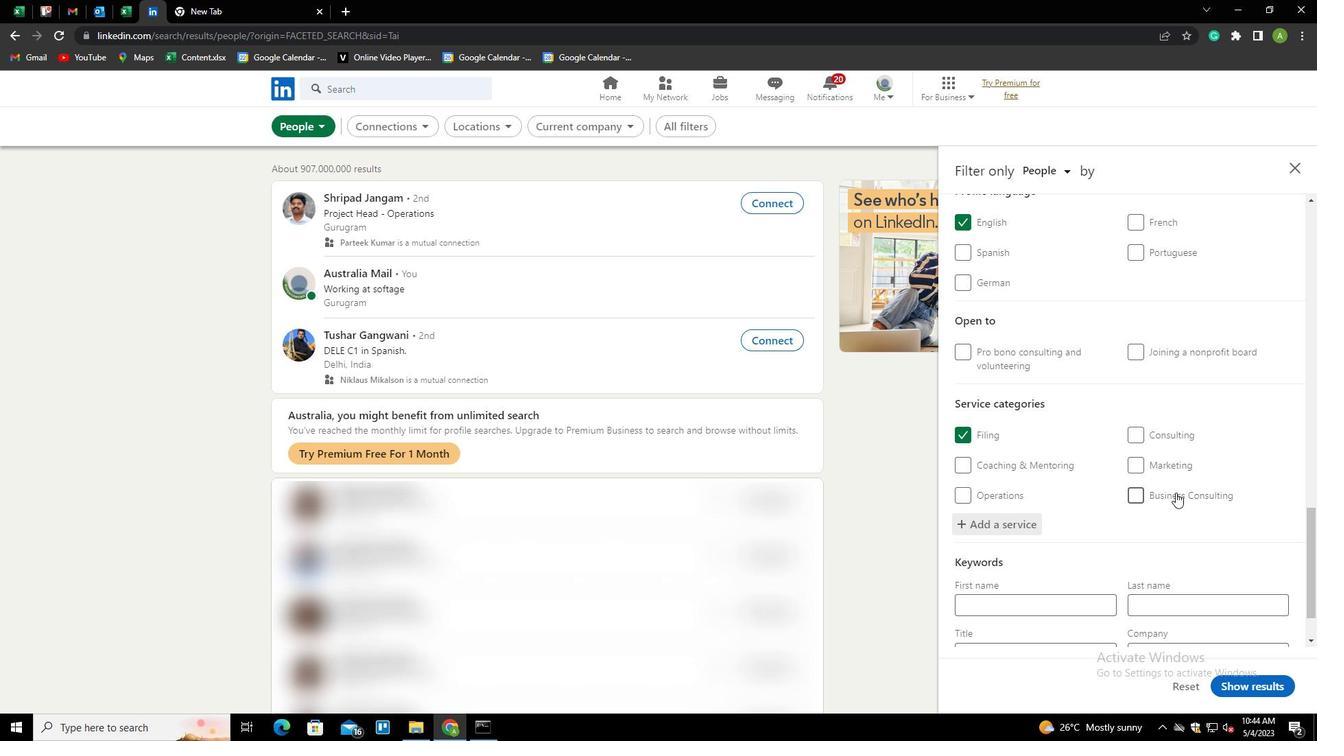 
Action: Mouse scrolled (1176, 492) with delta (0, 0)
Screenshot: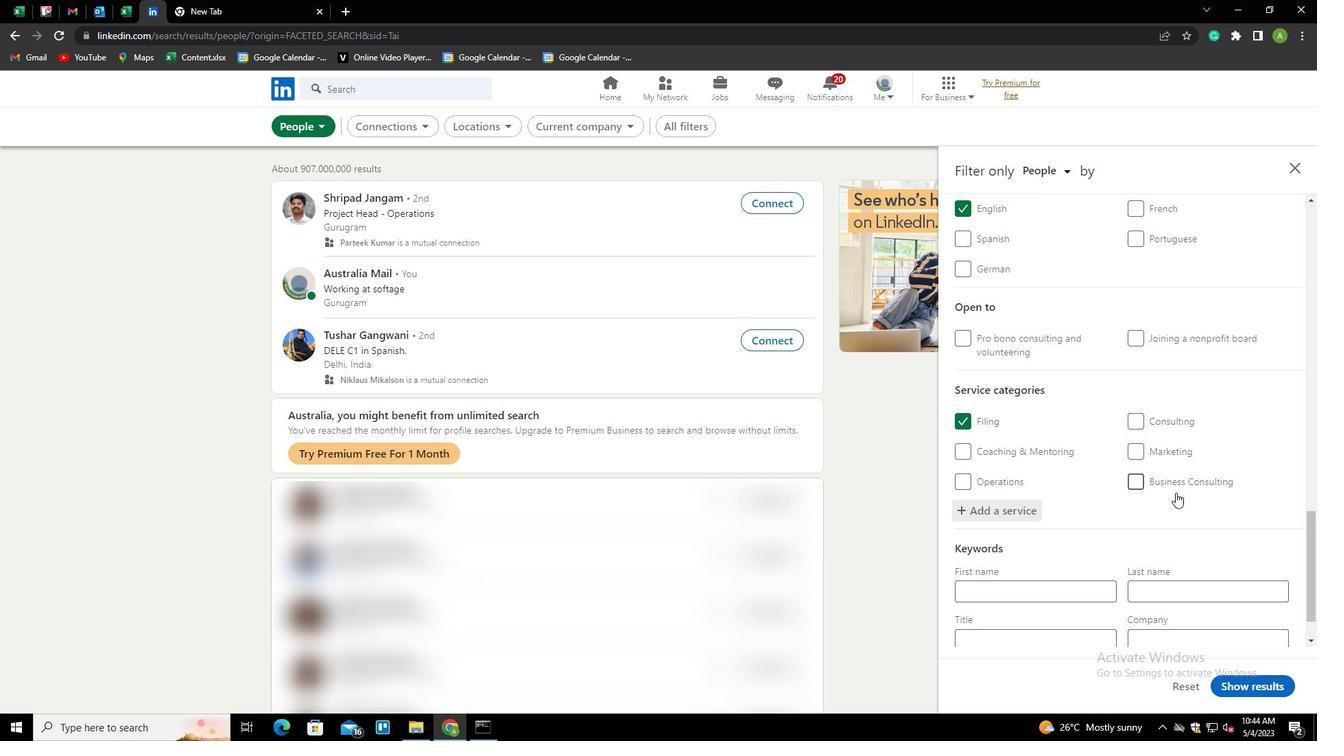 
Action: Mouse moved to (1038, 576)
Screenshot: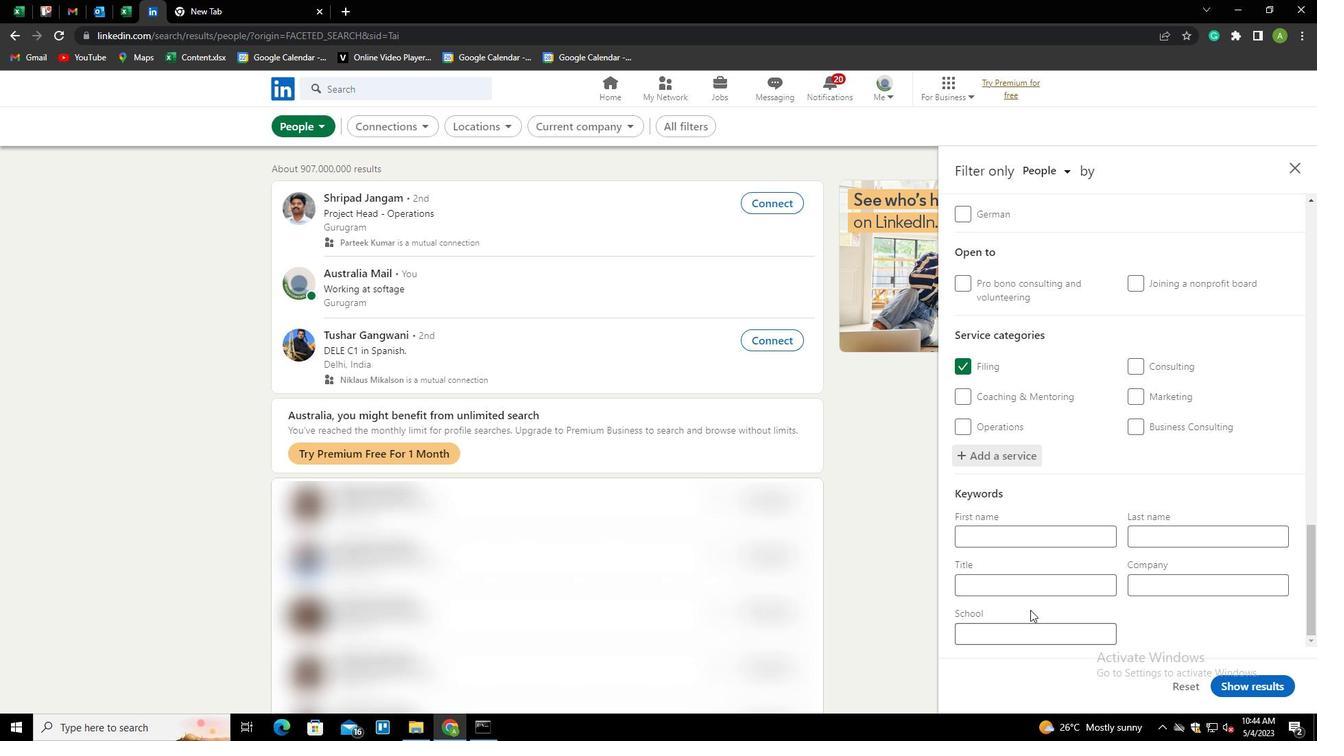 
Action: Mouse pressed left at (1038, 576)
Screenshot: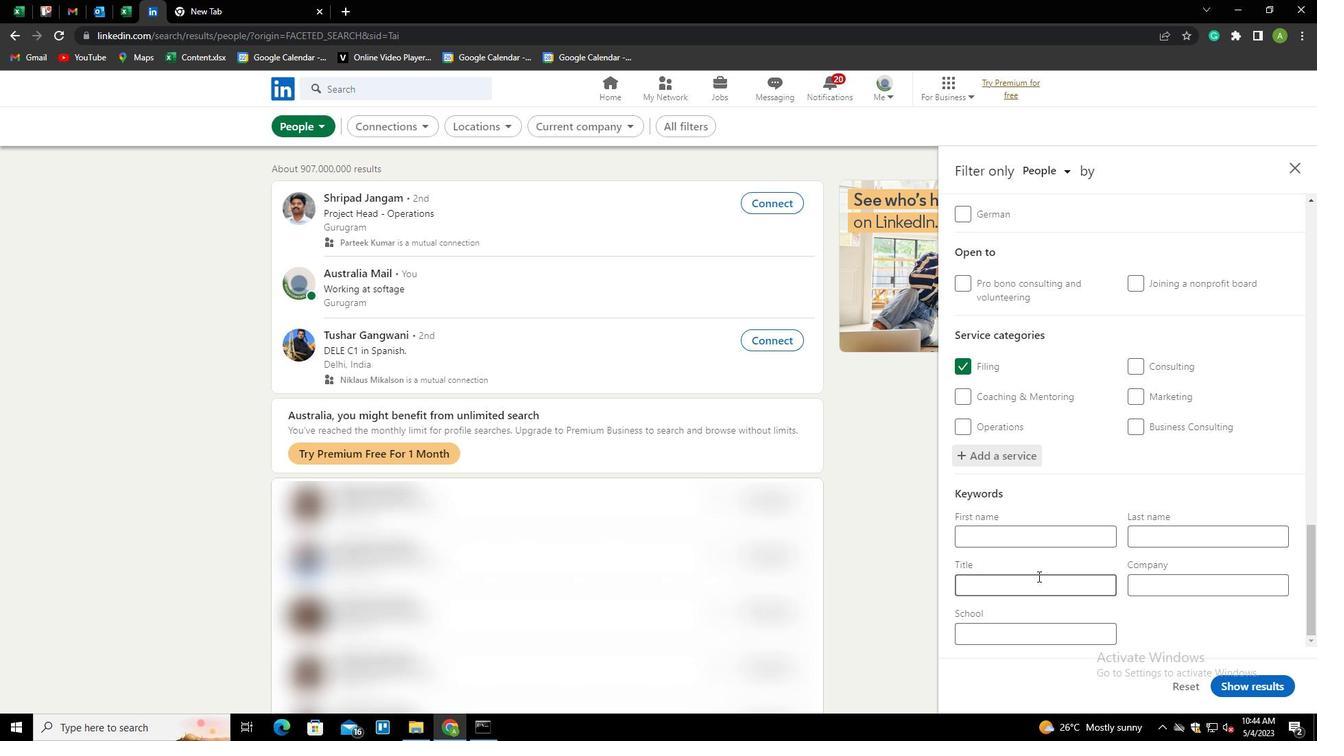 
Action: Key pressed <Key.shift>DIRECTOR
Screenshot: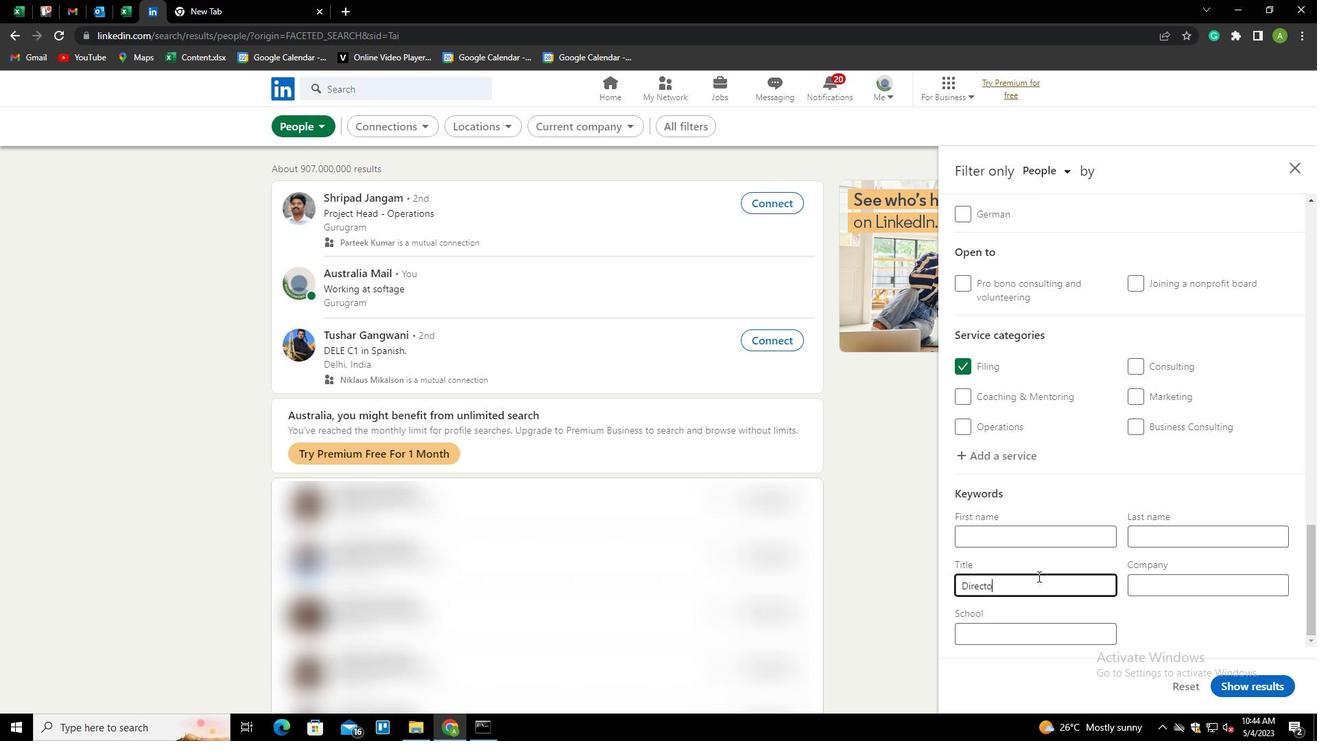 
Action: Mouse moved to (1116, 621)
Screenshot: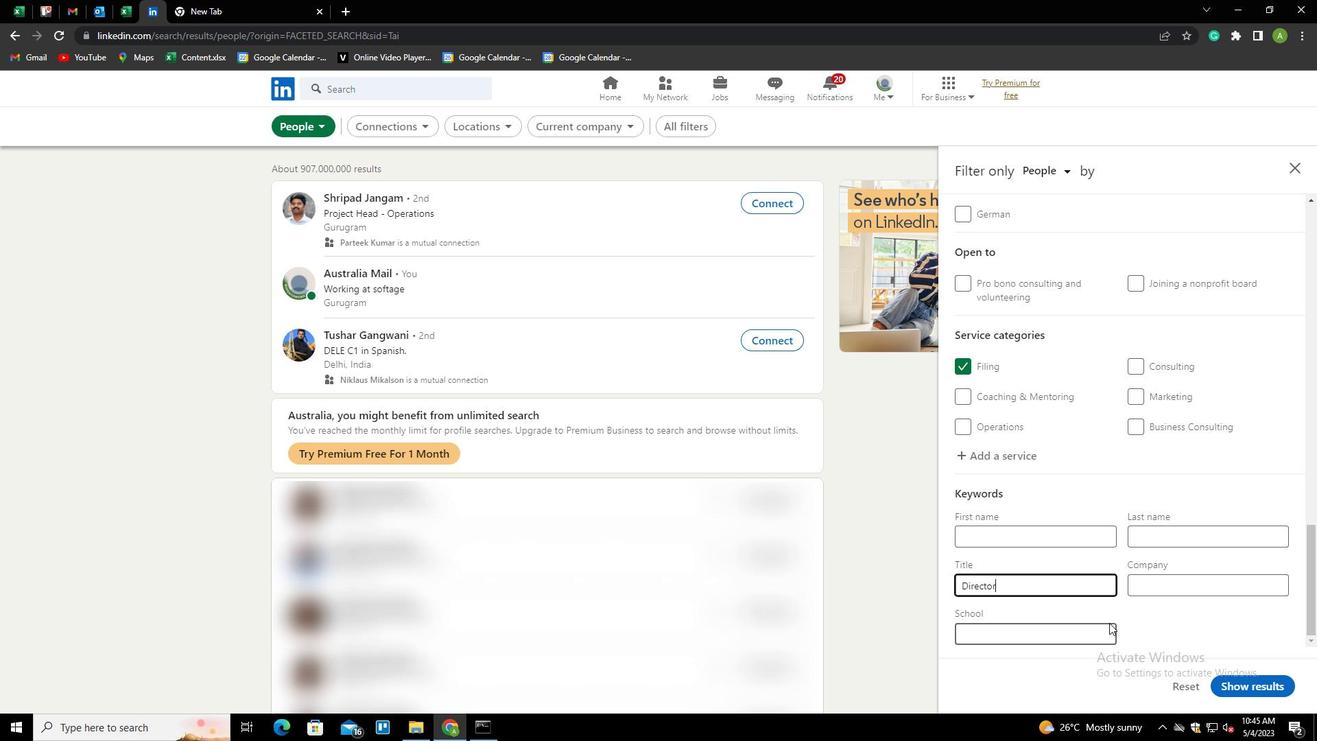 
Action: Mouse pressed left at (1116, 621)
Screenshot: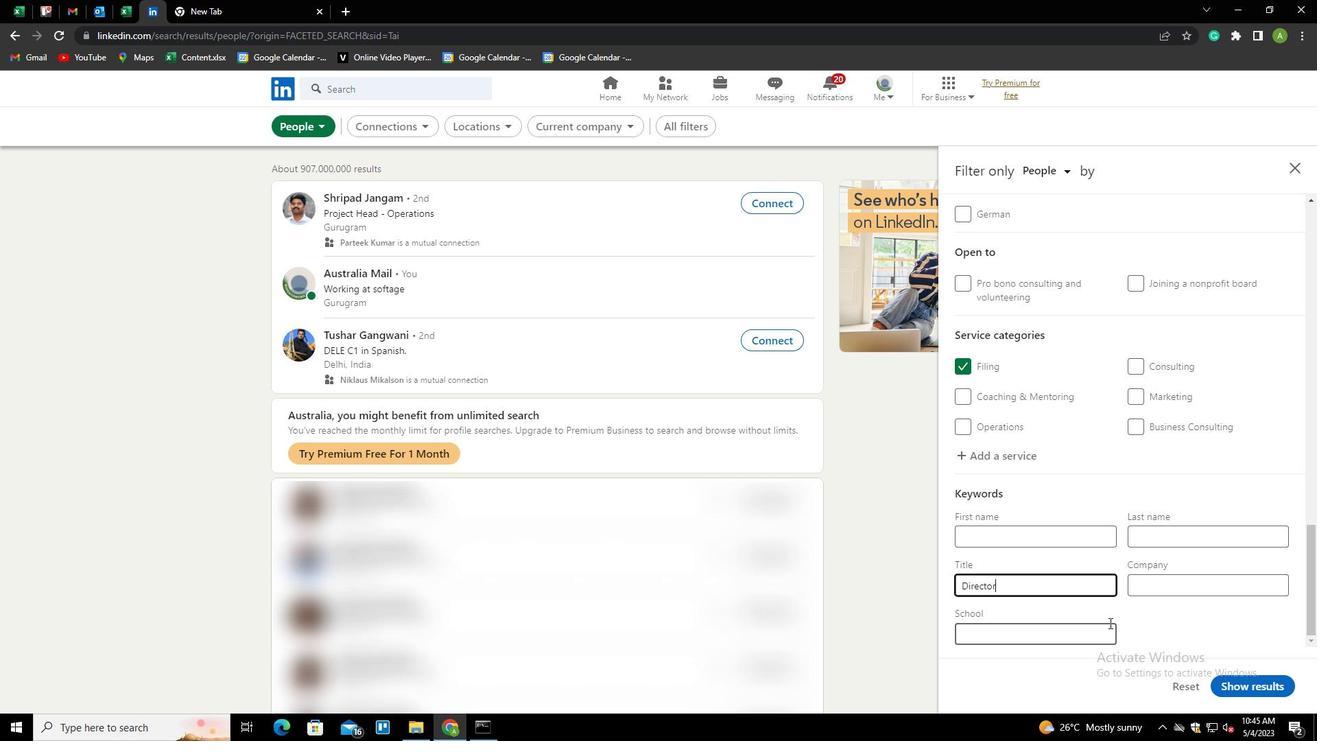 
Action: Mouse moved to (1274, 688)
Screenshot: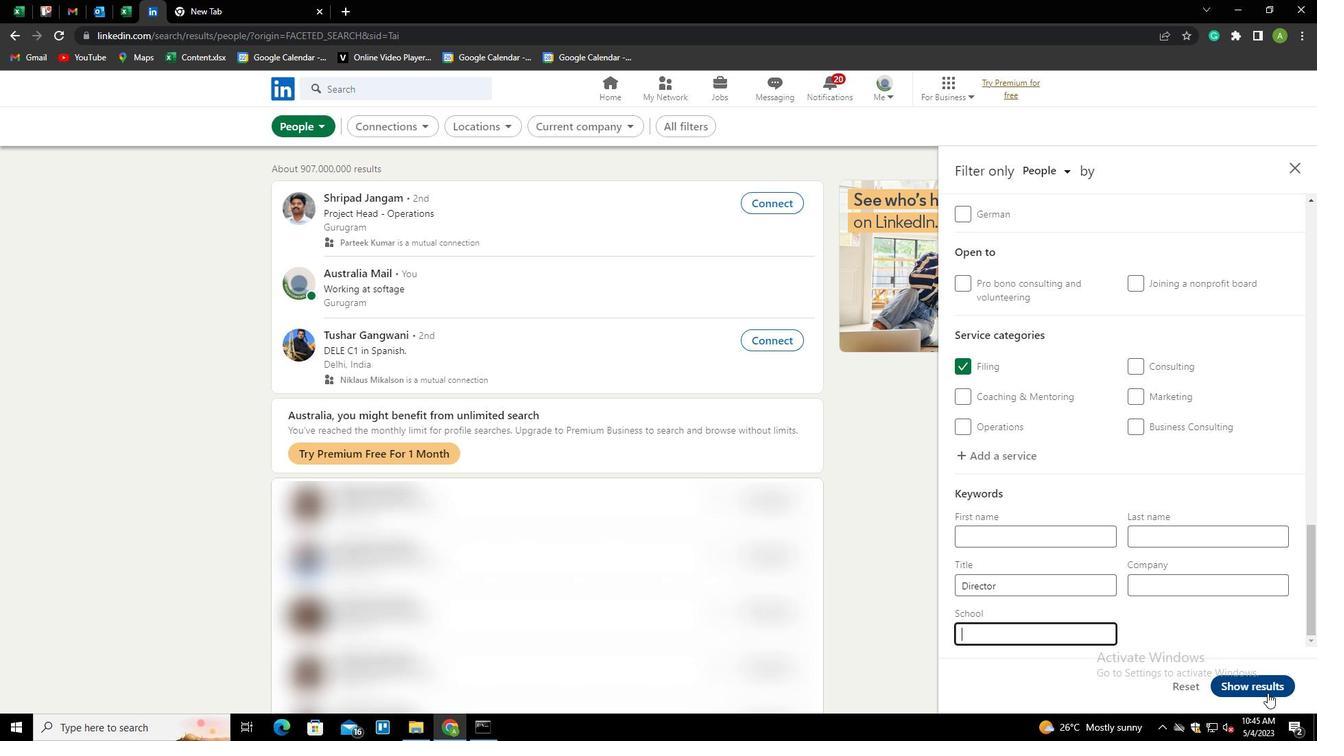 
Action: Mouse pressed left at (1274, 688)
Screenshot: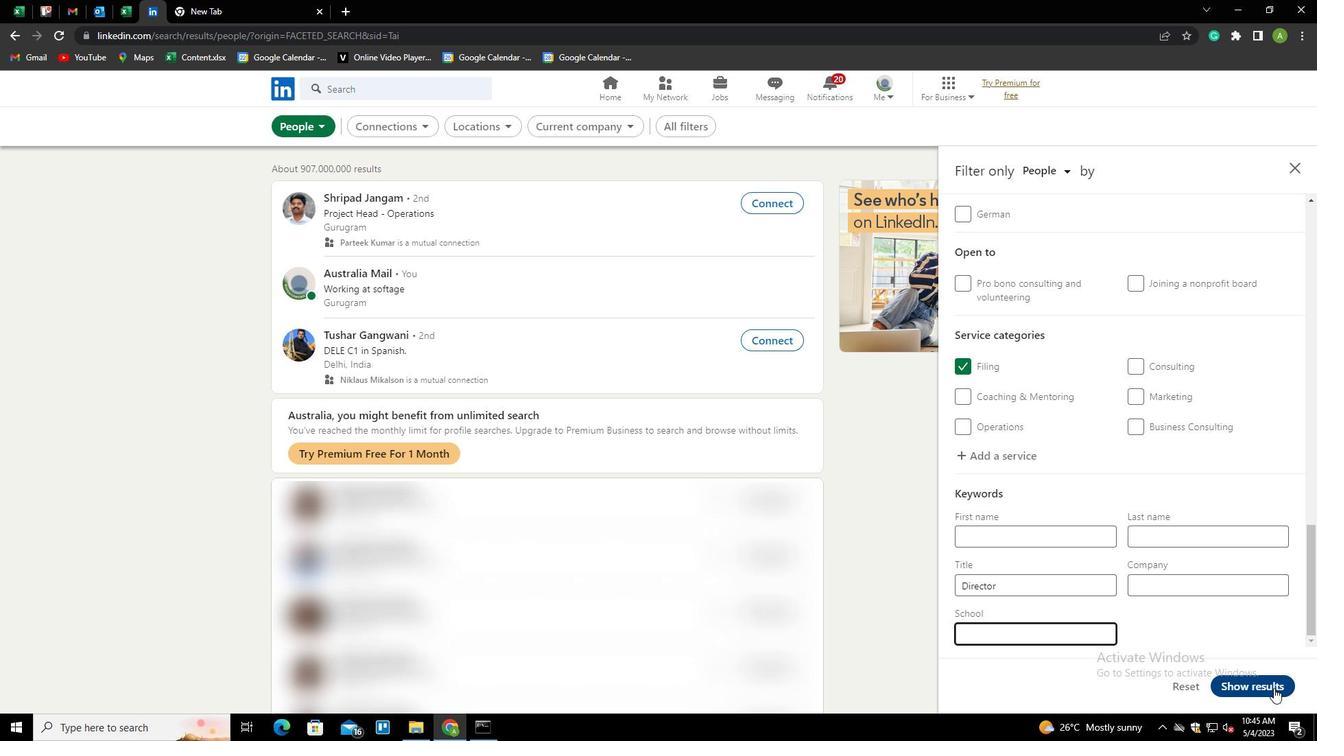 
